 Task: Forward email with the signature Fernando Perez with the subject Request for a case study from softage.1@softage.net to softage.2@softage.net with the message Please provide an update on the status of the customer complaint resolution., select the entire message, change the font color from current to green and background color to yellow Send the email
Action: Mouse moved to (1138, 90)
Screenshot: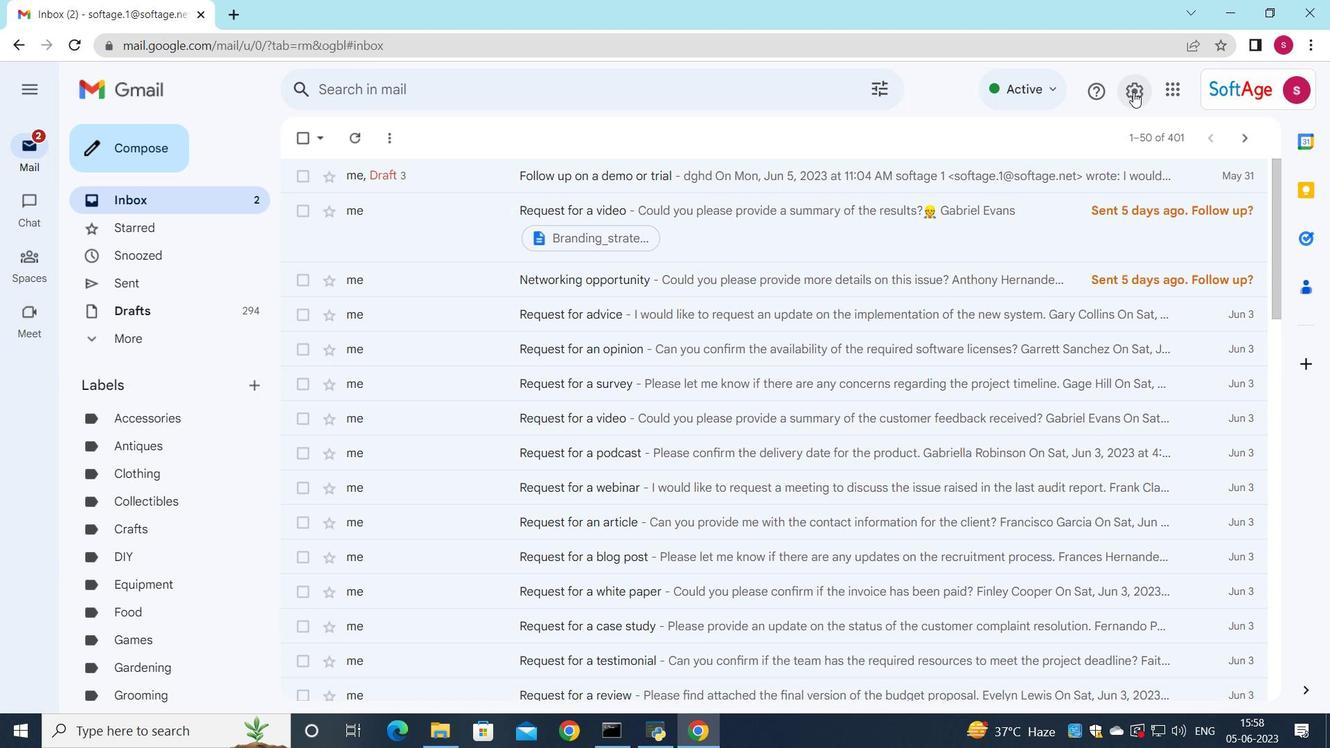 
Action: Mouse pressed left at (1138, 90)
Screenshot: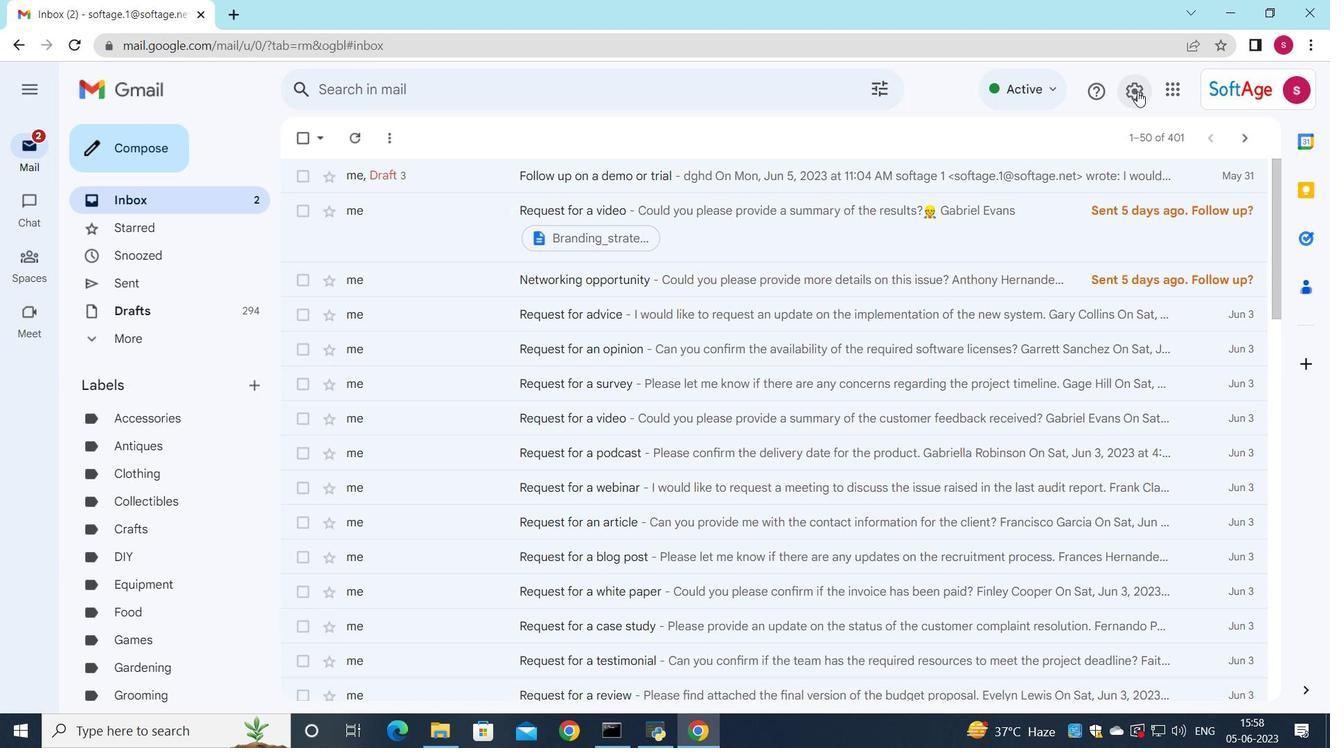 
Action: Mouse moved to (1085, 183)
Screenshot: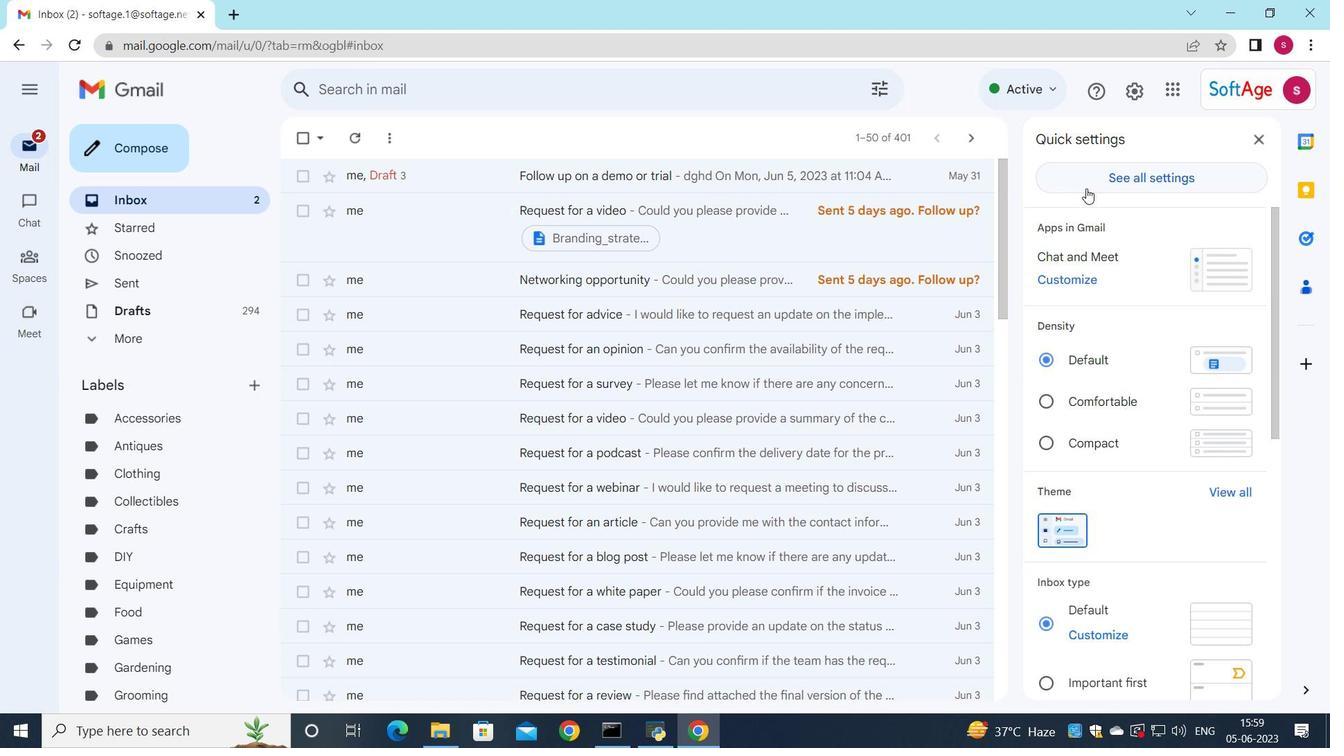 
Action: Mouse pressed left at (1085, 183)
Screenshot: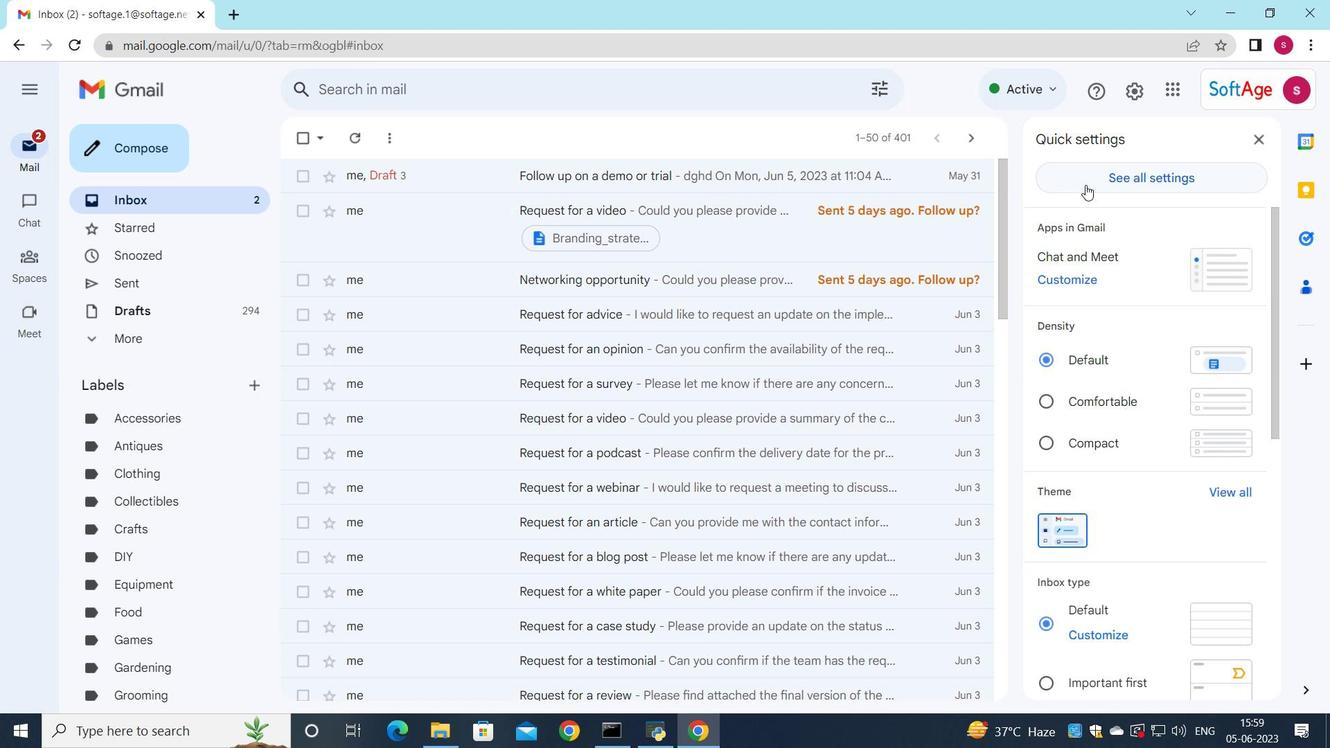 
Action: Mouse moved to (1065, 191)
Screenshot: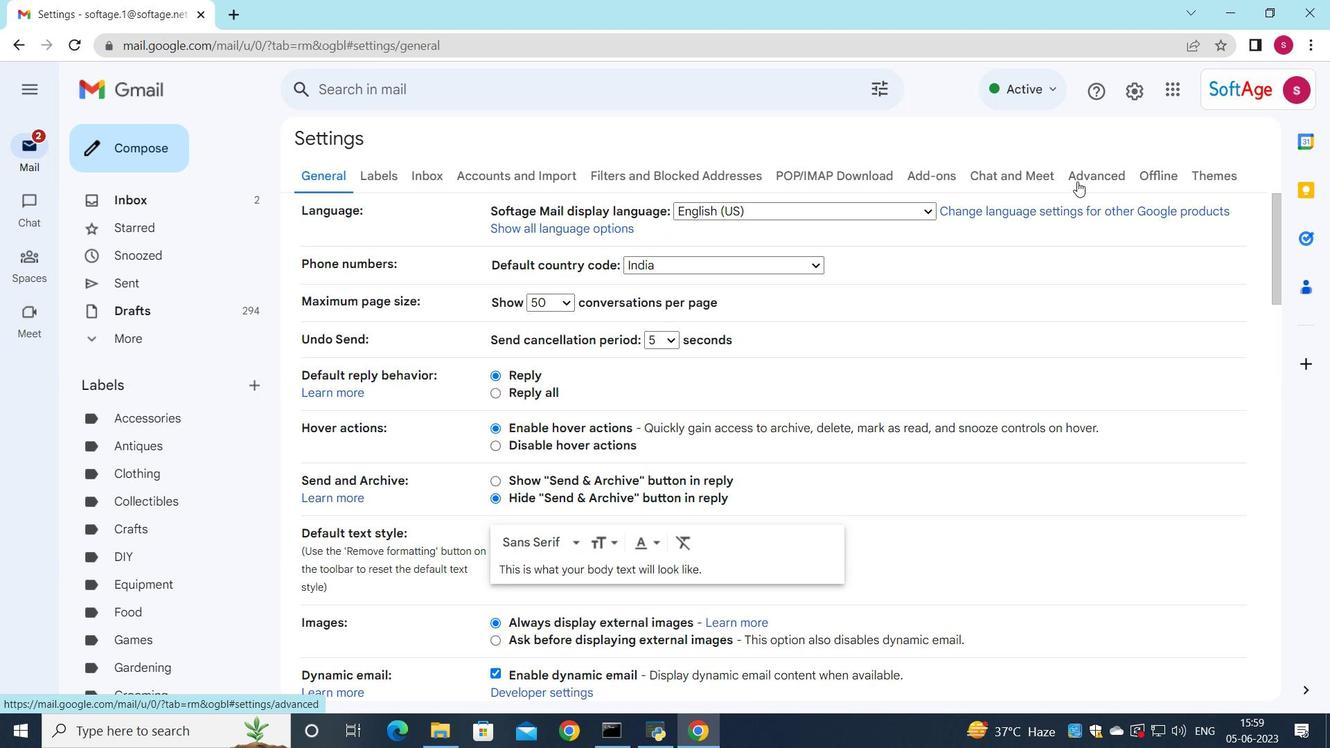 
Action: Mouse scrolled (1065, 190) with delta (0, 0)
Screenshot: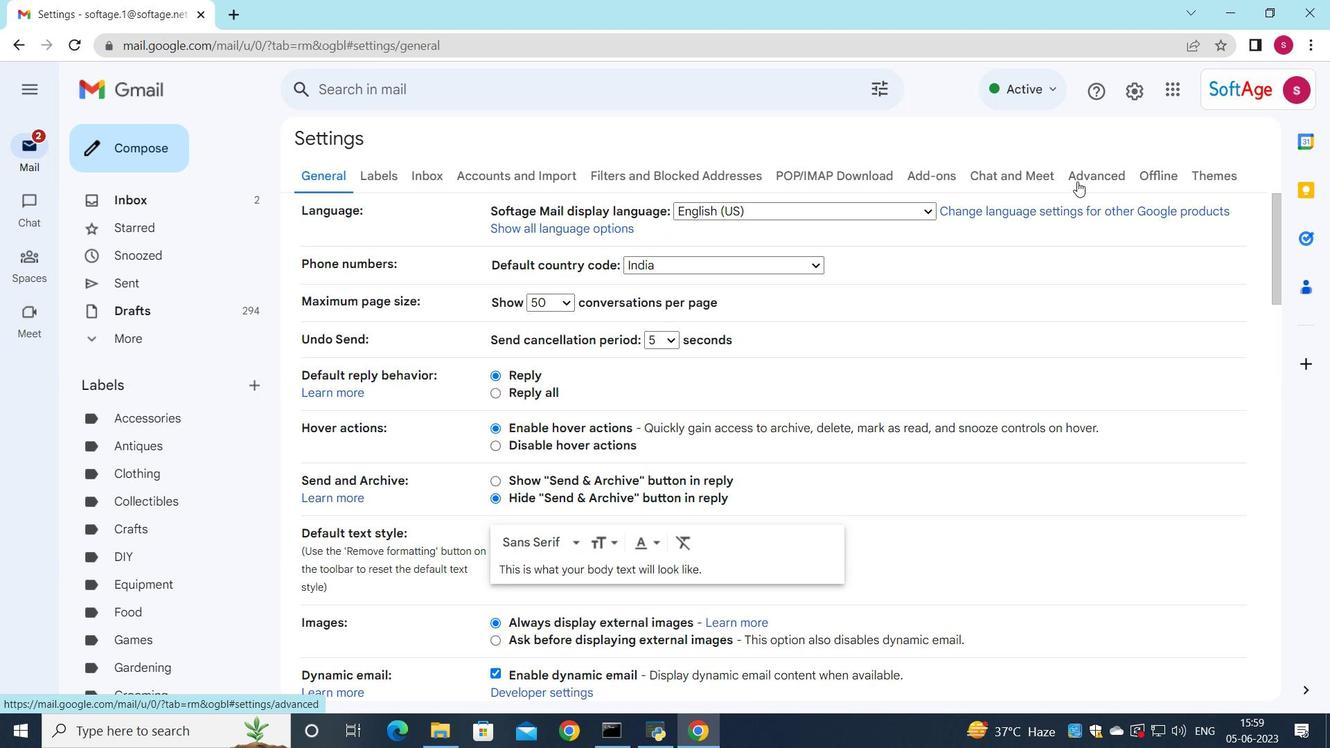 
Action: Mouse moved to (1031, 213)
Screenshot: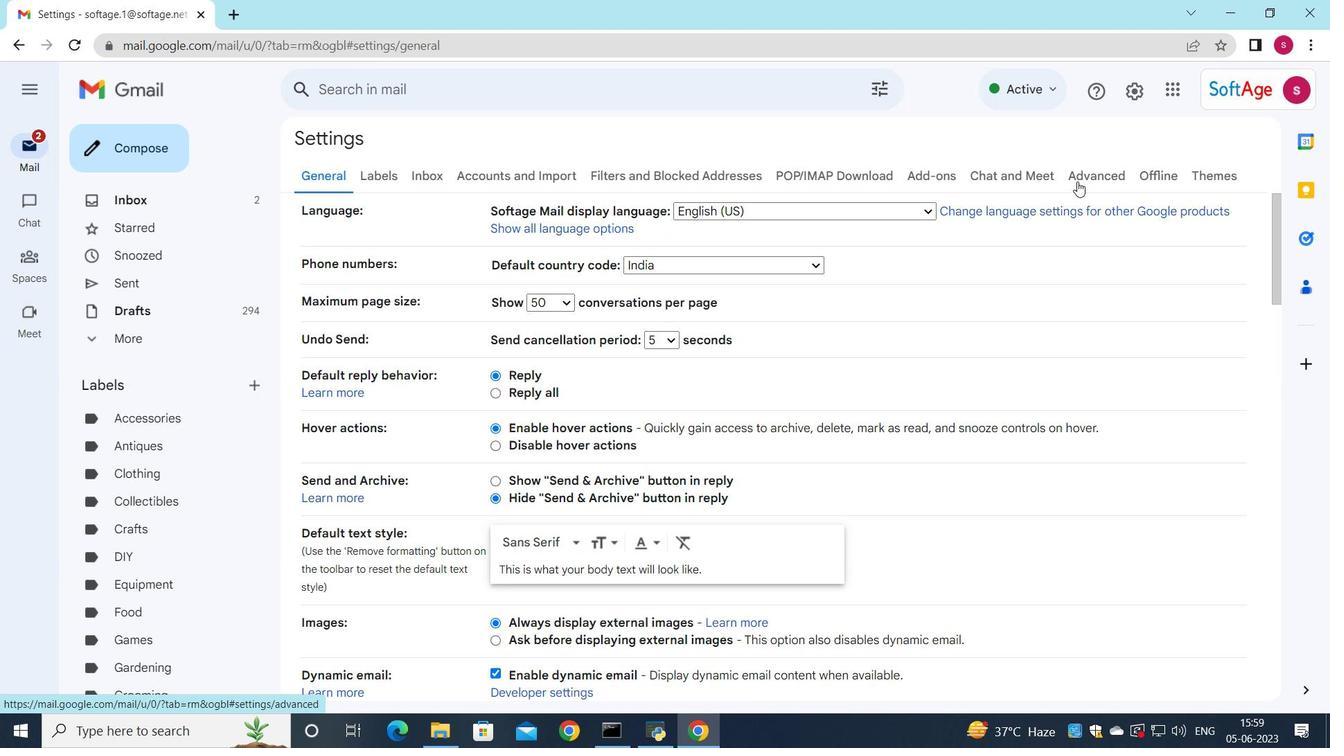 
Action: Mouse scrolled (1031, 212) with delta (0, 0)
Screenshot: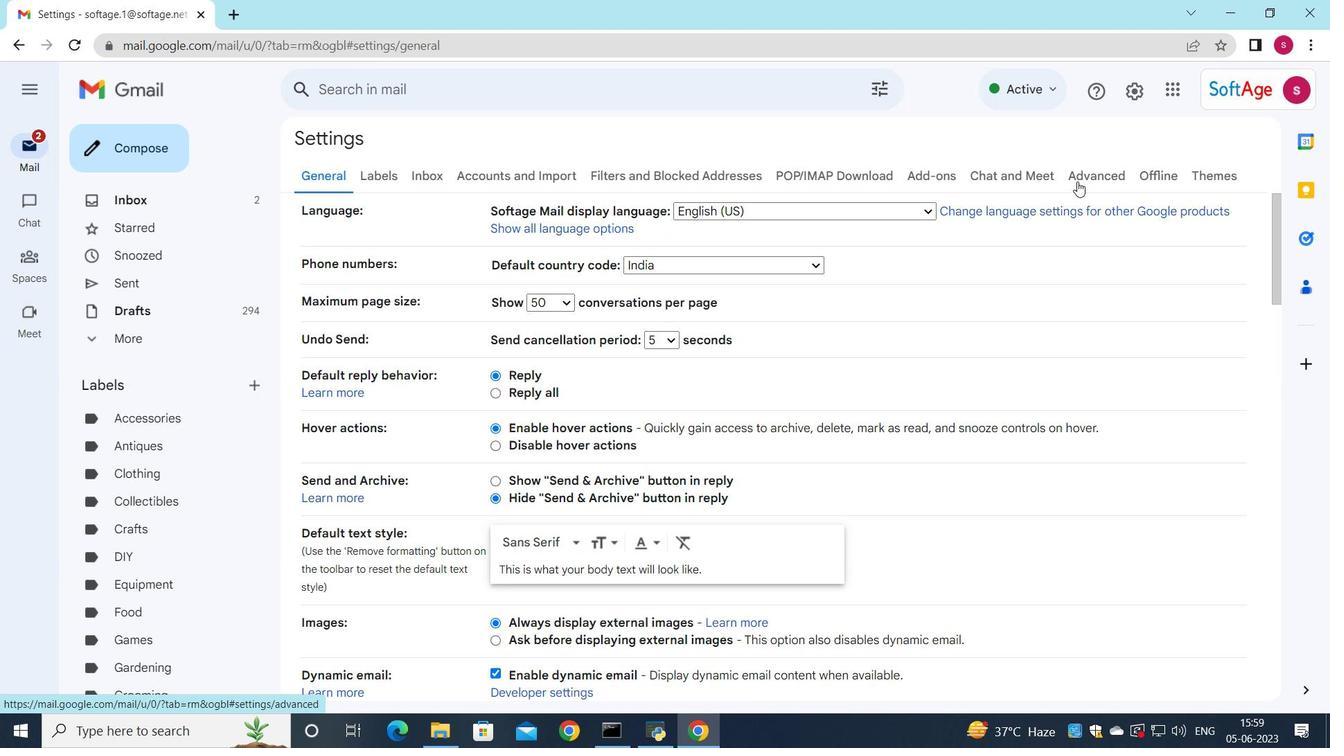 
Action: Mouse moved to (932, 262)
Screenshot: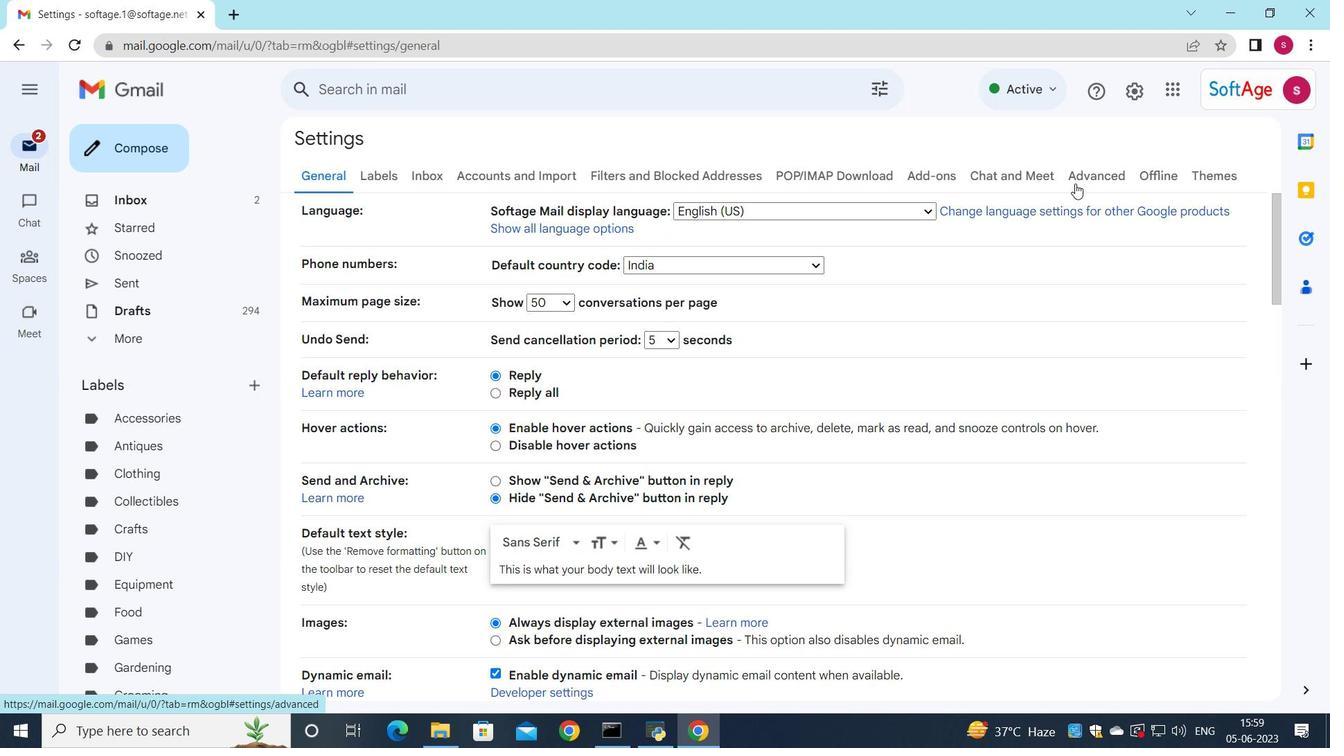 
Action: Mouse scrolled (932, 261) with delta (0, 0)
Screenshot: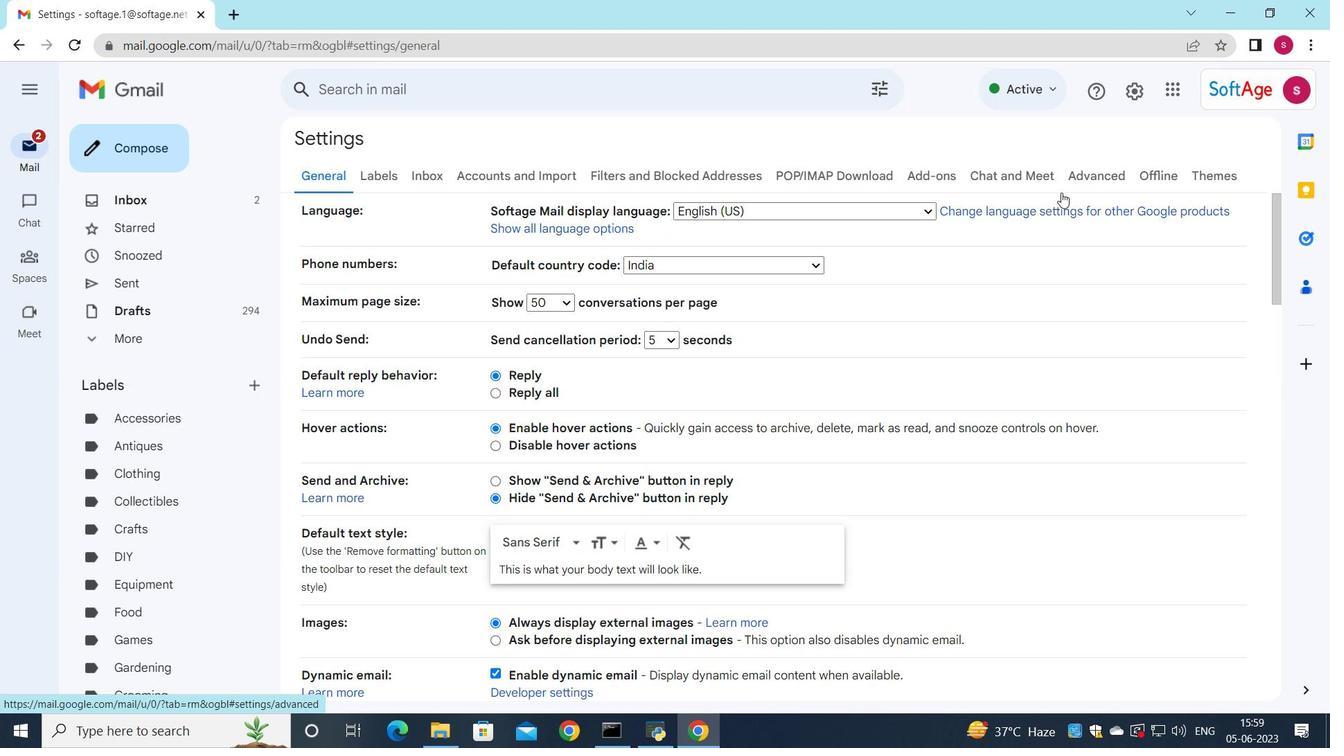 
Action: Mouse moved to (709, 355)
Screenshot: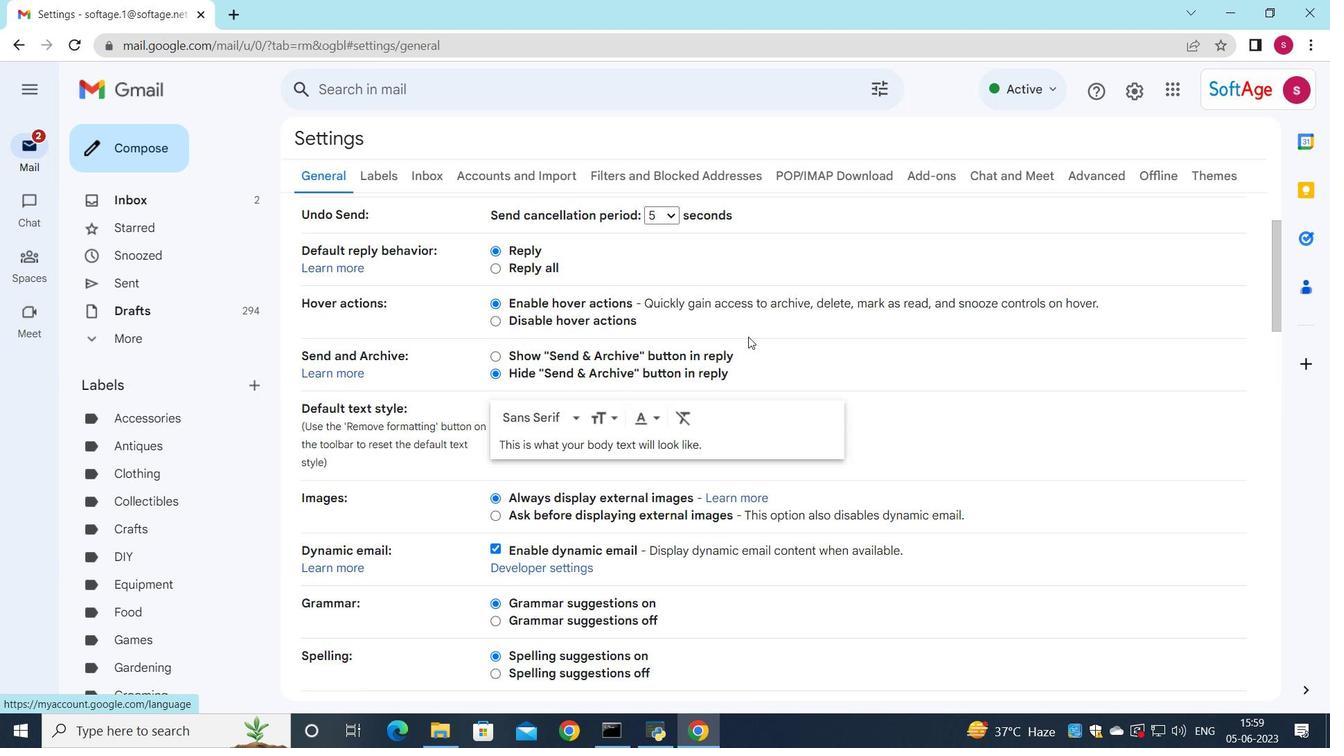 
Action: Mouse scrolled (709, 354) with delta (0, 0)
Screenshot: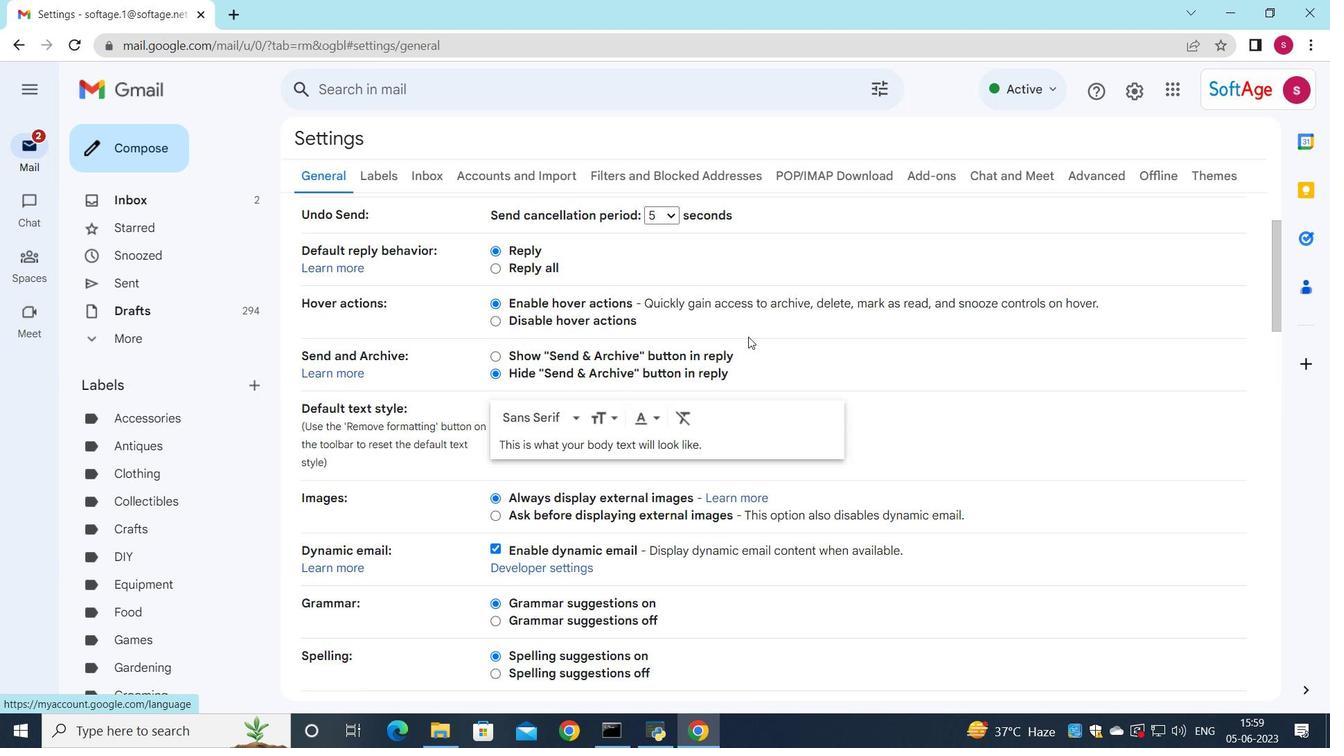 
Action: Mouse moved to (704, 361)
Screenshot: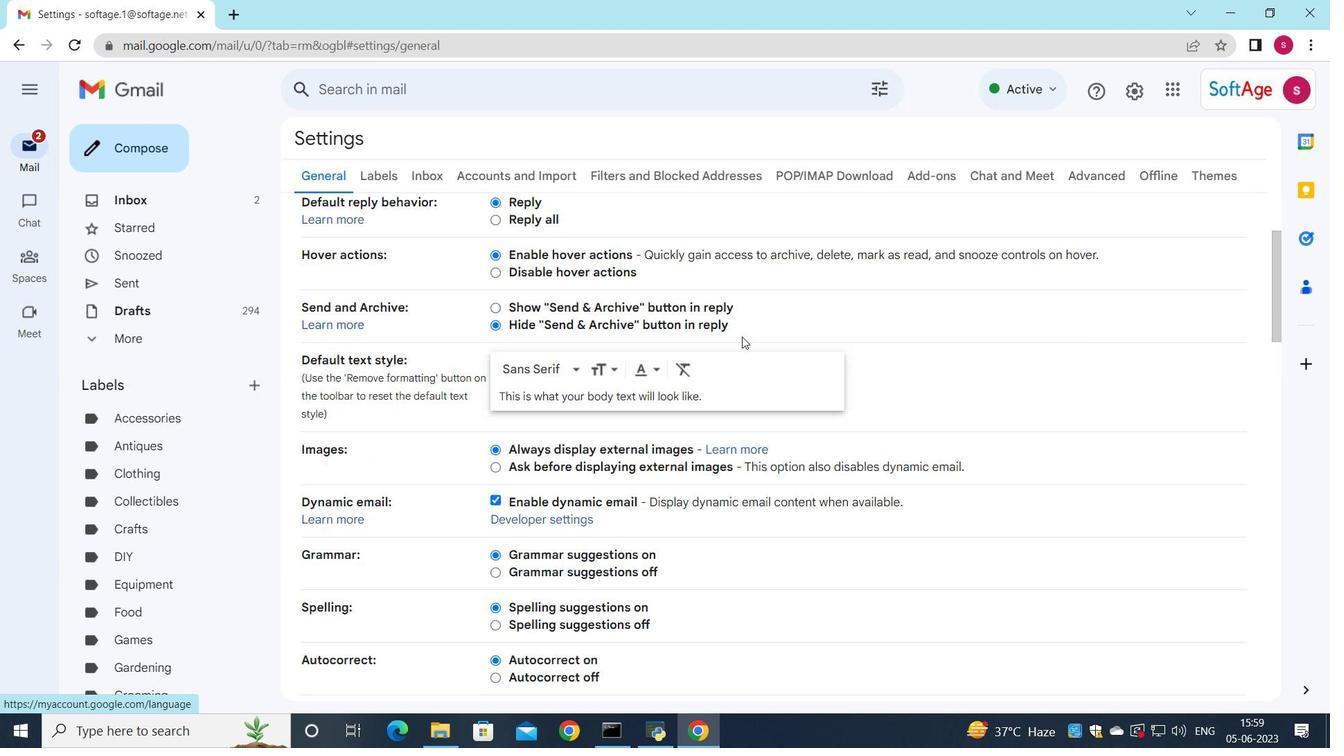 
Action: Mouse scrolled (704, 361) with delta (0, 0)
Screenshot: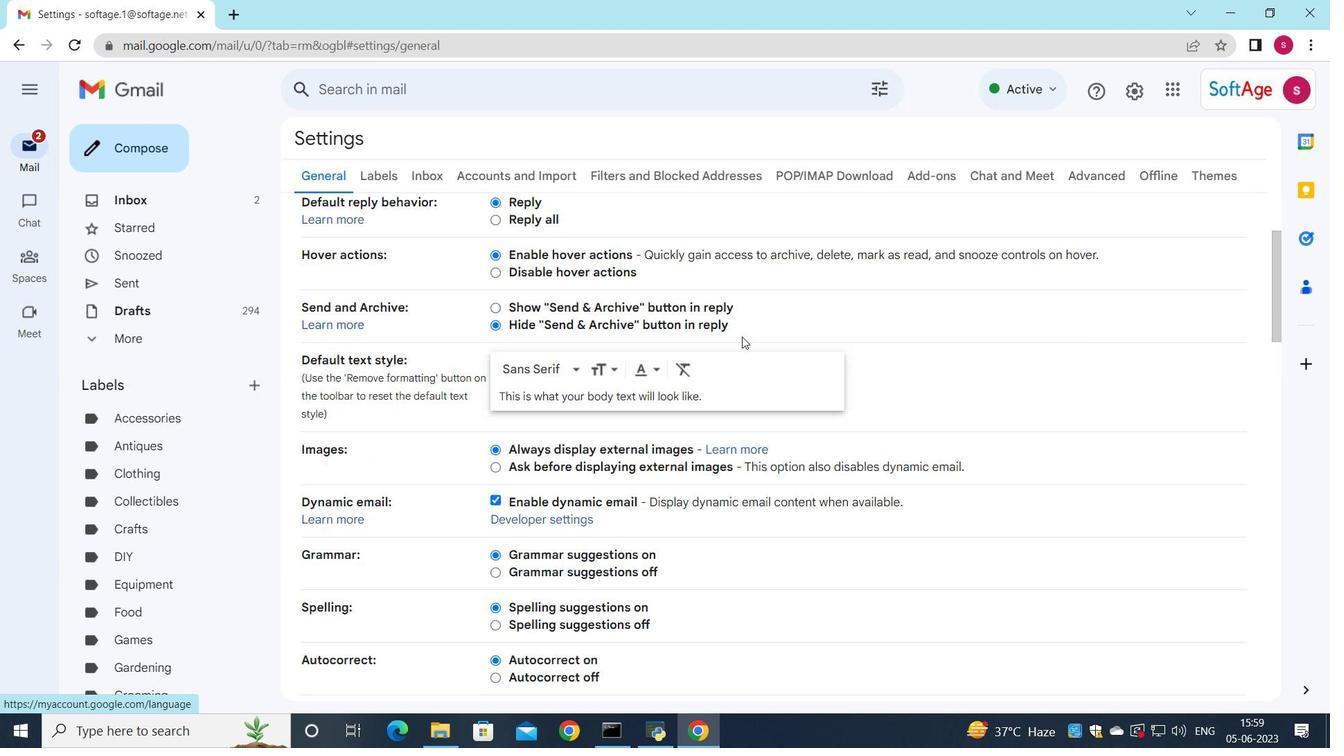 
Action: Mouse moved to (697, 368)
Screenshot: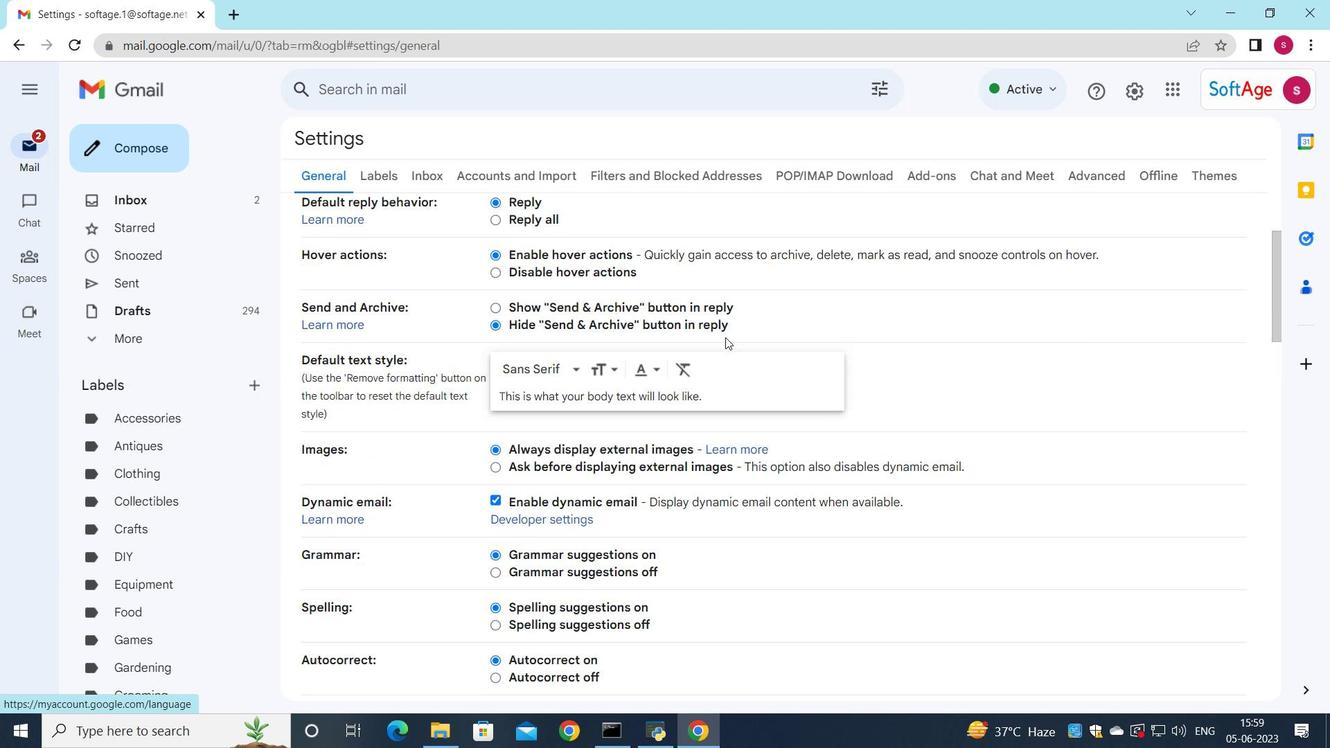 
Action: Mouse scrolled (697, 368) with delta (0, 0)
Screenshot: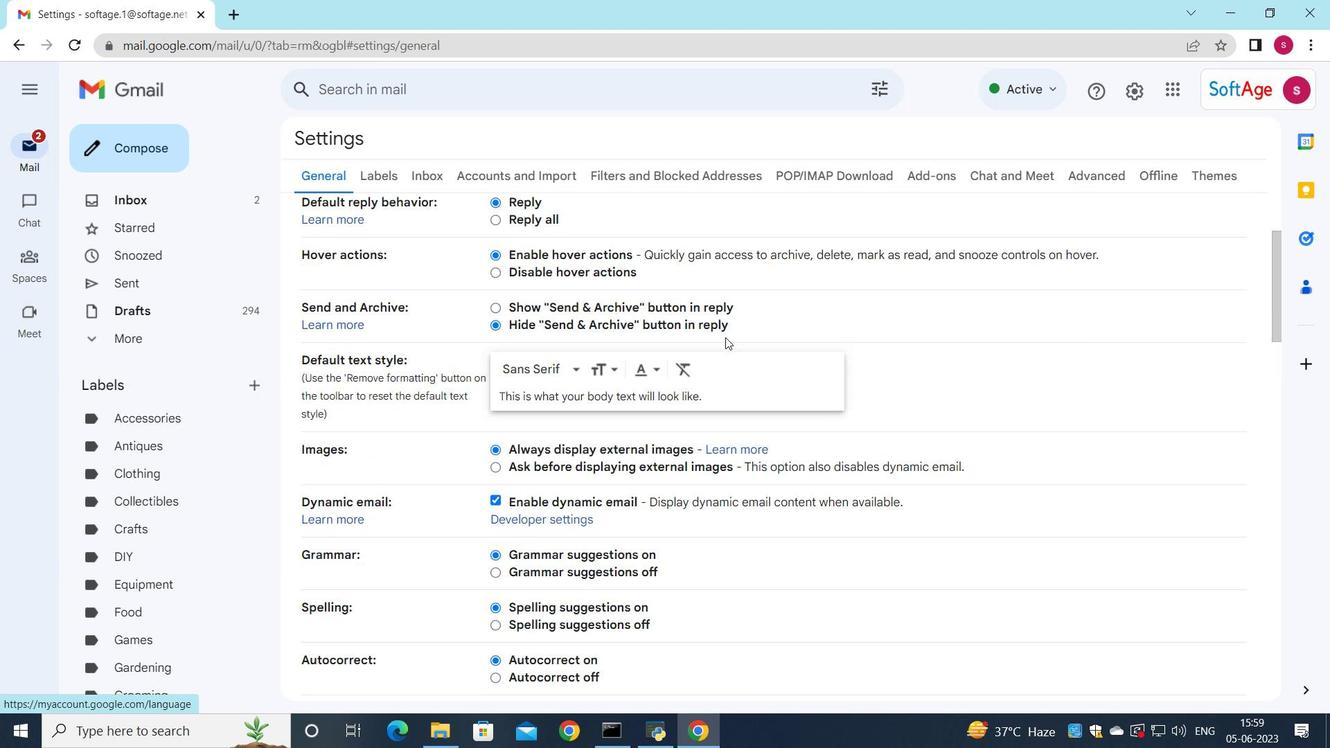 
Action: Mouse moved to (687, 377)
Screenshot: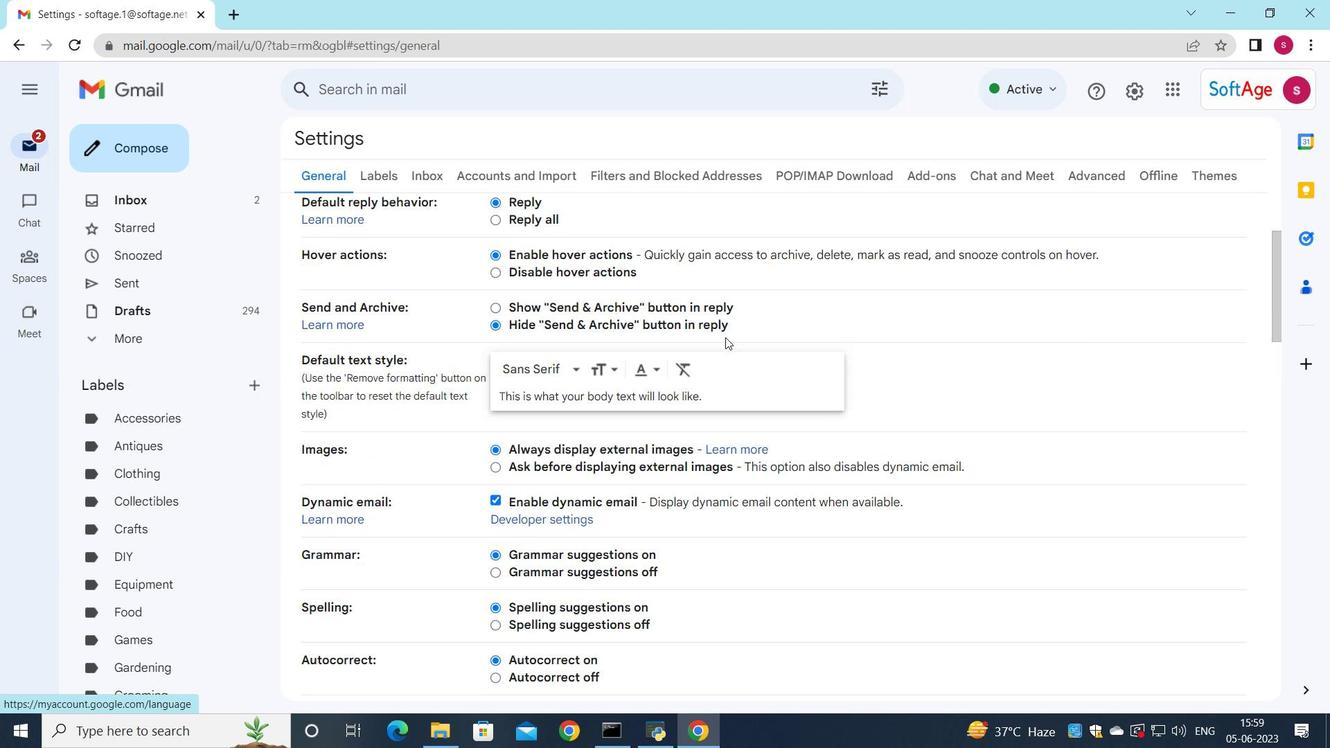 
Action: Mouse scrolled (687, 377) with delta (0, 0)
Screenshot: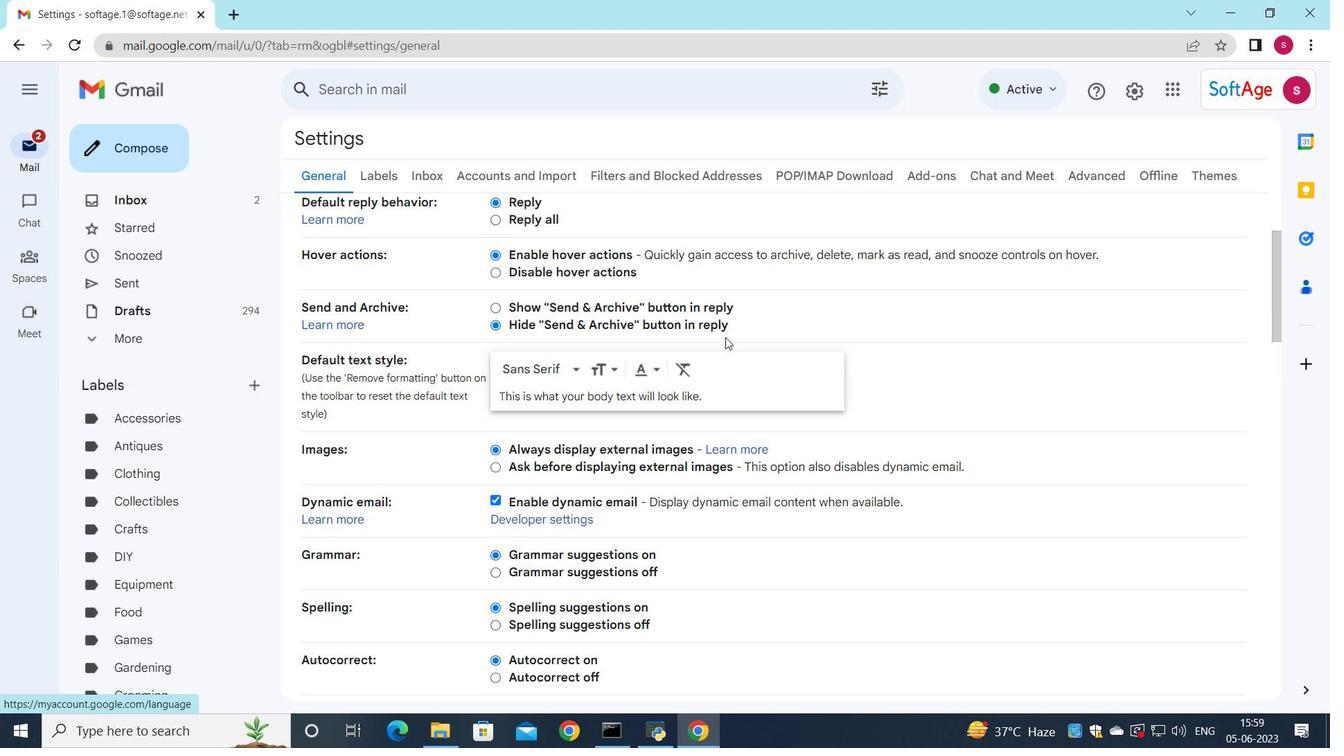 
Action: Mouse moved to (650, 402)
Screenshot: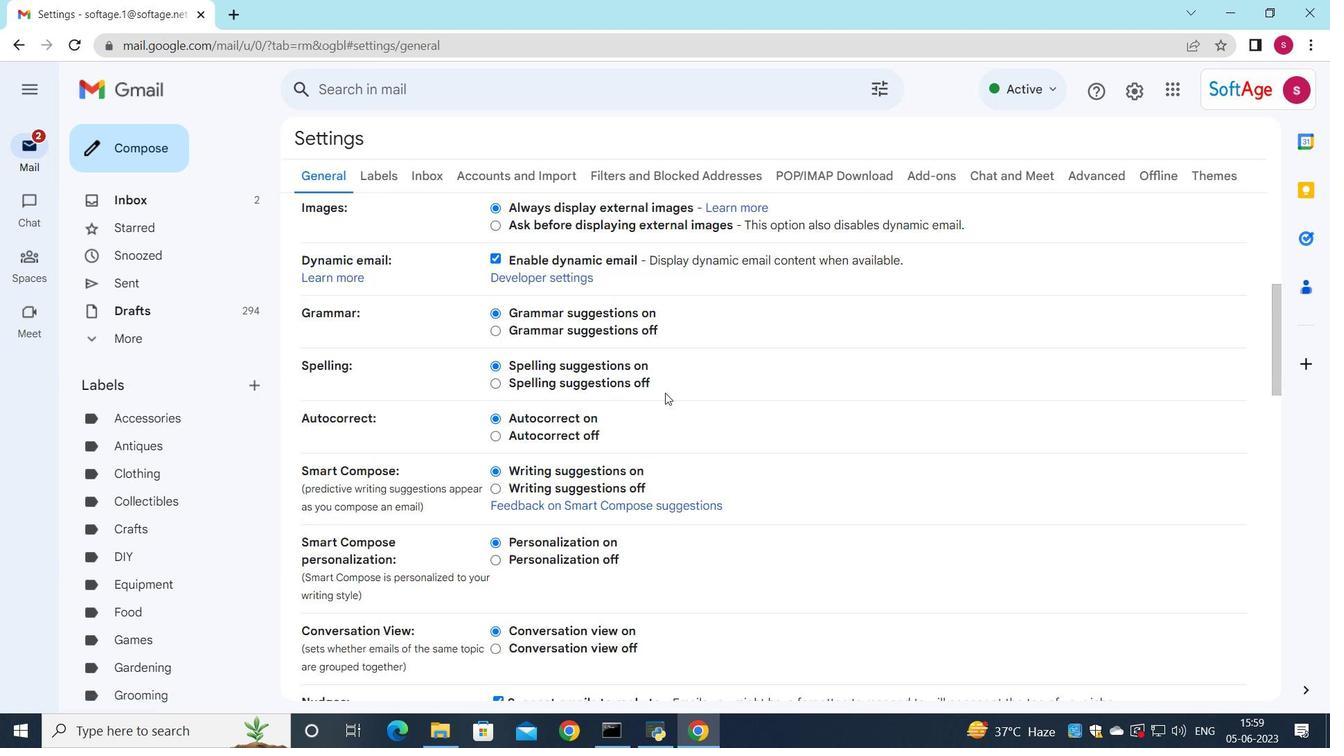 
Action: Mouse scrolled (650, 401) with delta (0, 0)
Screenshot: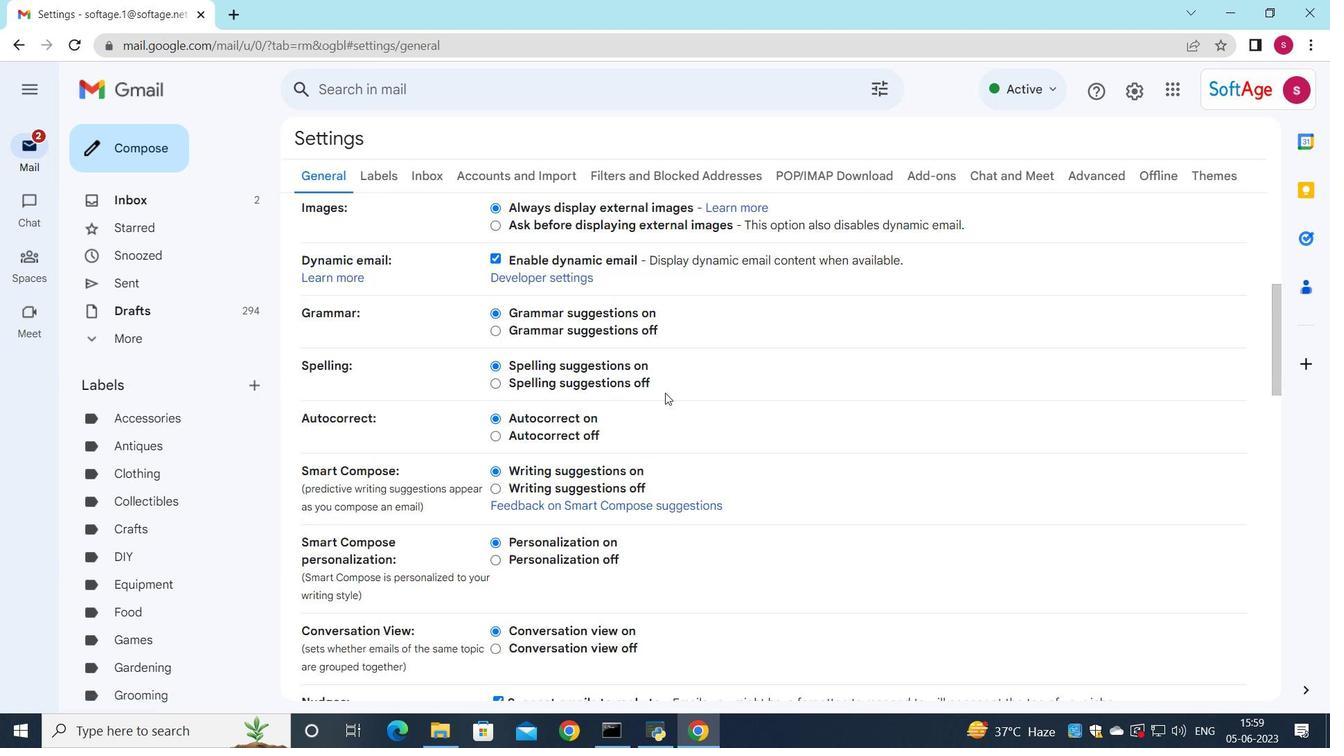 
Action: Mouse moved to (650, 402)
Screenshot: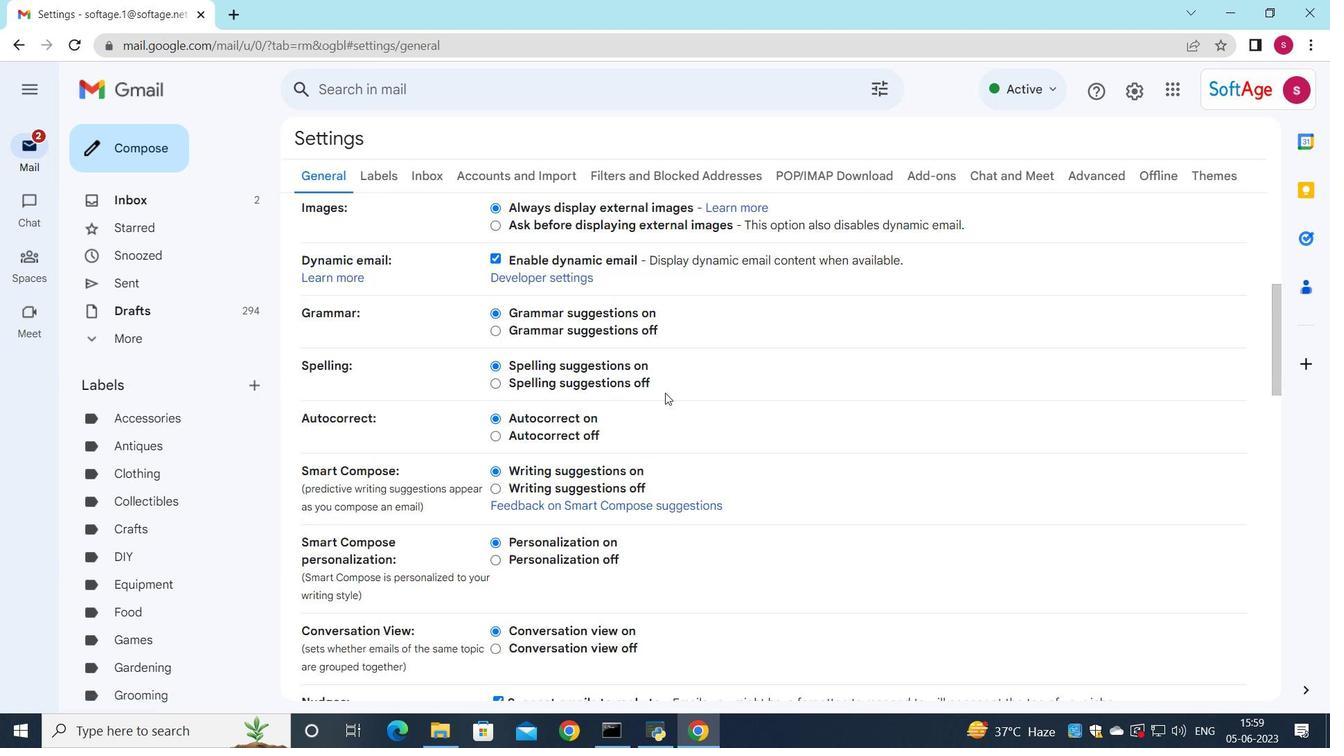 
Action: Mouse scrolled (650, 401) with delta (0, 0)
Screenshot: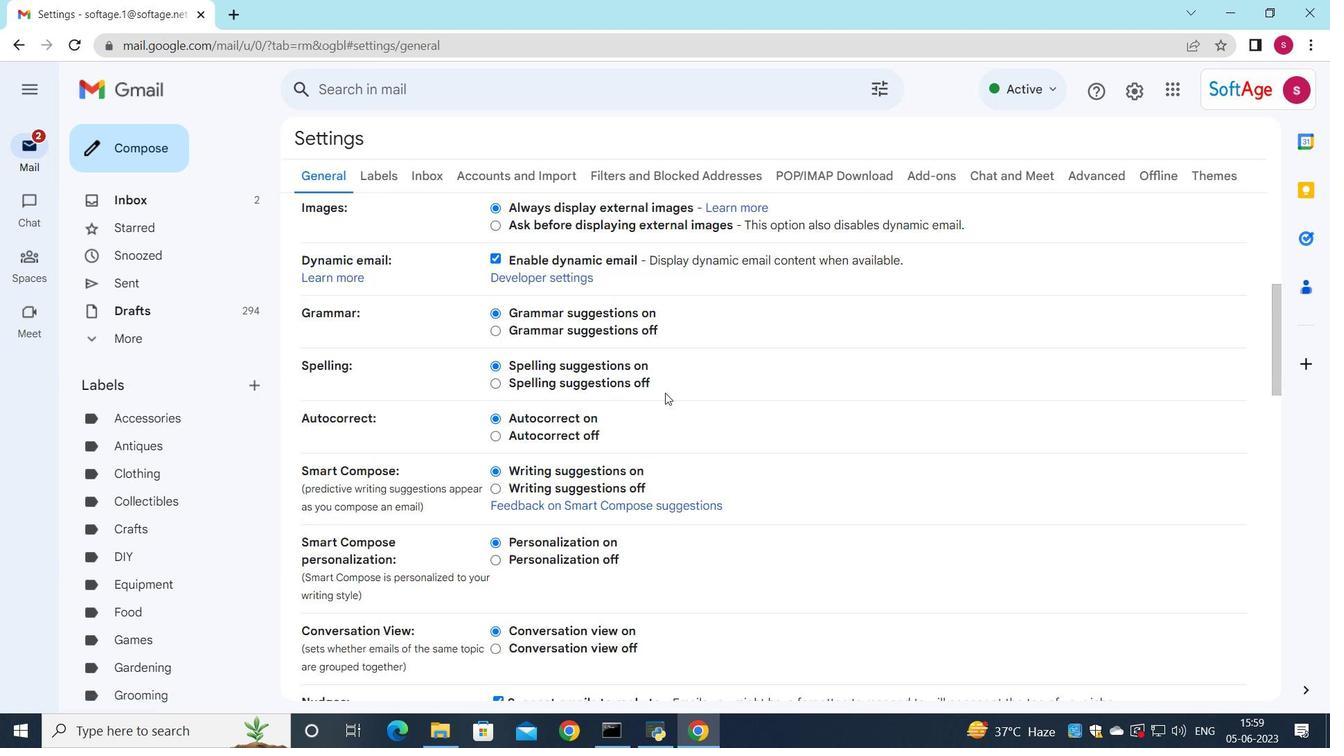 
Action: Mouse moved to (648, 403)
Screenshot: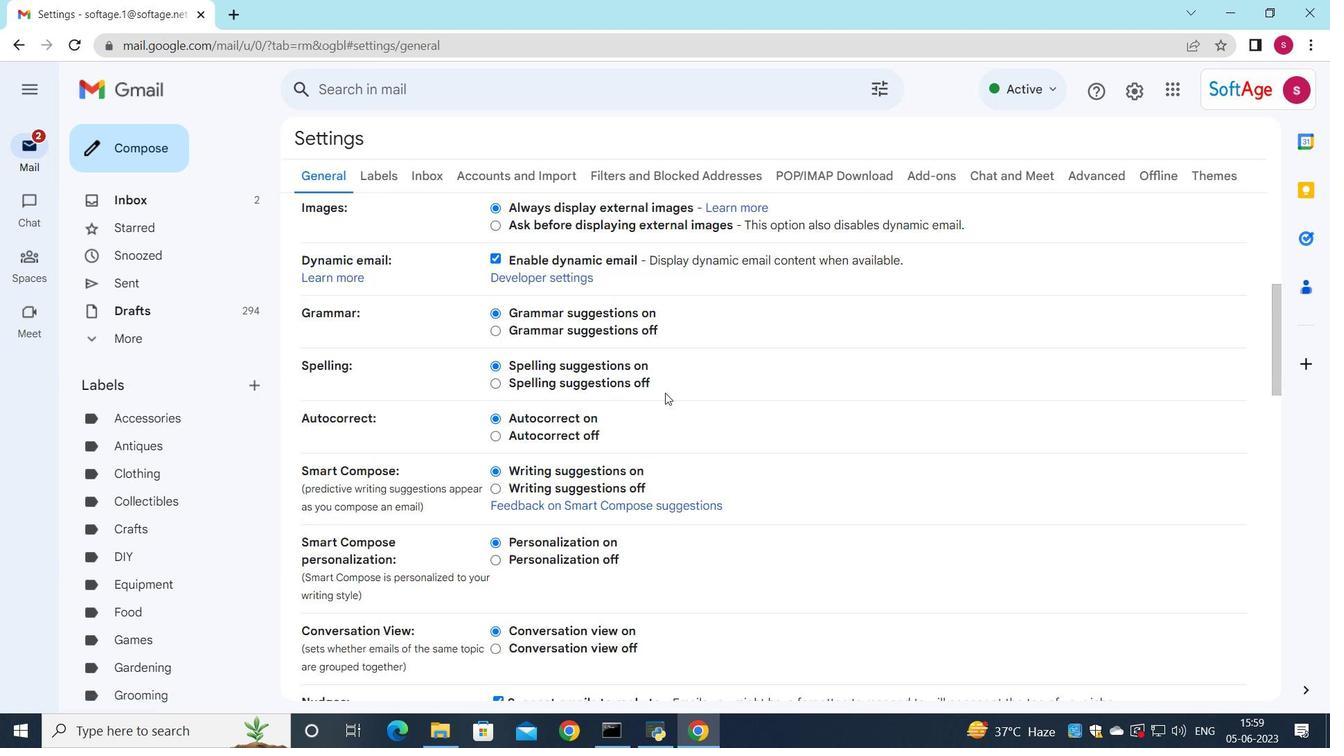 
Action: Mouse scrolled (648, 402) with delta (0, 0)
Screenshot: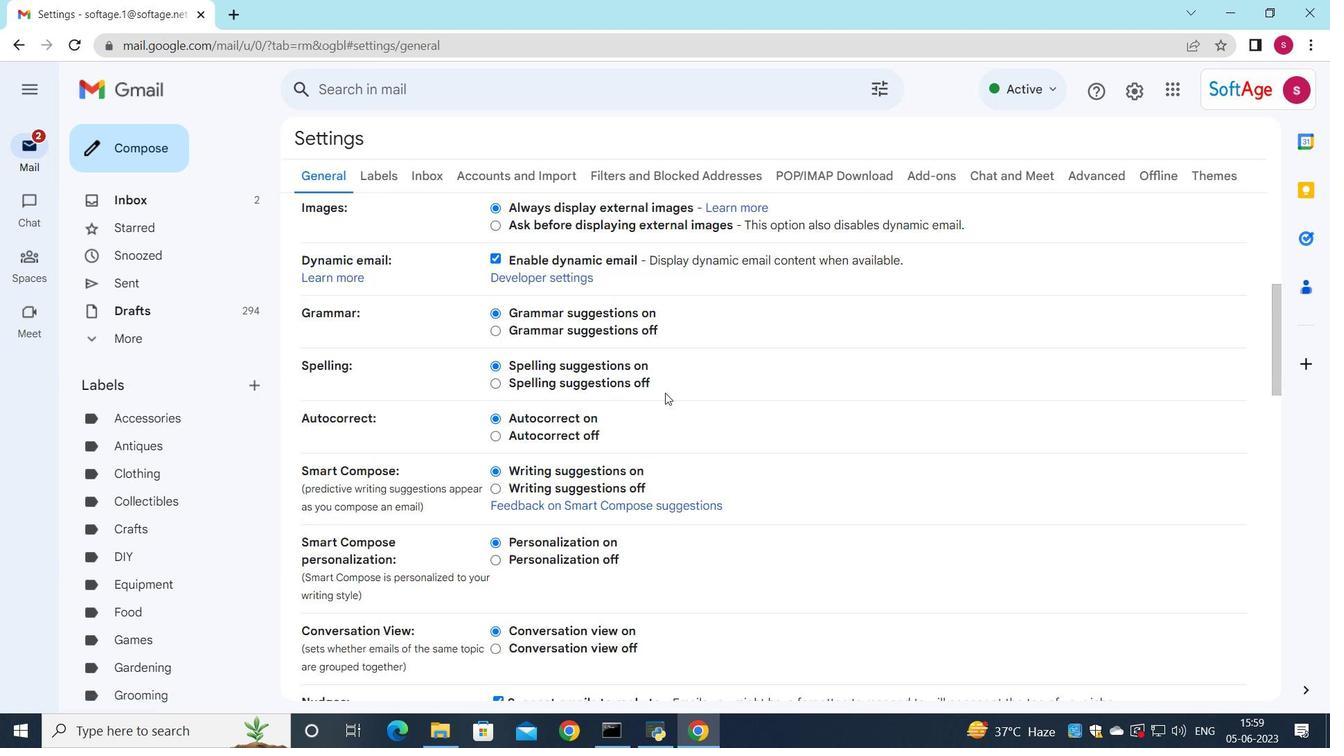 
Action: Mouse scrolled (648, 402) with delta (0, 0)
Screenshot: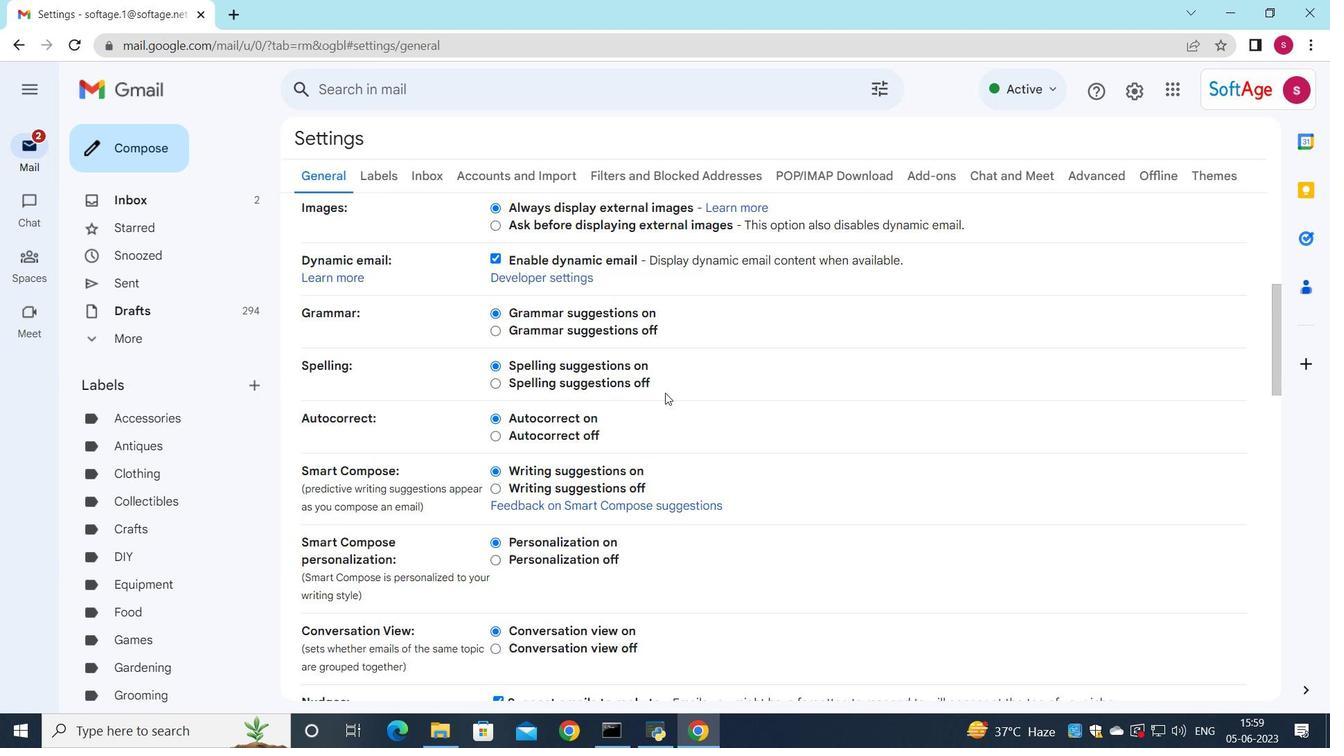 
Action: Mouse moved to (572, 481)
Screenshot: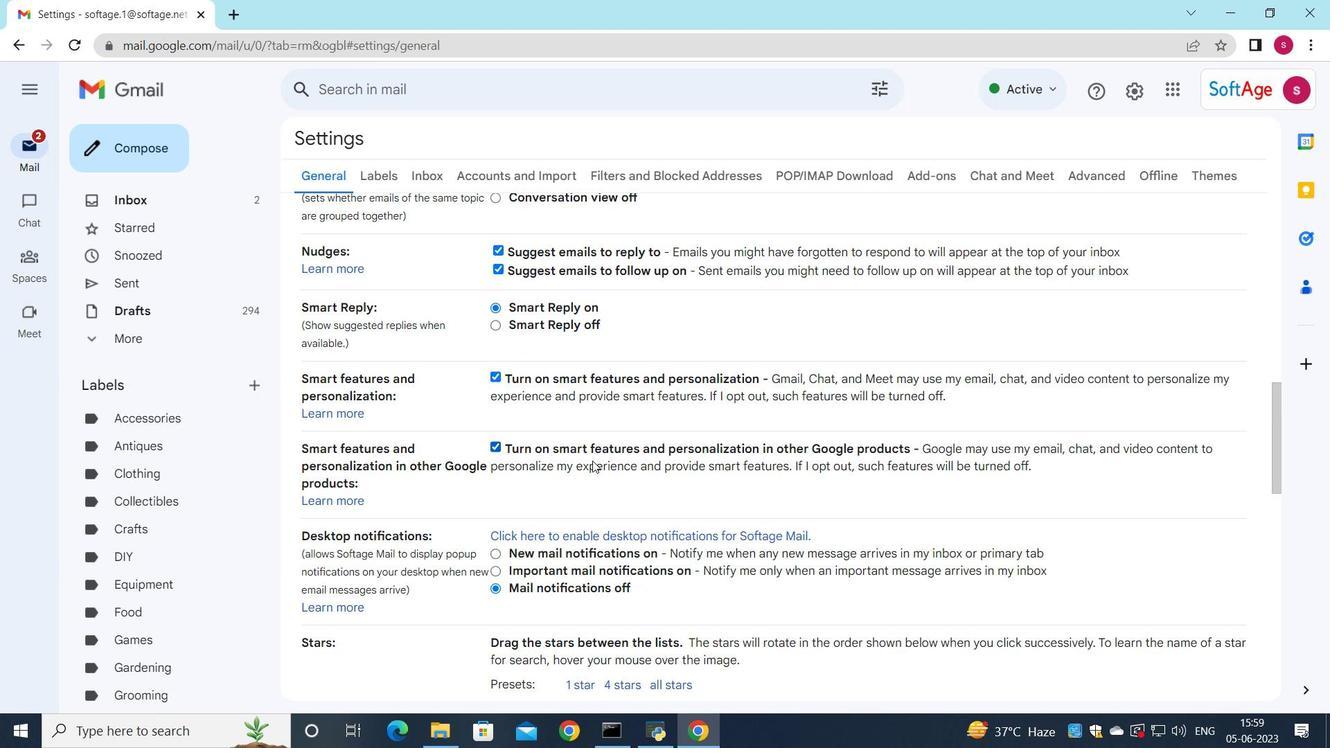 
Action: Mouse scrolled (572, 480) with delta (0, 0)
Screenshot: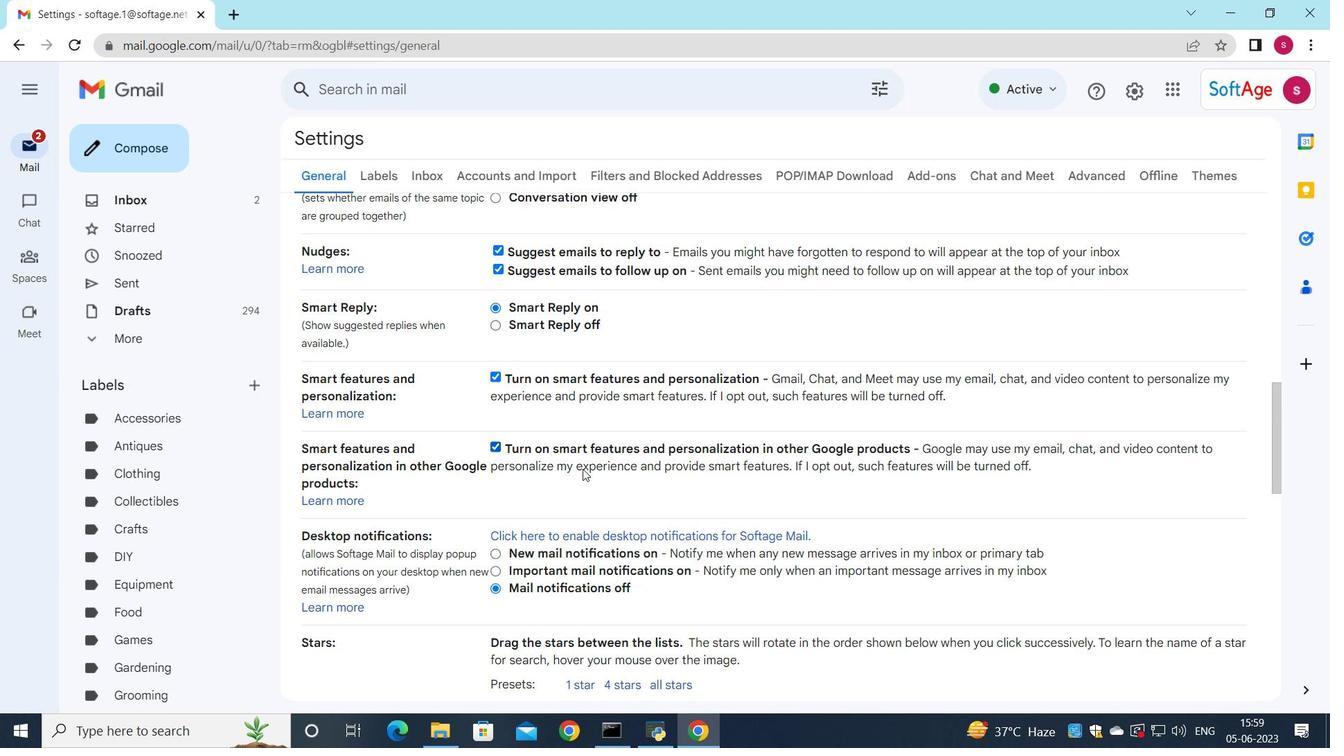 
Action: Mouse scrolled (572, 480) with delta (0, 0)
Screenshot: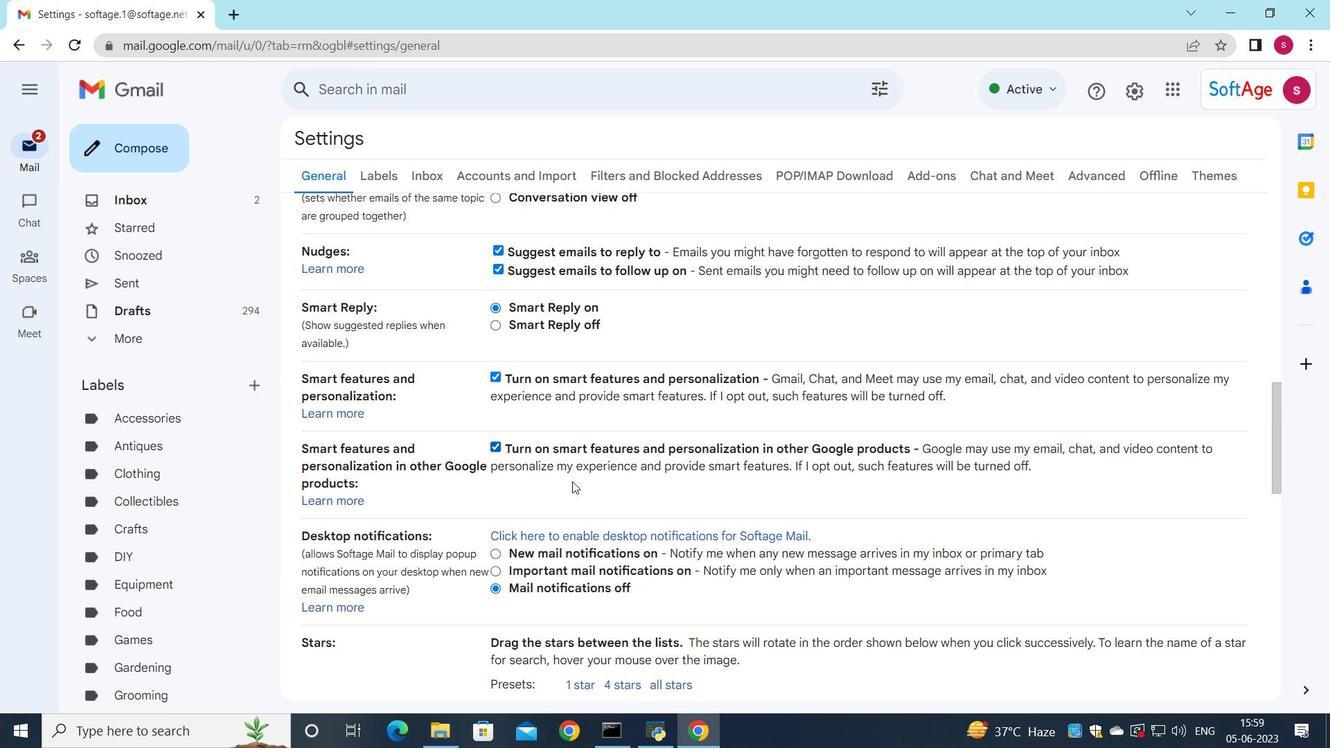 
Action: Mouse scrolled (572, 480) with delta (0, 0)
Screenshot: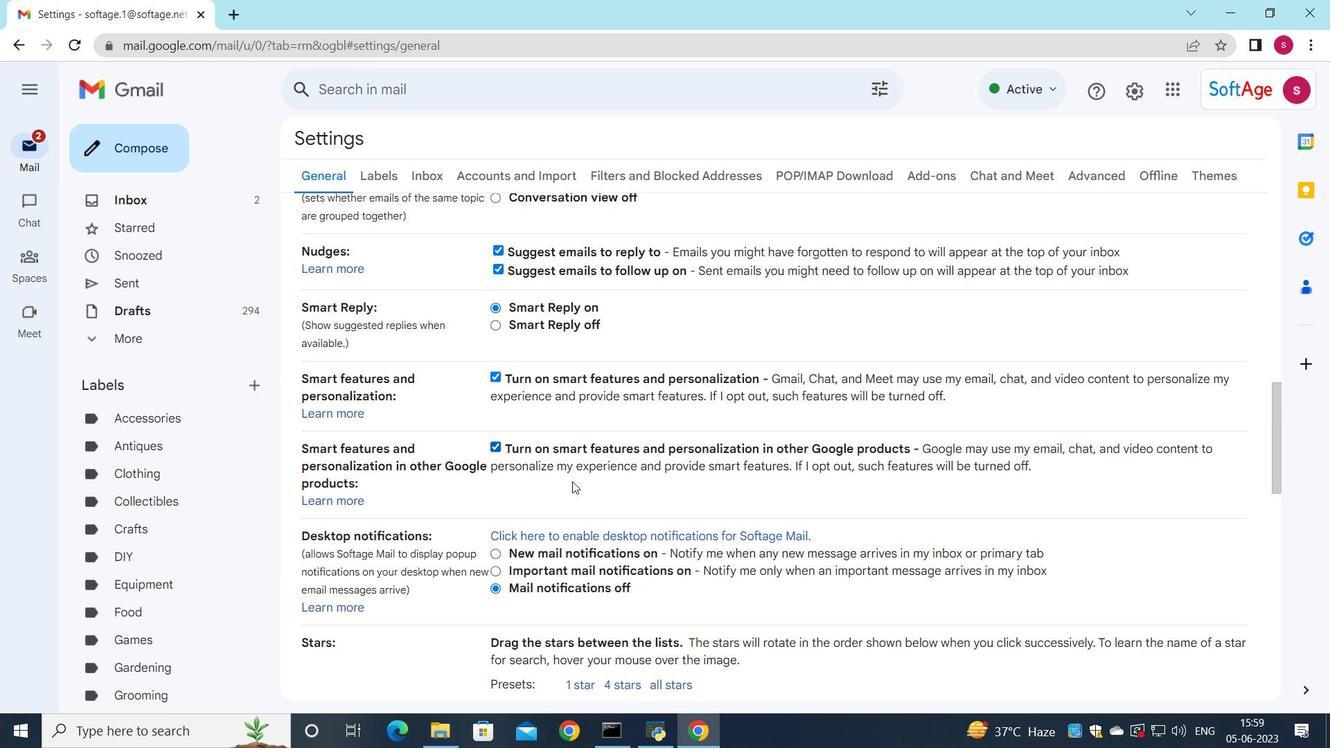 
Action: Mouse scrolled (572, 480) with delta (0, 0)
Screenshot: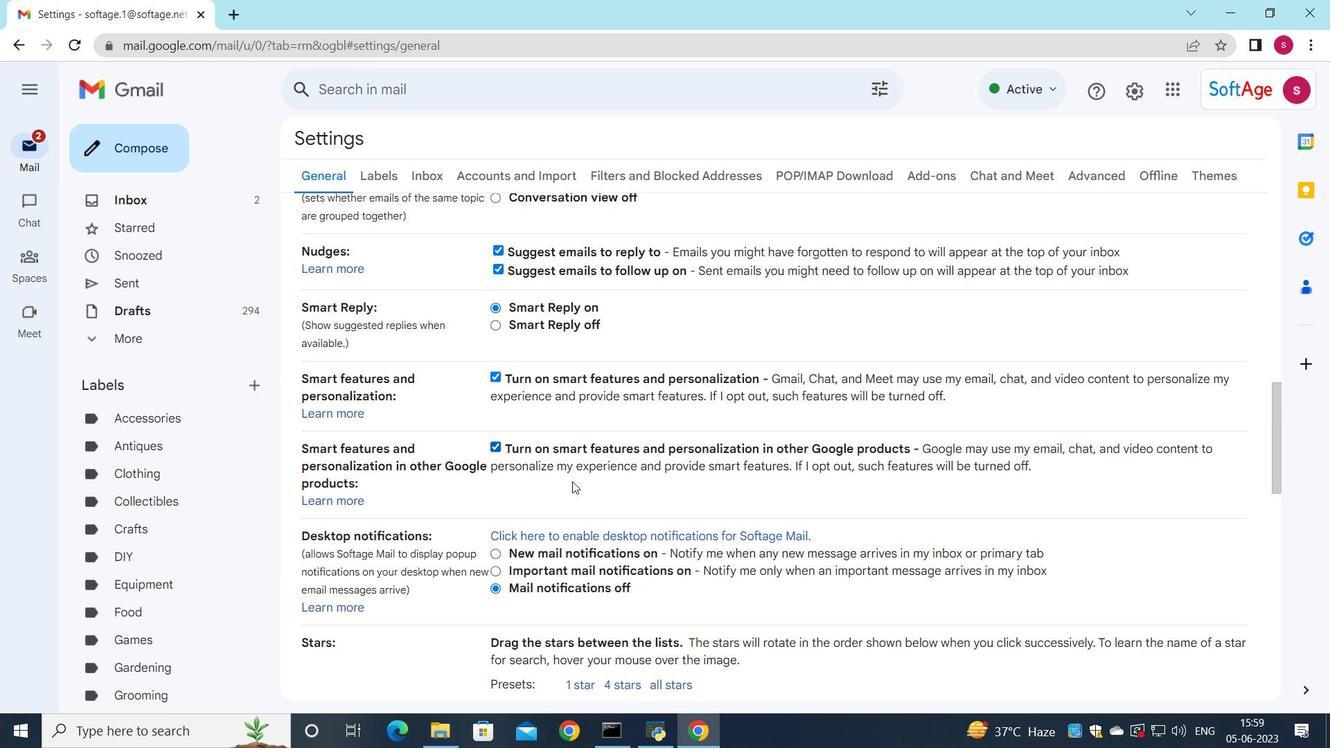 
Action: Mouse moved to (580, 511)
Screenshot: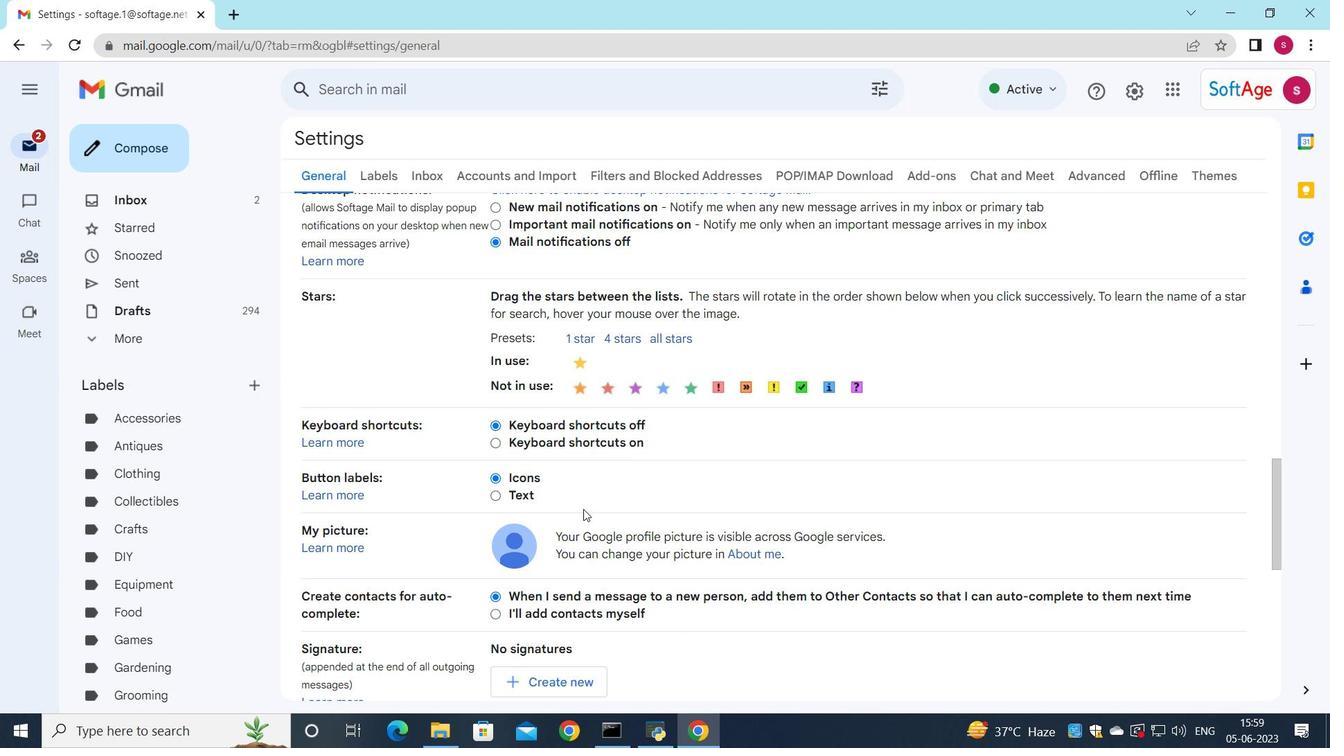 
Action: Mouse scrolled (580, 510) with delta (0, 0)
Screenshot: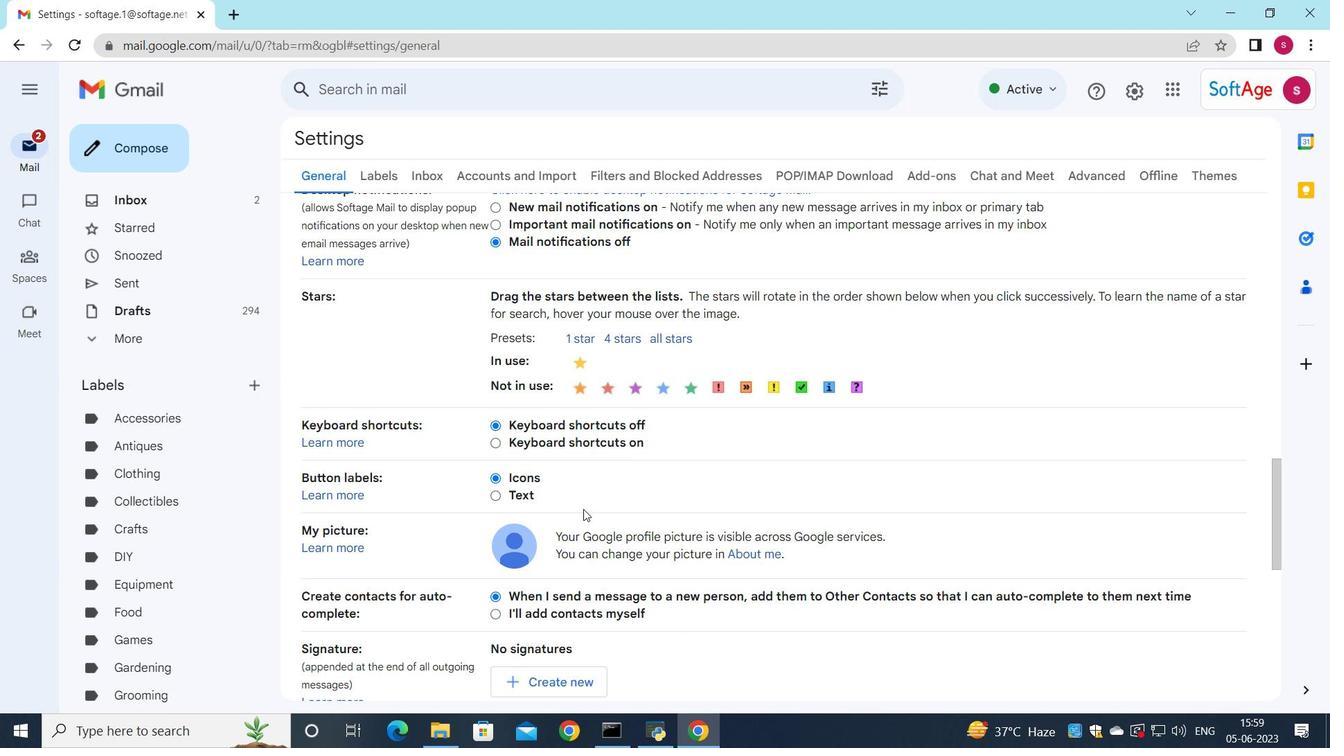 
Action: Mouse moved to (579, 511)
Screenshot: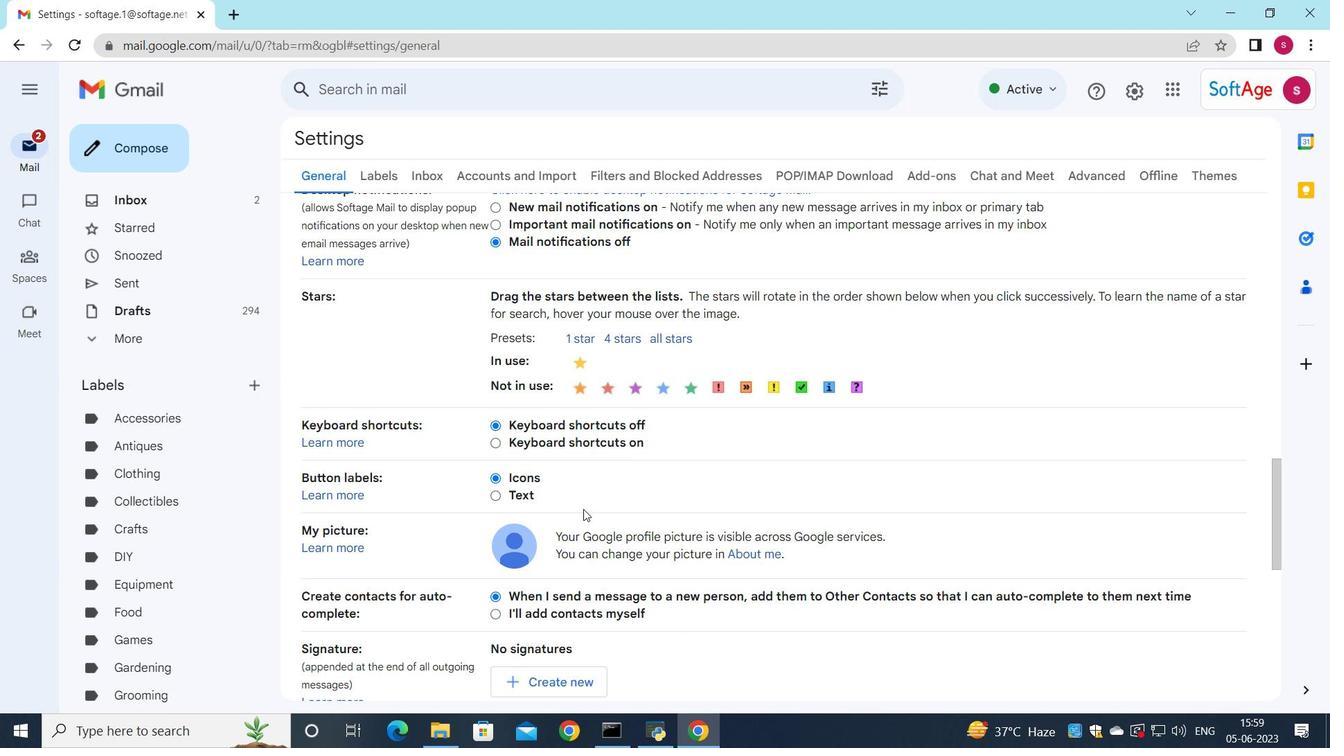 
Action: Mouse scrolled (579, 510) with delta (0, 0)
Screenshot: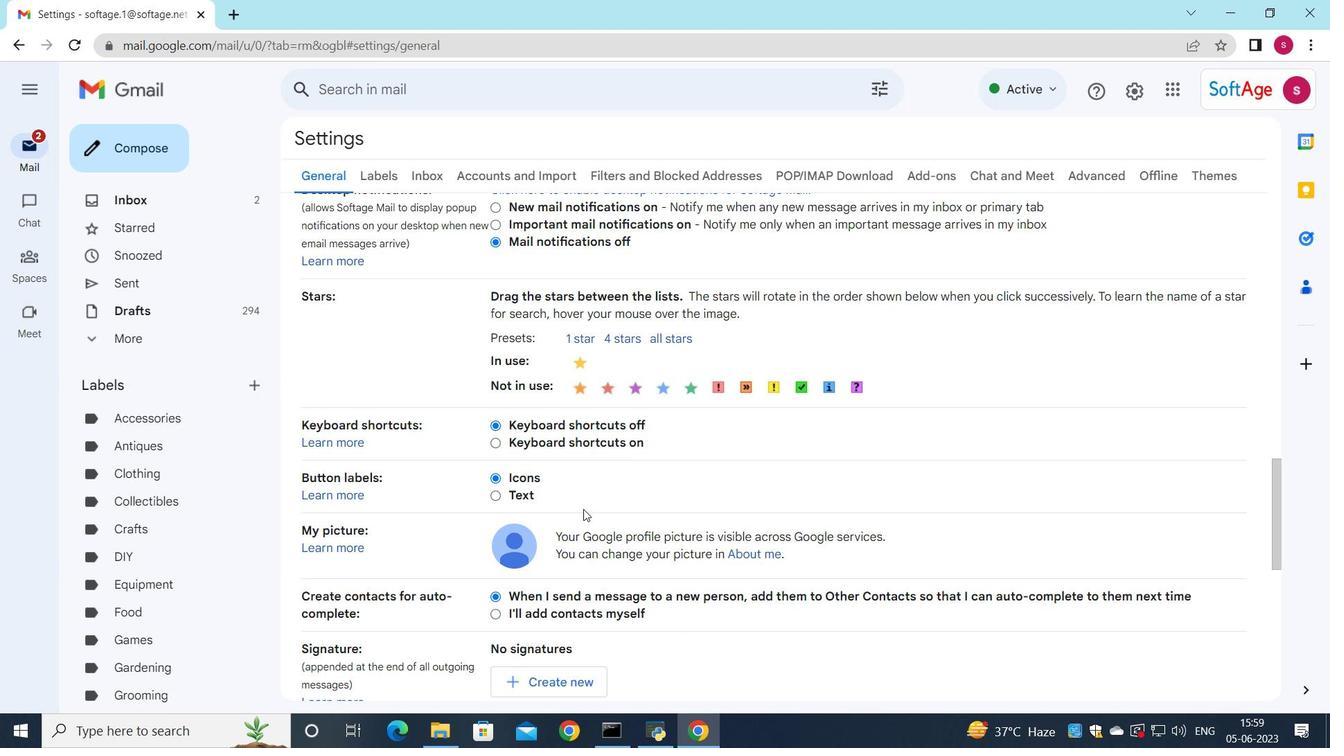 
Action: Mouse moved to (577, 510)
Screenshot: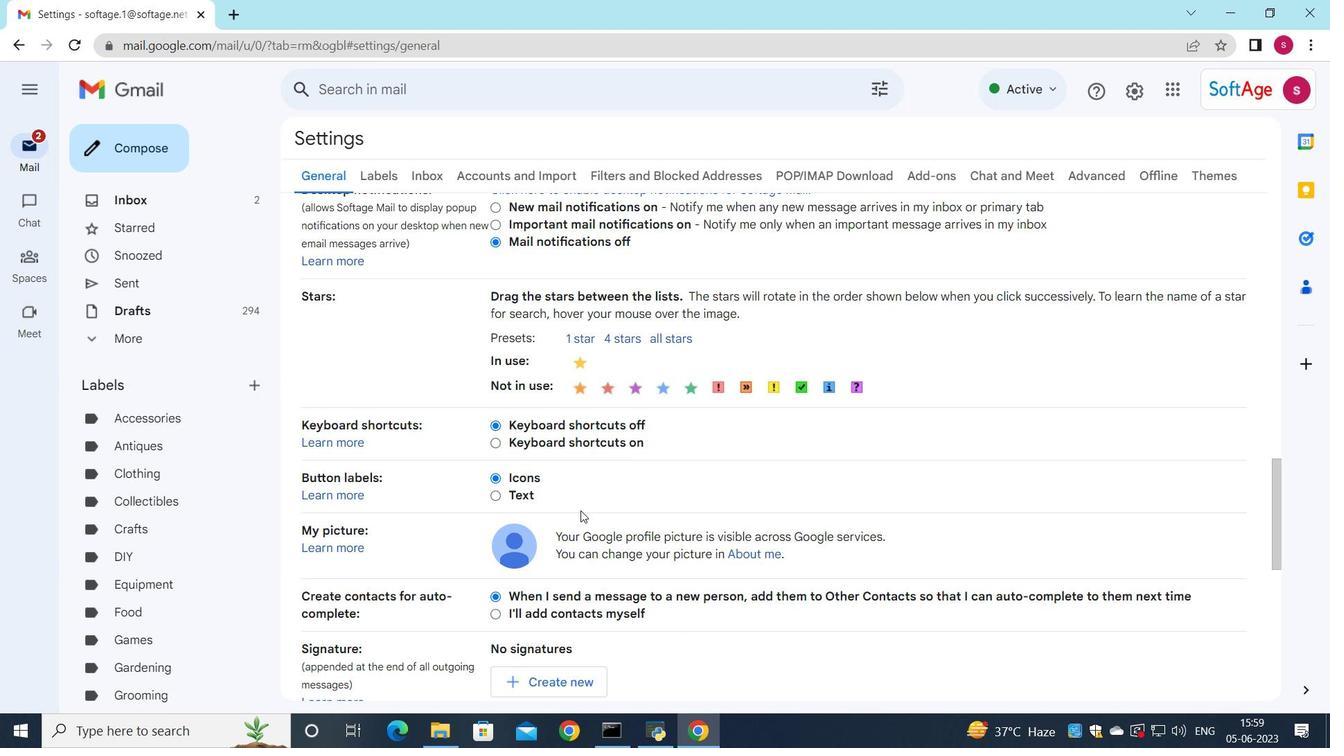 
Action: Mouse scrolled (577, 509) with delta (0, 0)
Screenshot: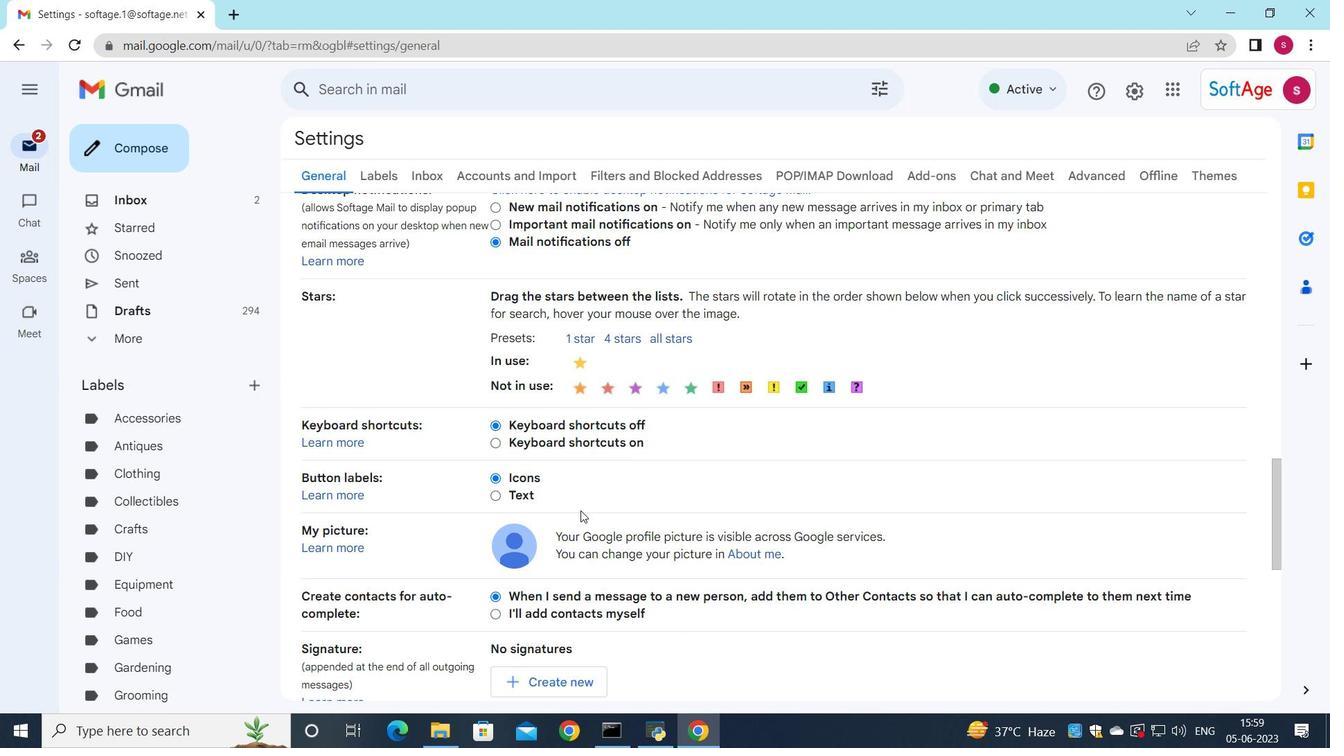 
Action: Mouse moved to (564, 414)
Screenshot: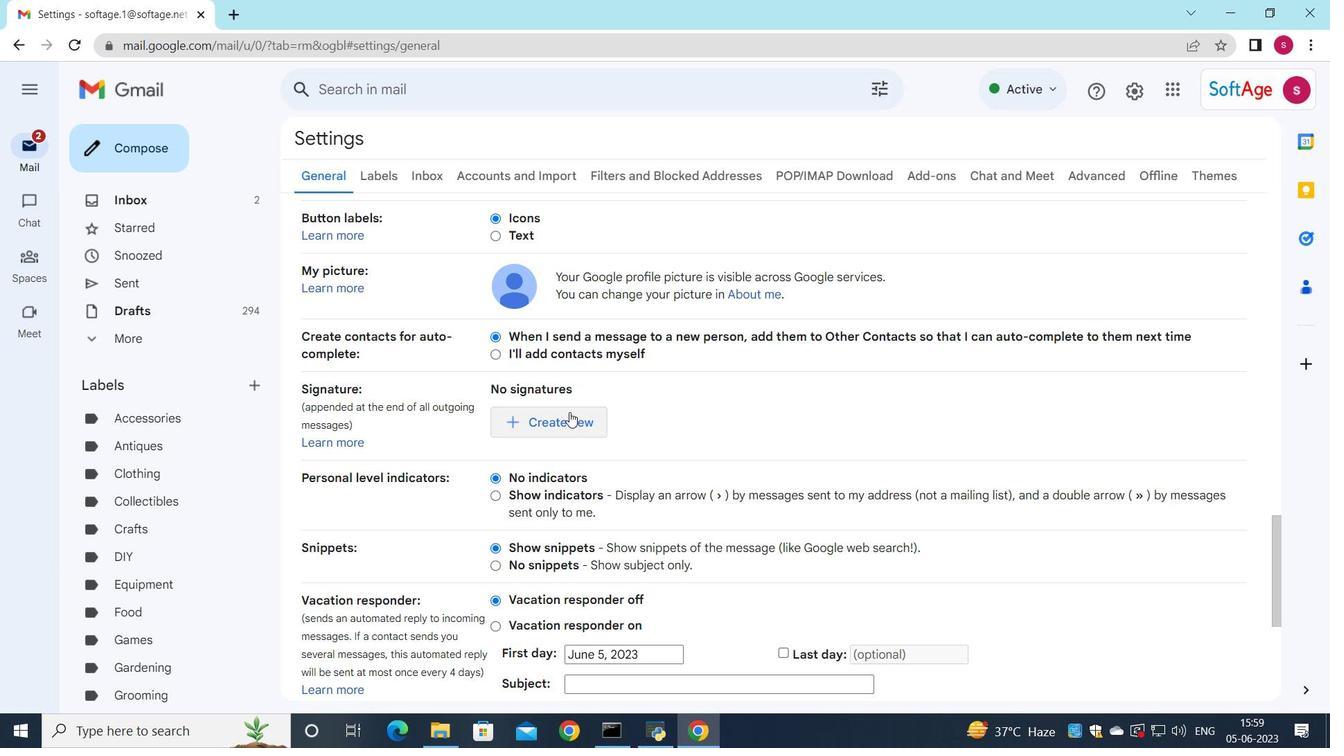 
Action: Mouse pressed left at (564, 414)
Screenshot: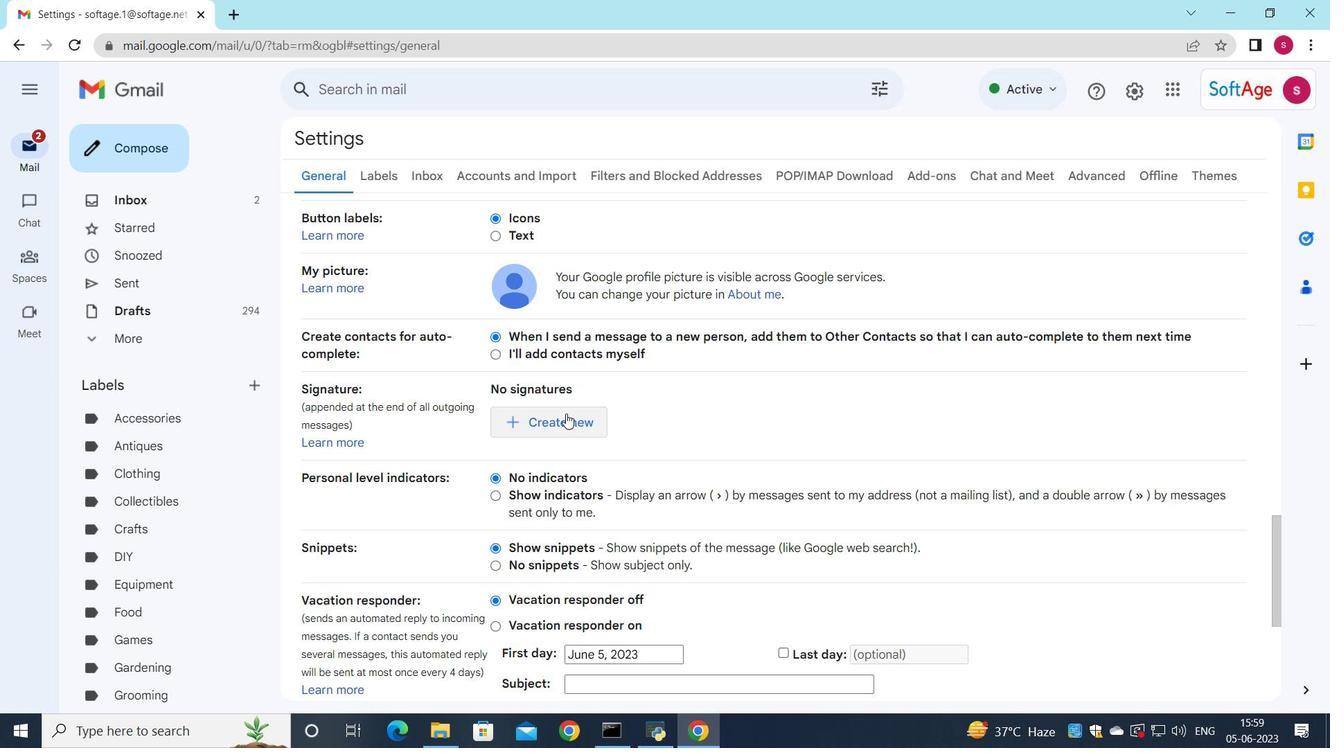 
Action: Mouse moved to (617, 374)
Screenshot: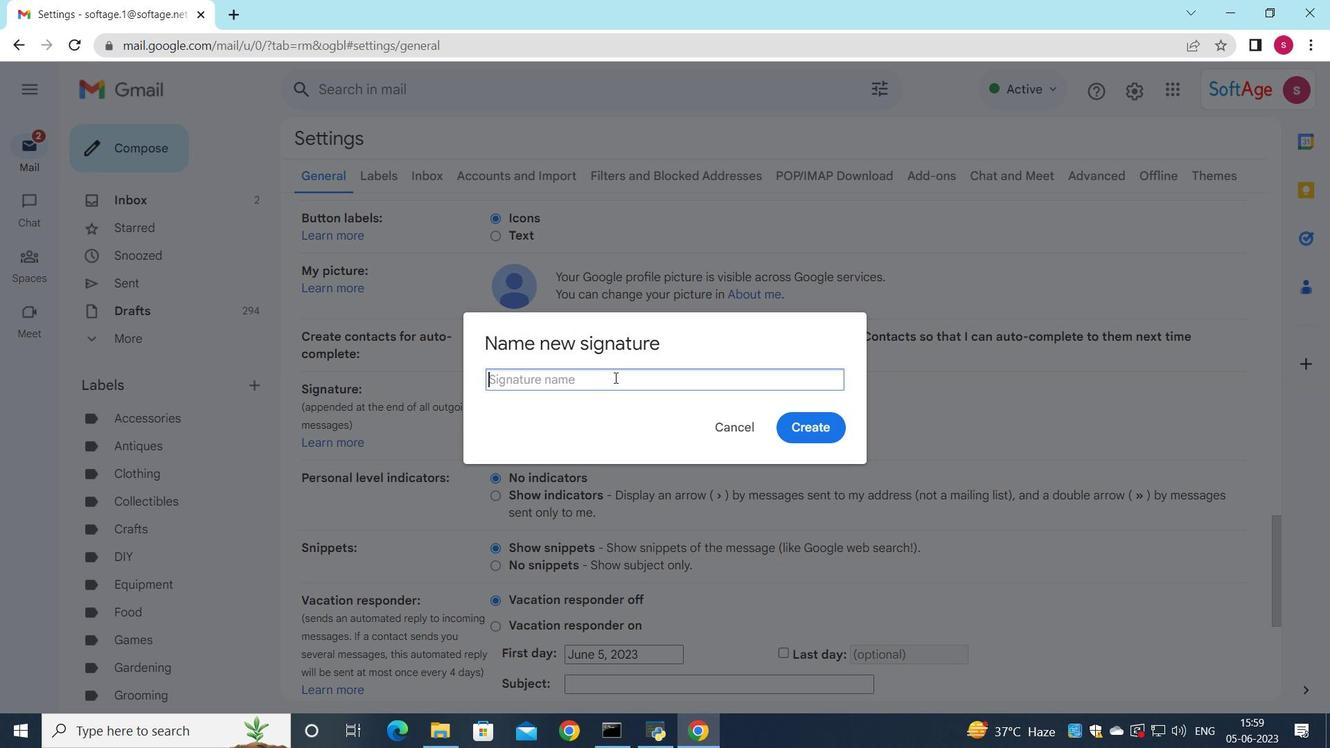 
Action: Key pressed <Key.shift>Fernando<Key.space><Key.shift>perez
Screenshot: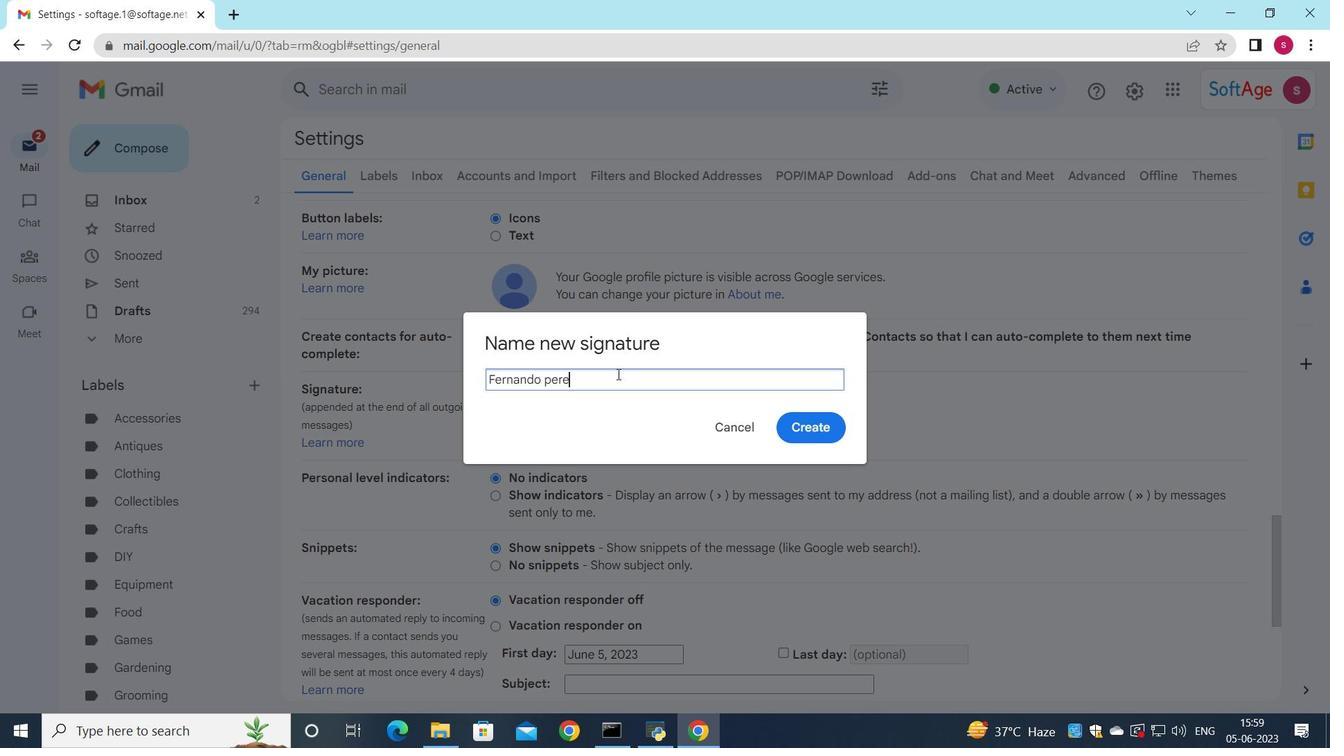 
Action: Mouse moved to (548, 380)
Screenshot: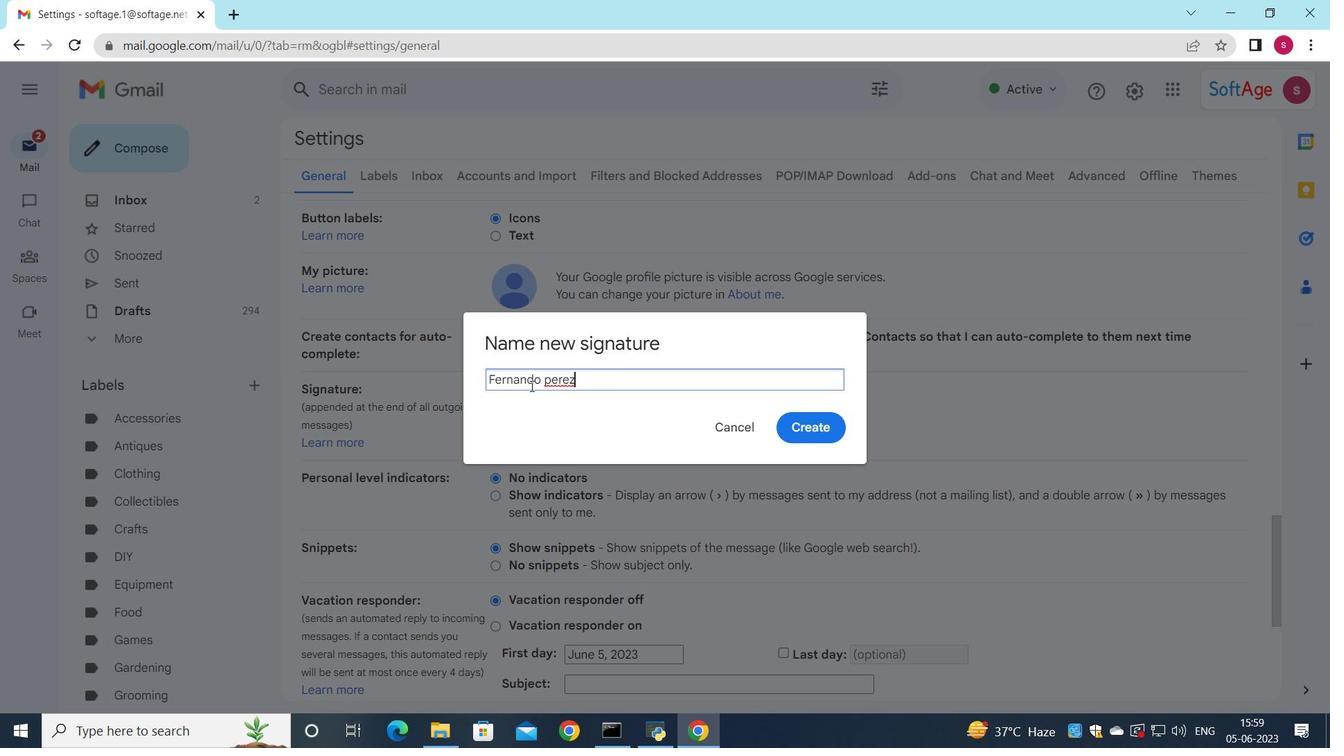 
Action: Mouse pressed left at (548, 380)
Screenshot: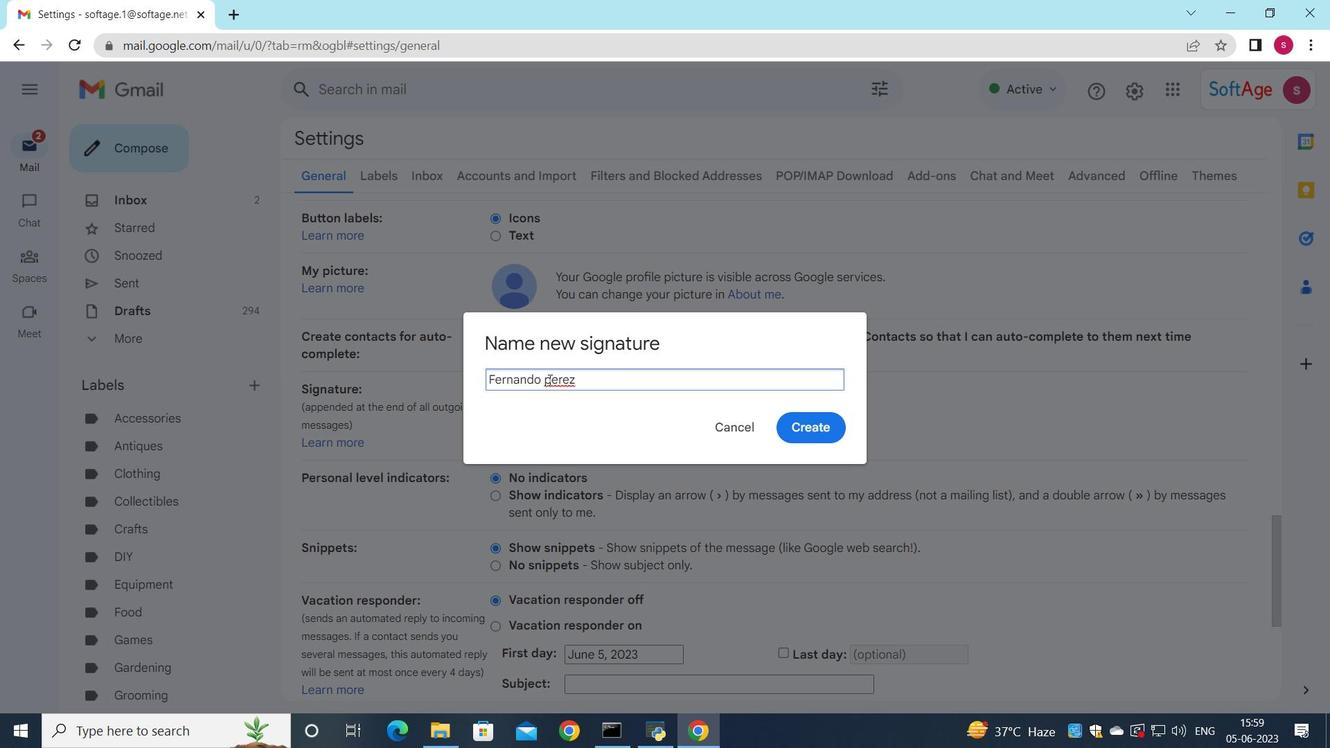 
Action: Key pressed <Key.backspace><Key.shift>P
Screenshot: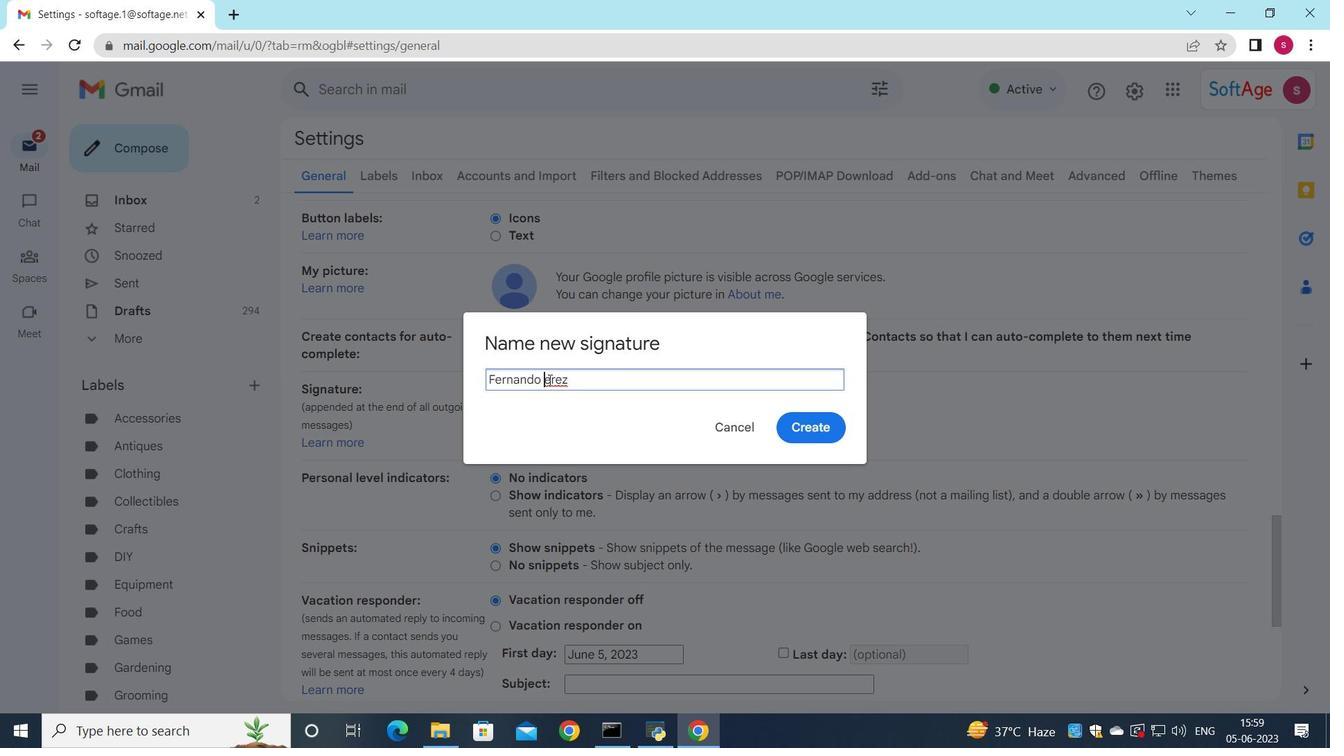 
Action: Mouse moved to (788, 424)
Screenshot: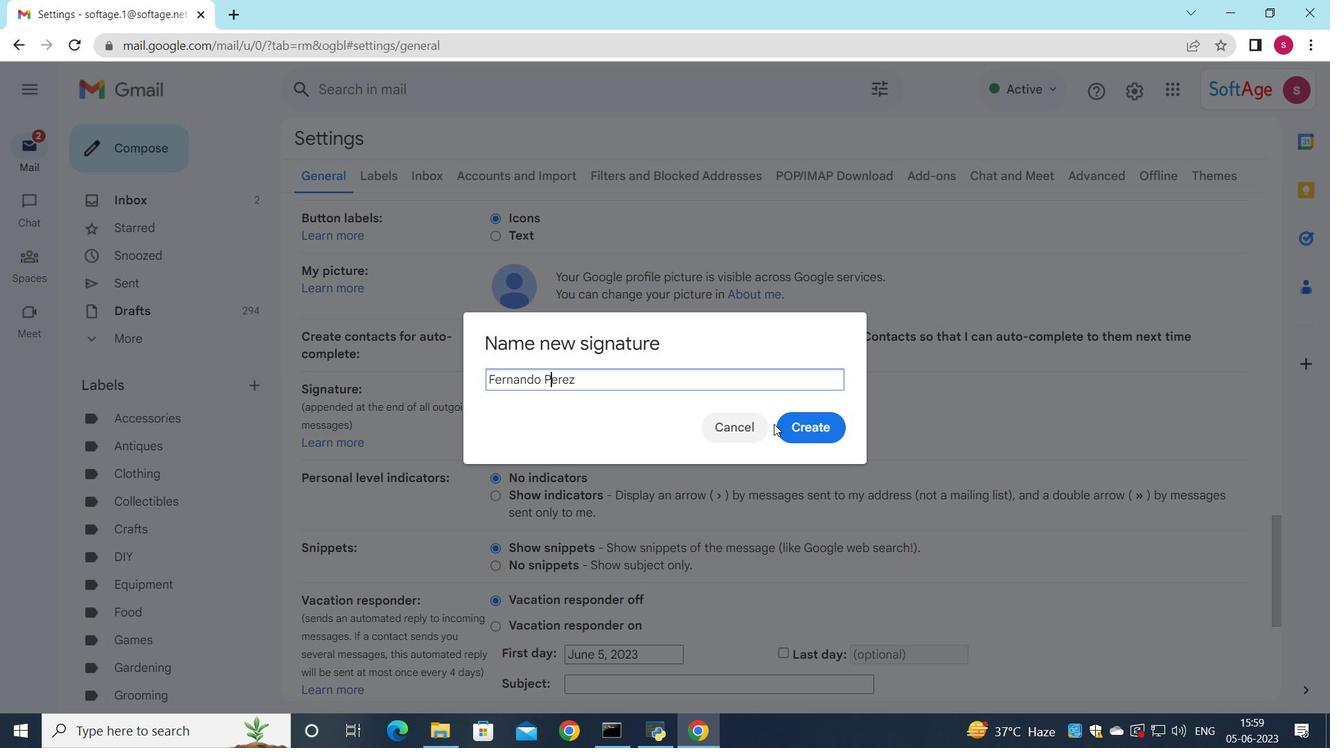 
Action: Mouse pressed left at (788, 424)
Screenshot: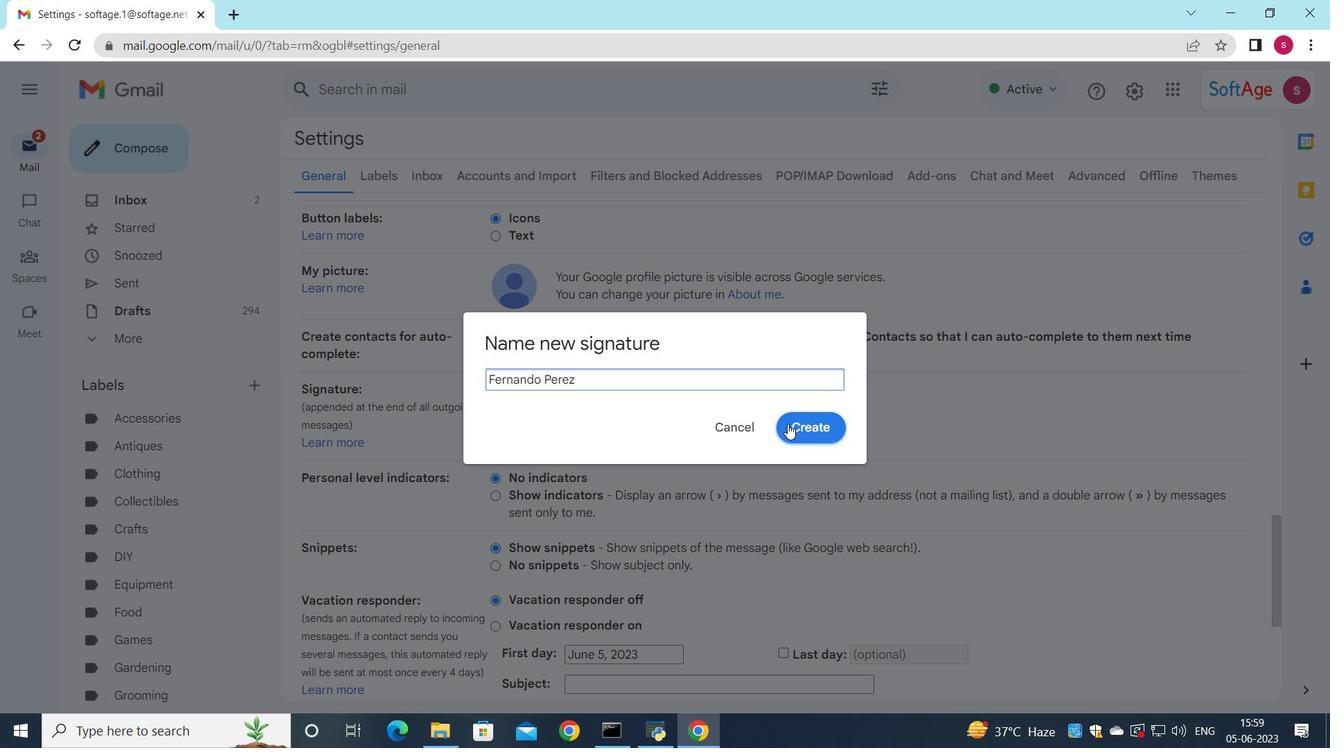 
Action: Mouse moved to (718, 410)
Screenshot: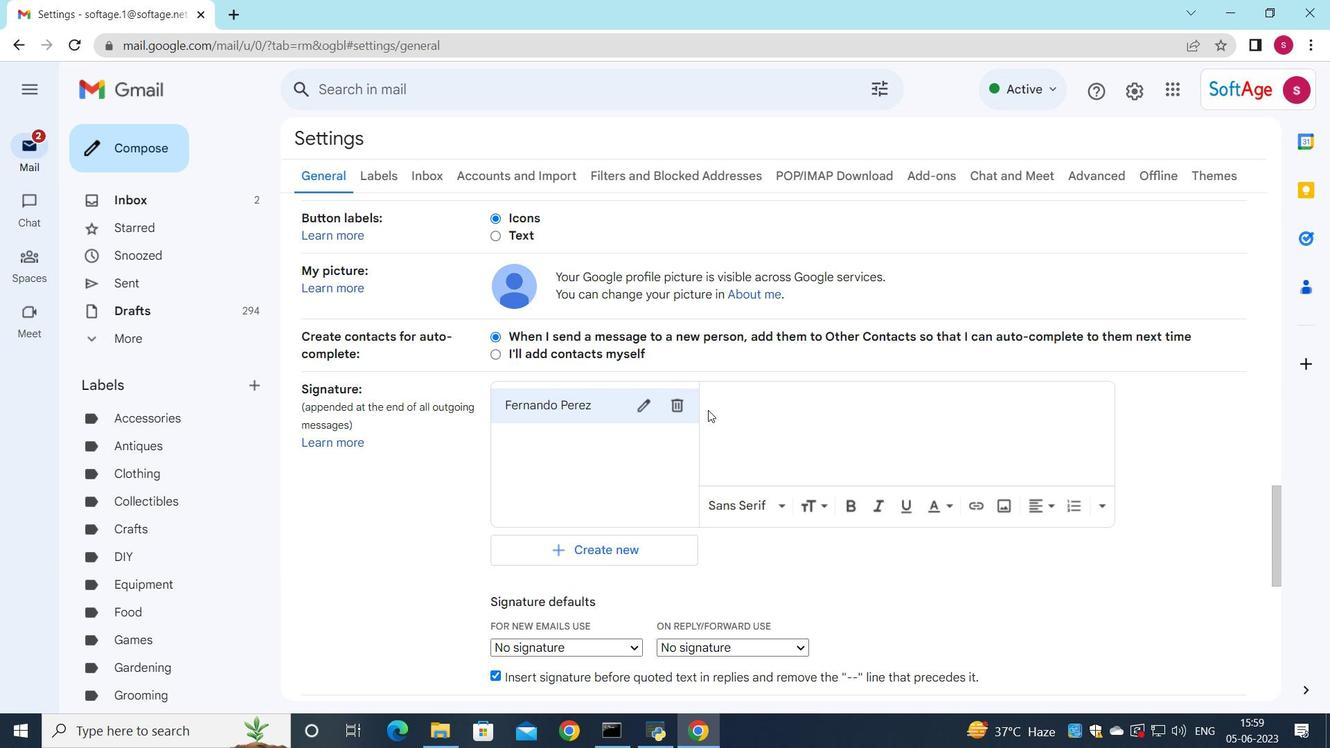
Action: Mouse pressed left at (718, 410)
Screenshot: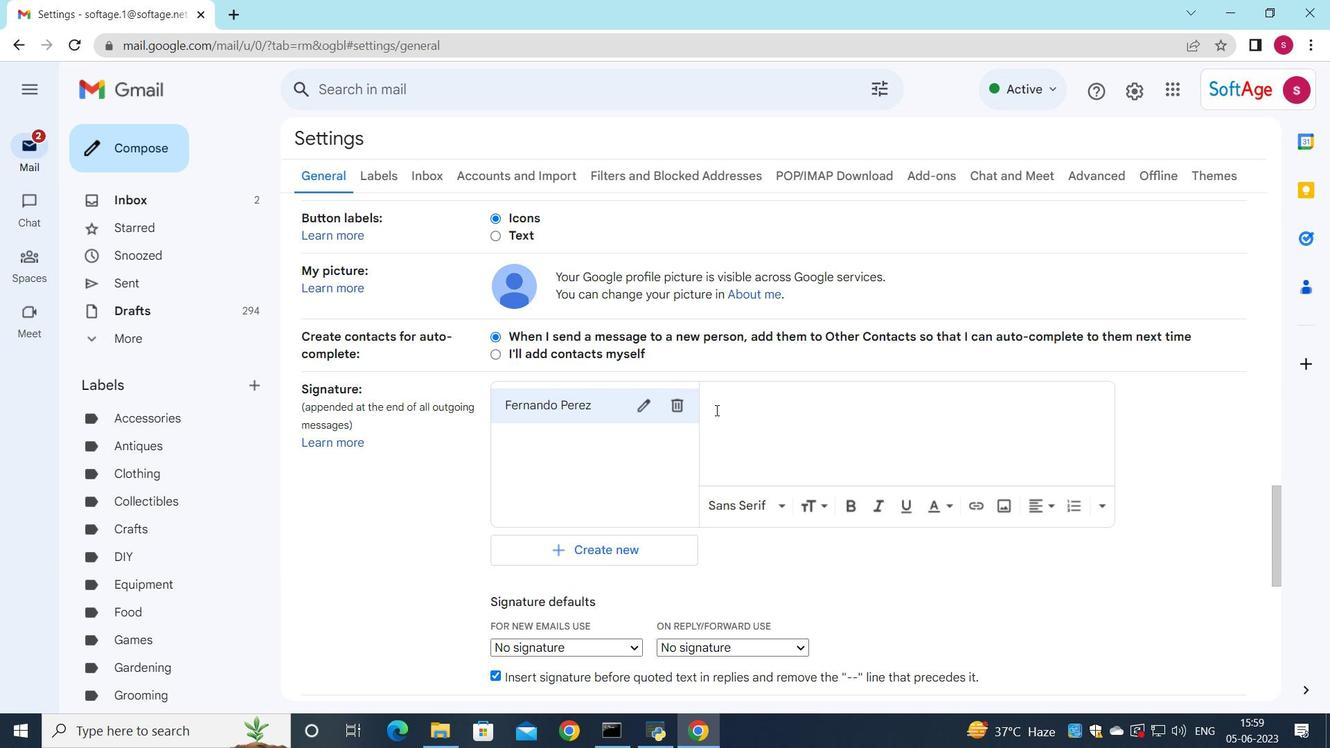 
Action: Key pressed <Key.shift><Key.shift><Key.shift><Key.shift><Key.shift><Key.shift><Key.shift><Key.shift><Key.shift>Fernando<Key.space><Key.shift>Perez
Screenshot: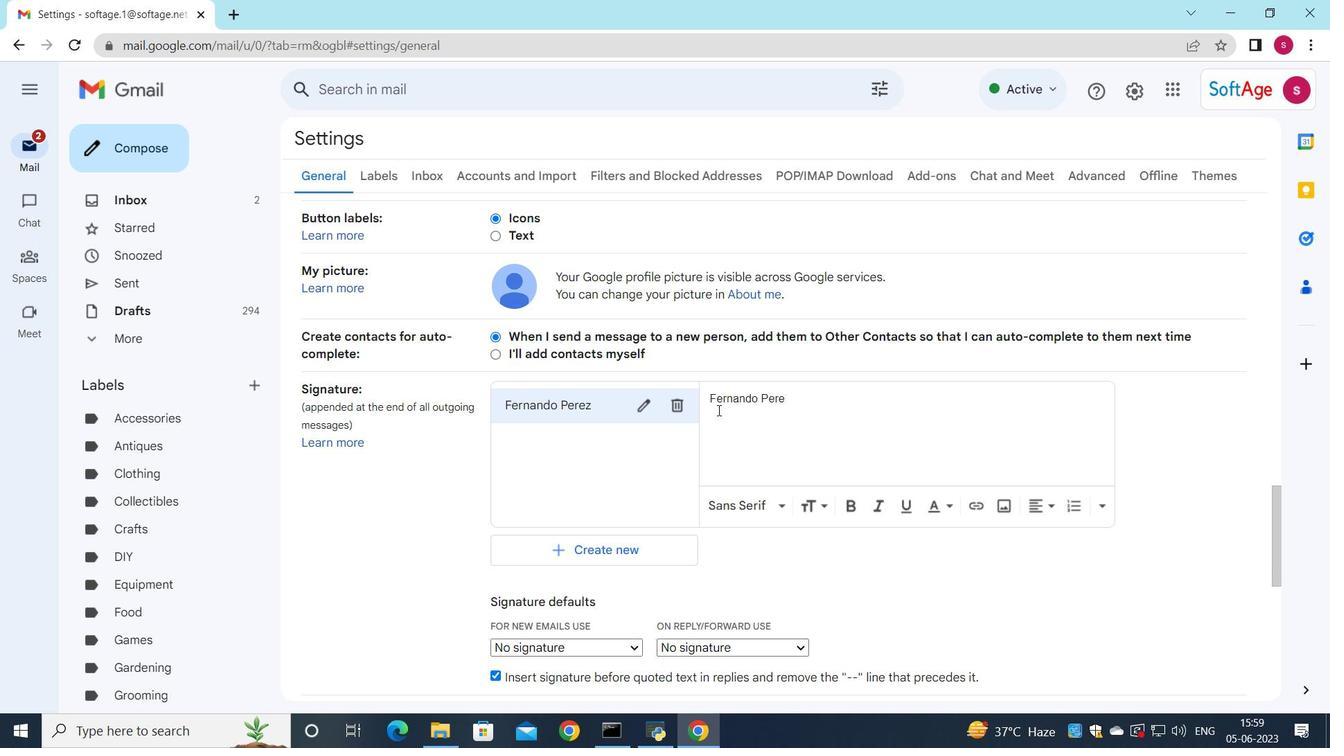 
Action: Mouse moved to (742, 423)
Screenshot: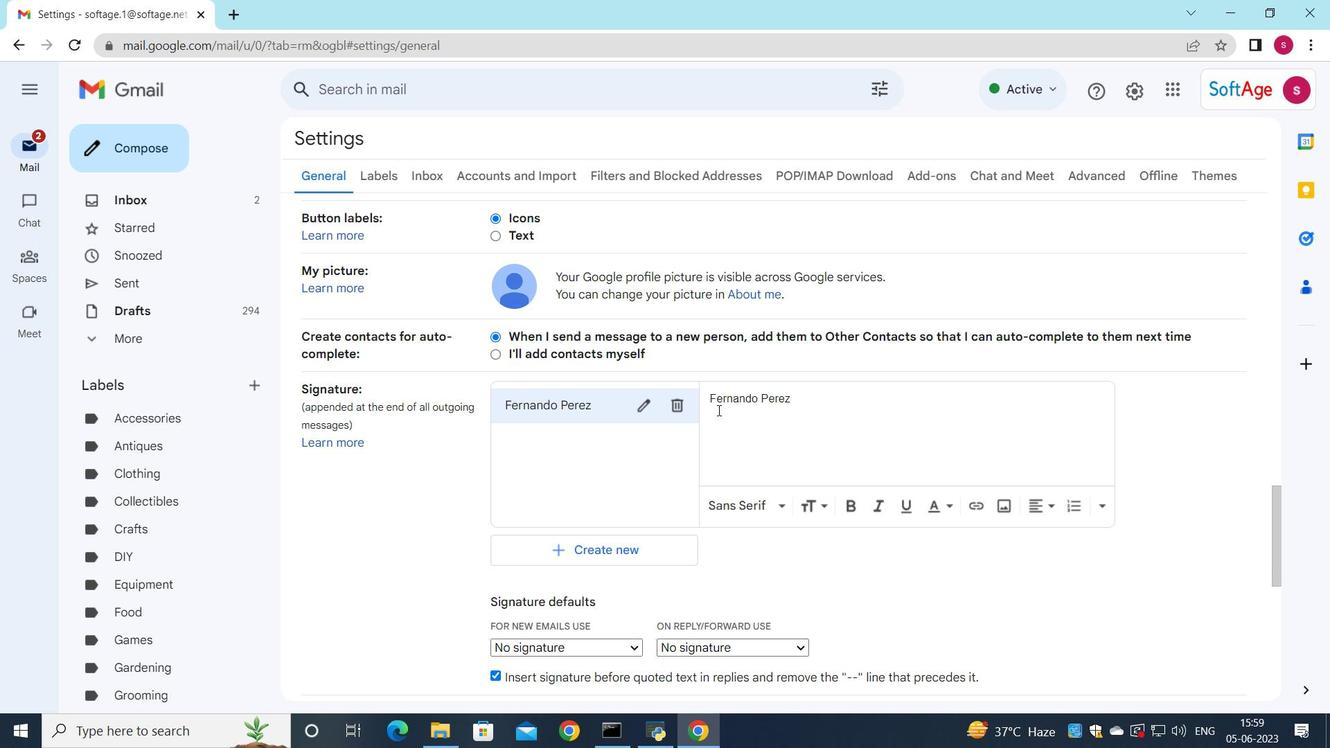 
Action: Mouse scrolled (742, 422) with delta (0, 0)
Screenshot: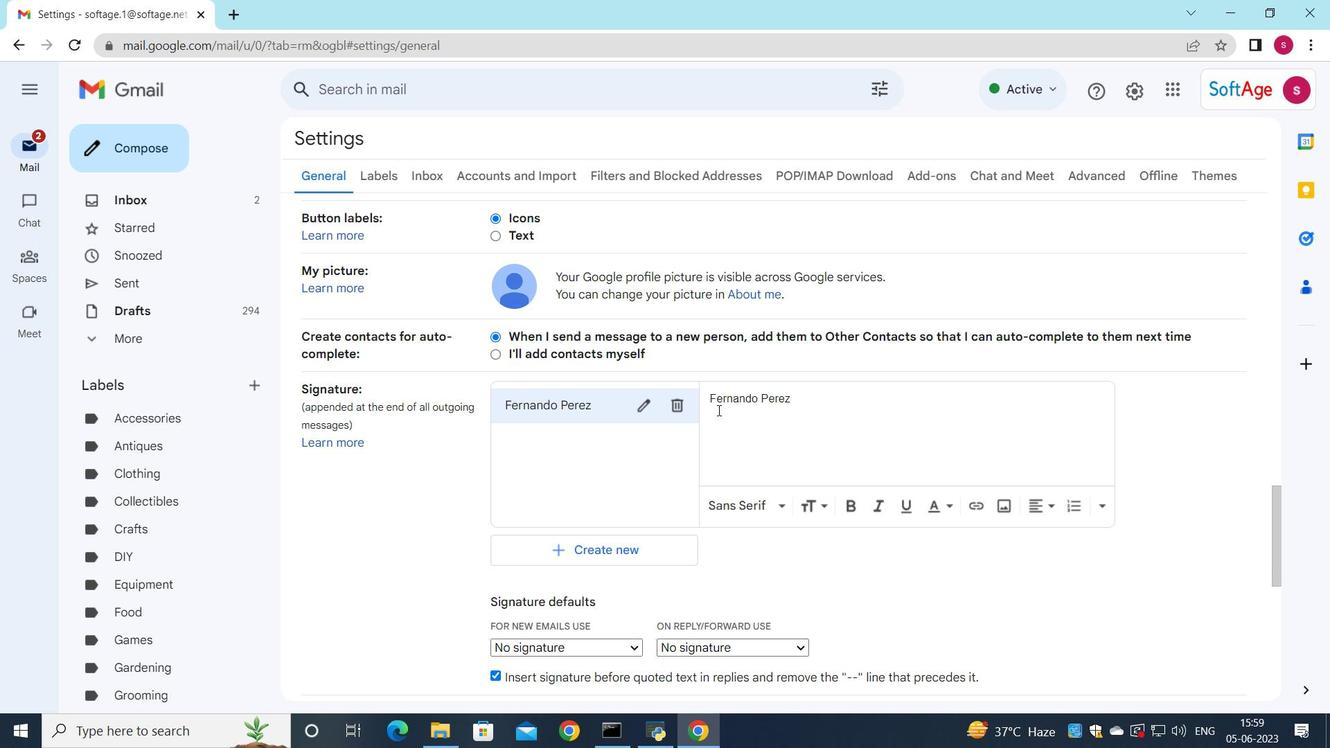 
Action: Mouse moved to (744, 423)
Screenshot: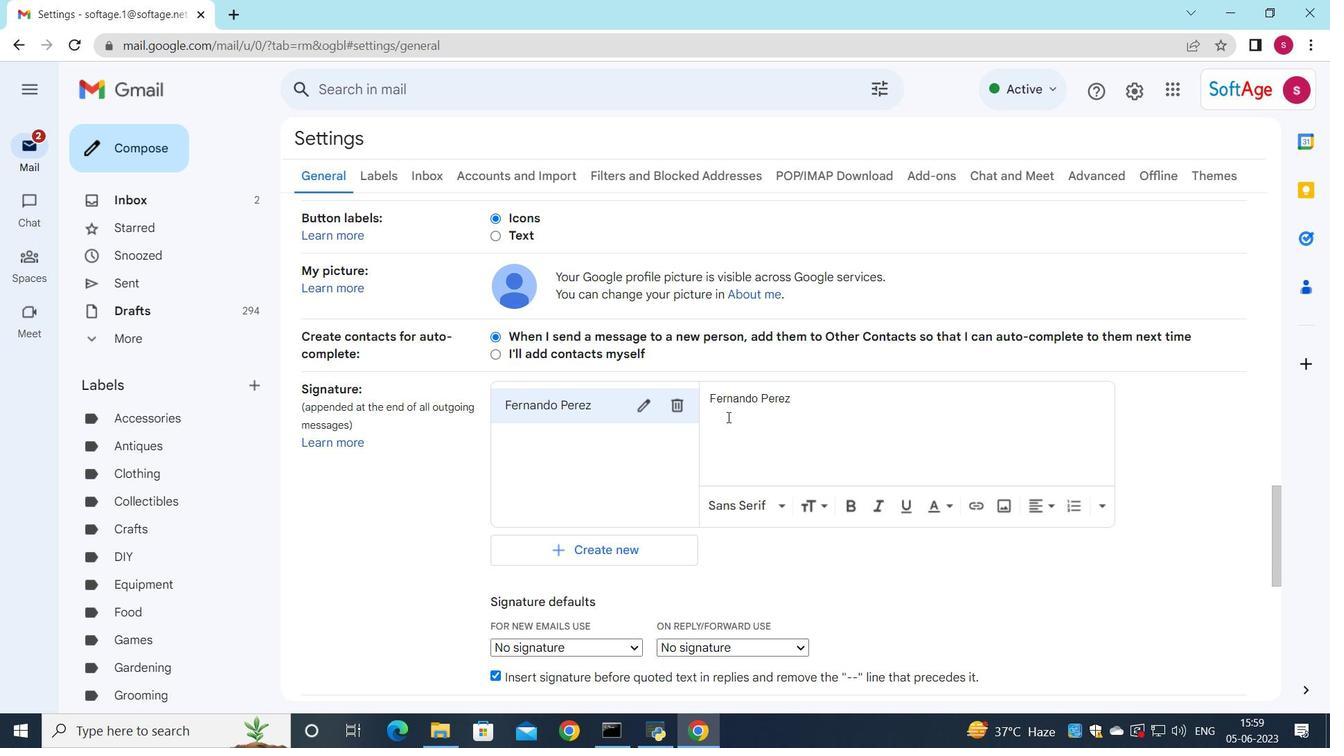 
Action: Mouse scrolled (744, 422) with delta (0, 0)
Screenshot: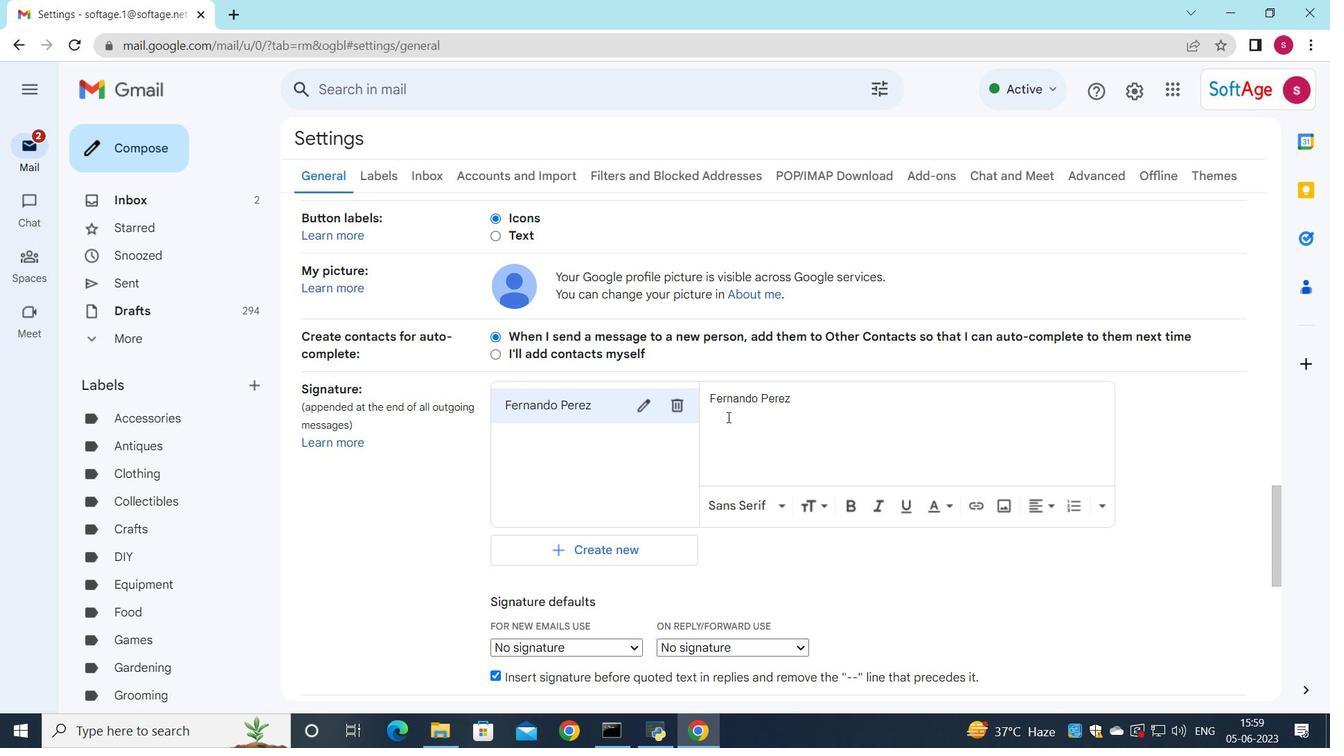 
Action: Mouse moved to (628, 474)
Screenshot: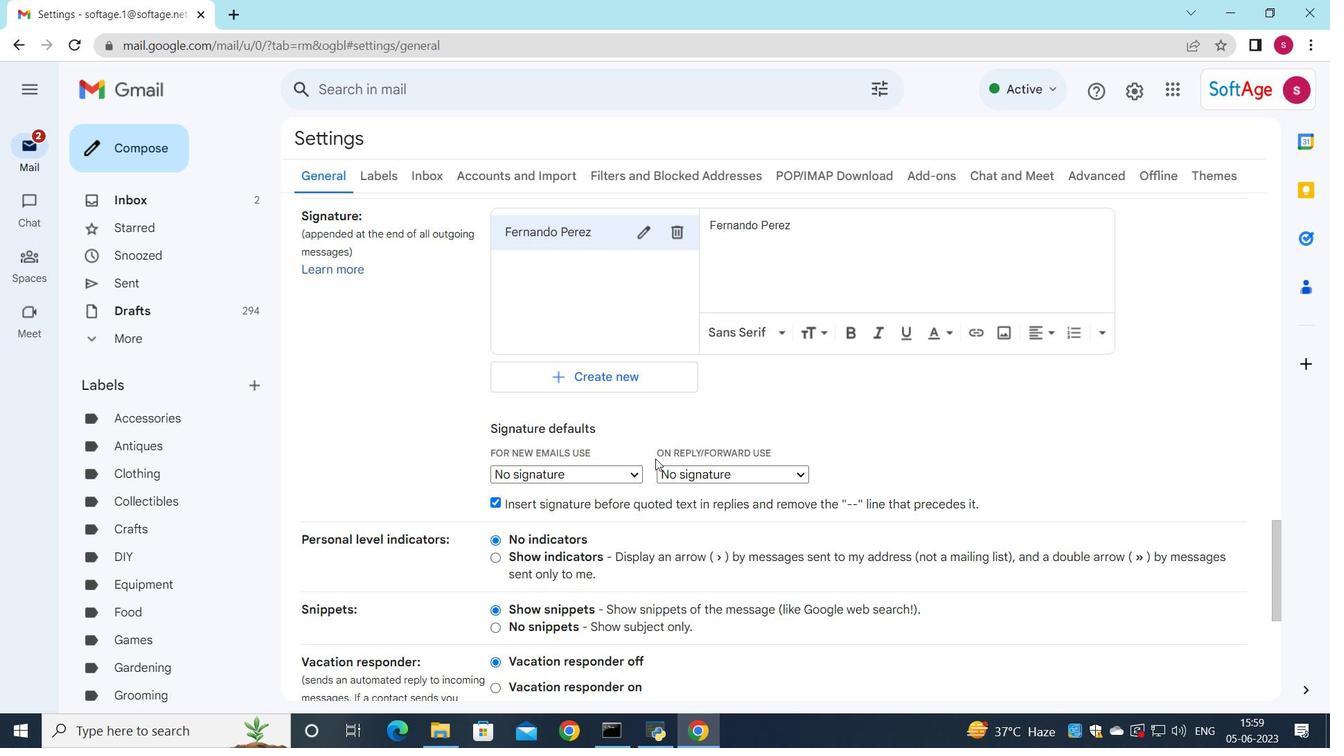 
Action: Mouse pressed left at (628, 474)
Screenshot: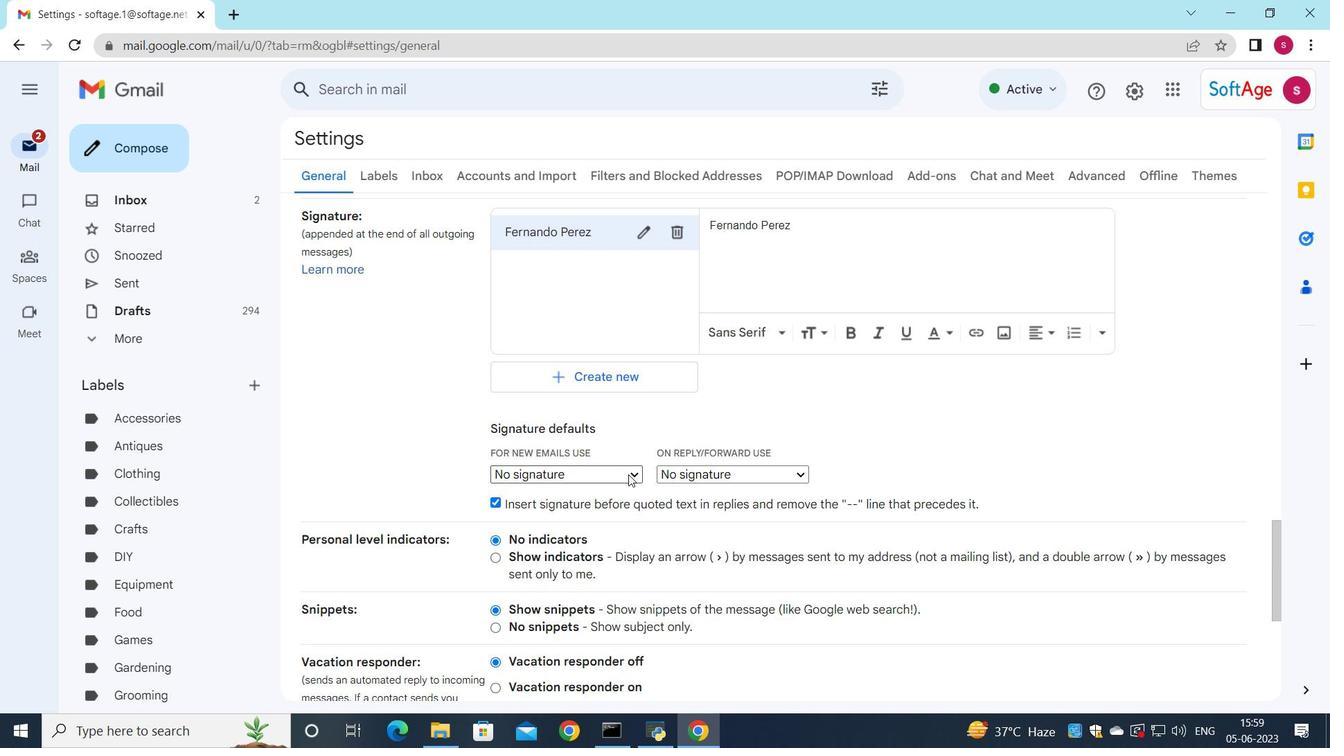 
Action: Mouse moved to (603, 514)
Screenshot: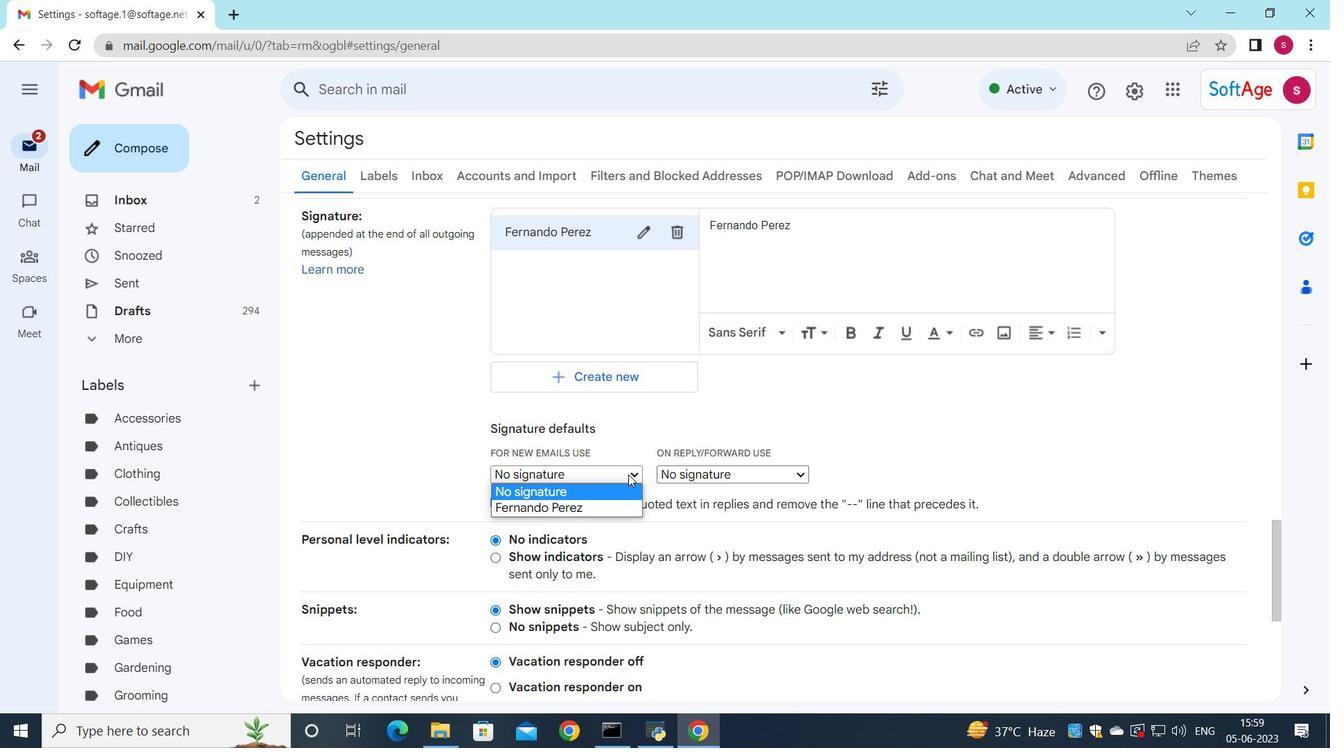 
Action: Mouse pressed left at (603, 514)
Screenshot: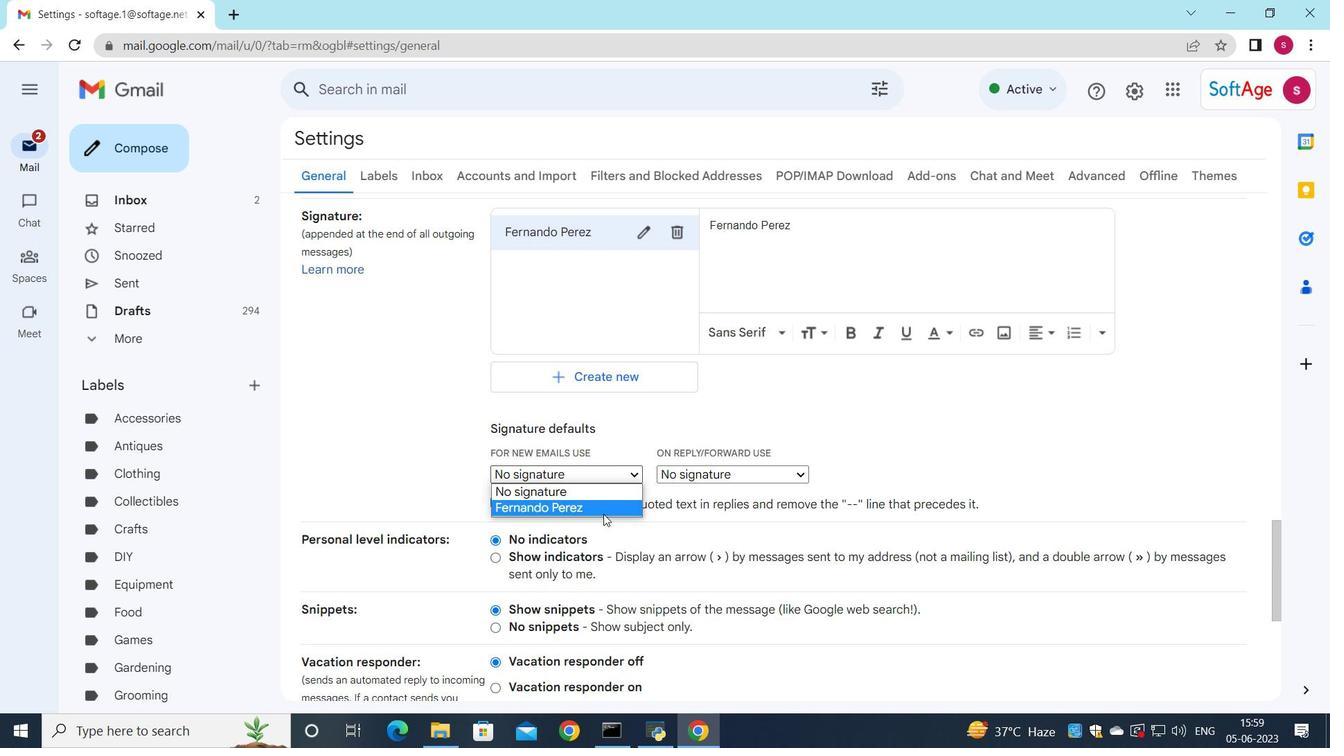 
Action: Mouse moved to (686, 472)
Screenshot: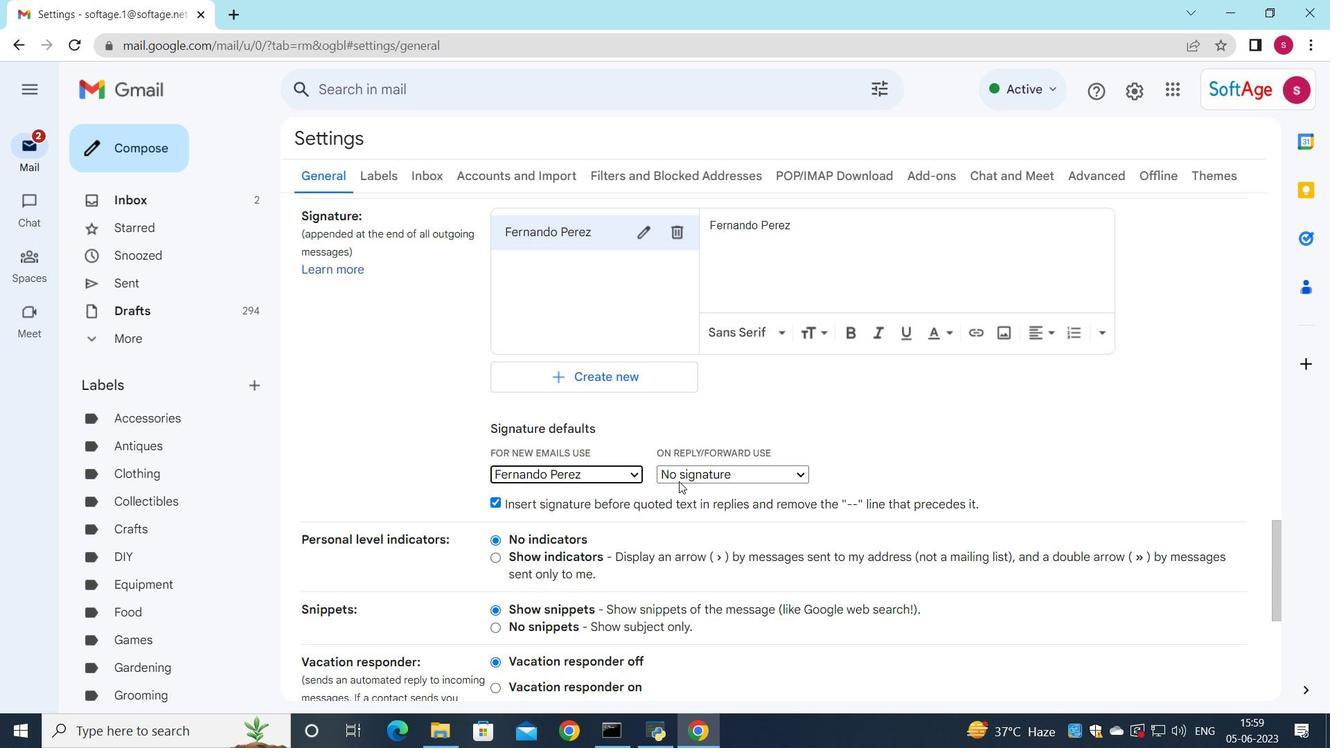 
Action: Mouse pressed left at (686, 472)
Screenshot: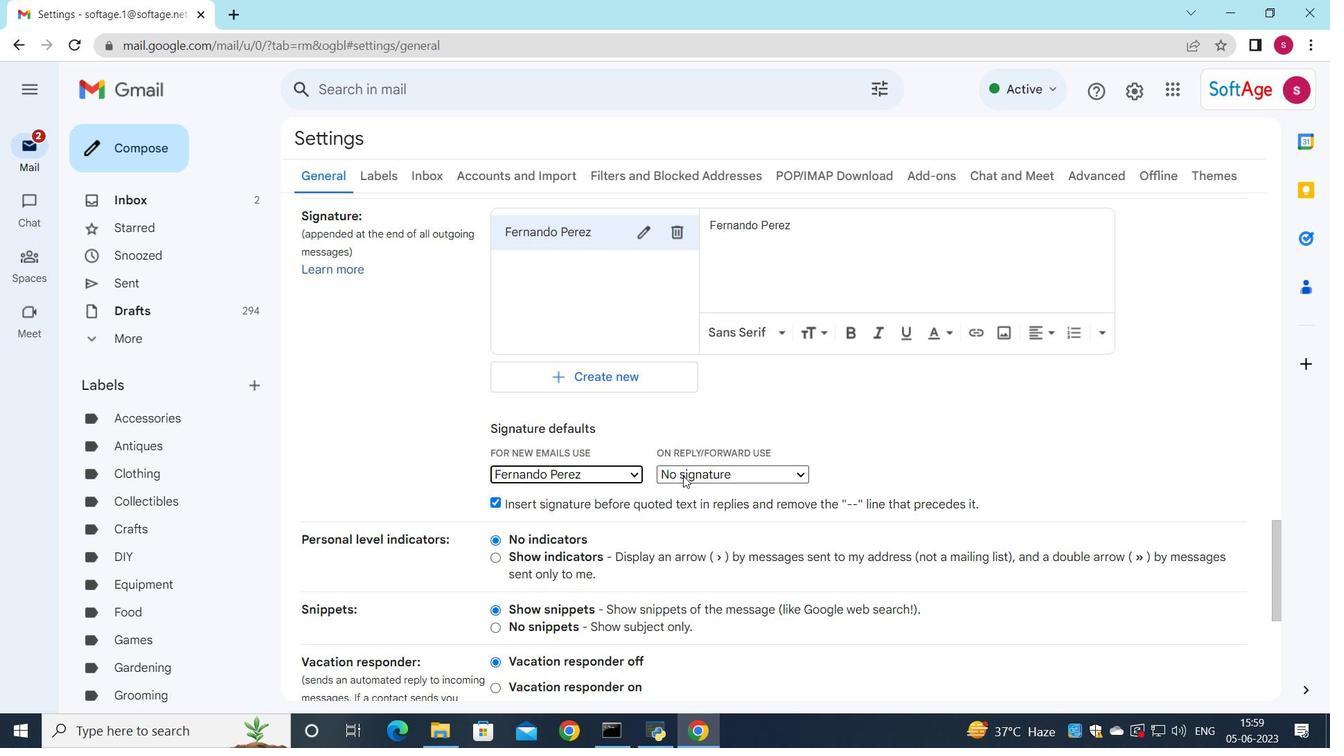 
Action: Mouse moved to (679, 508)
Screenshot: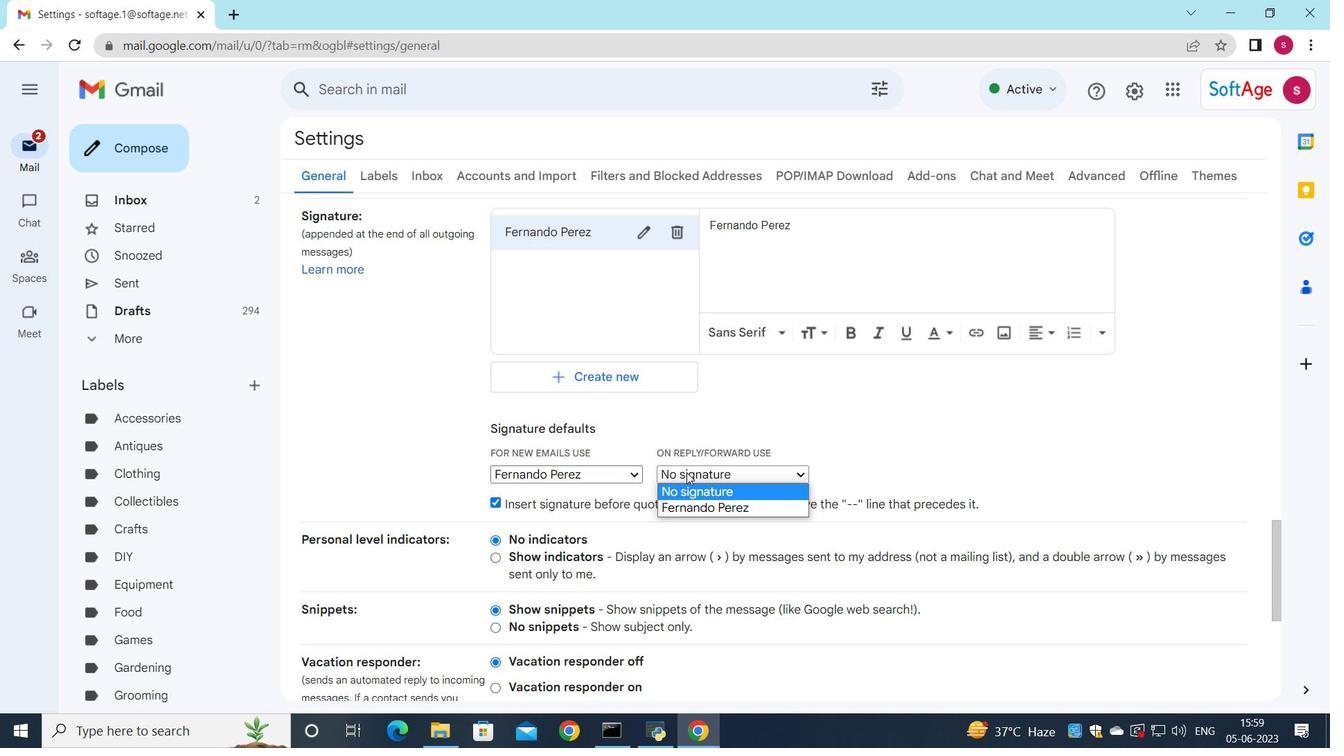 
Action: Mouse pressed left at (679, 508)
Screenshot: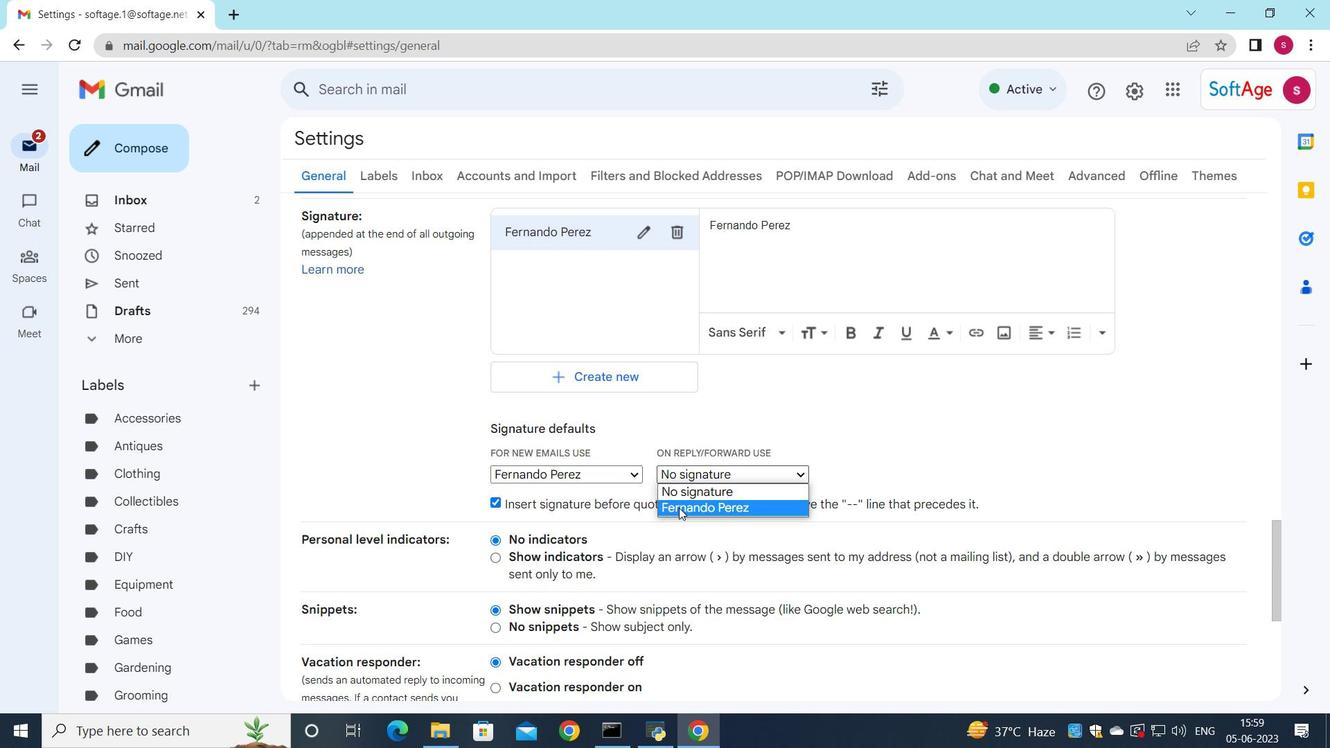 
Action: Mouse moved to (686, 474)
Screenshot: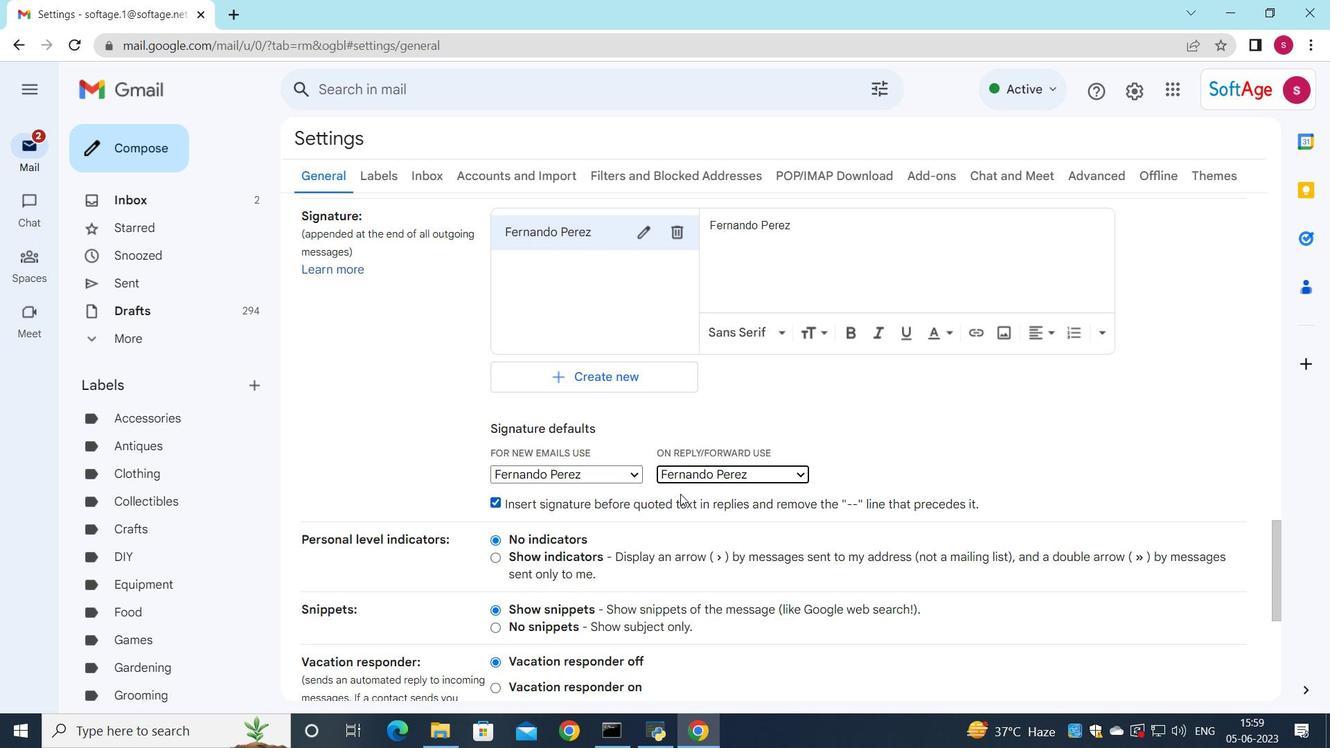 
Action: Mouse scrolled (686, 474) with delta (0, 0)
Screenshot: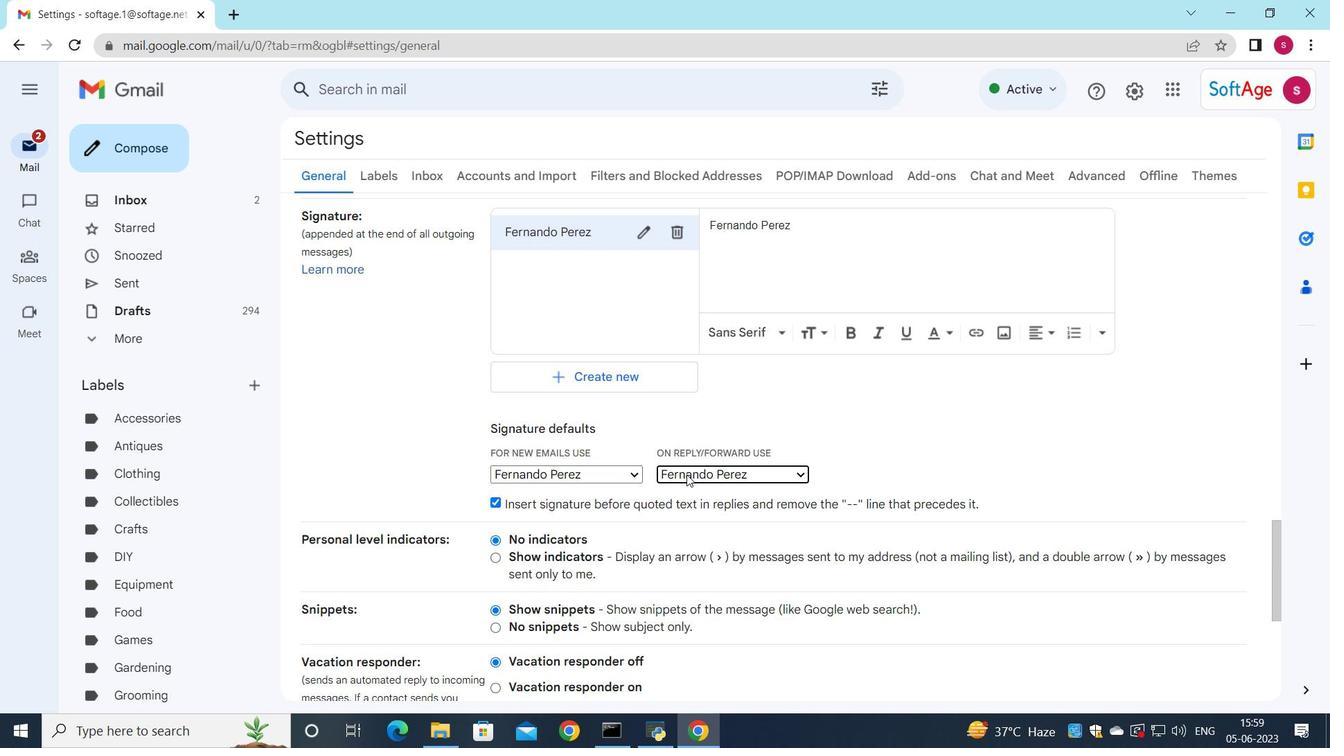 
Action: Mouse moved to (688, 474)
Screenshot: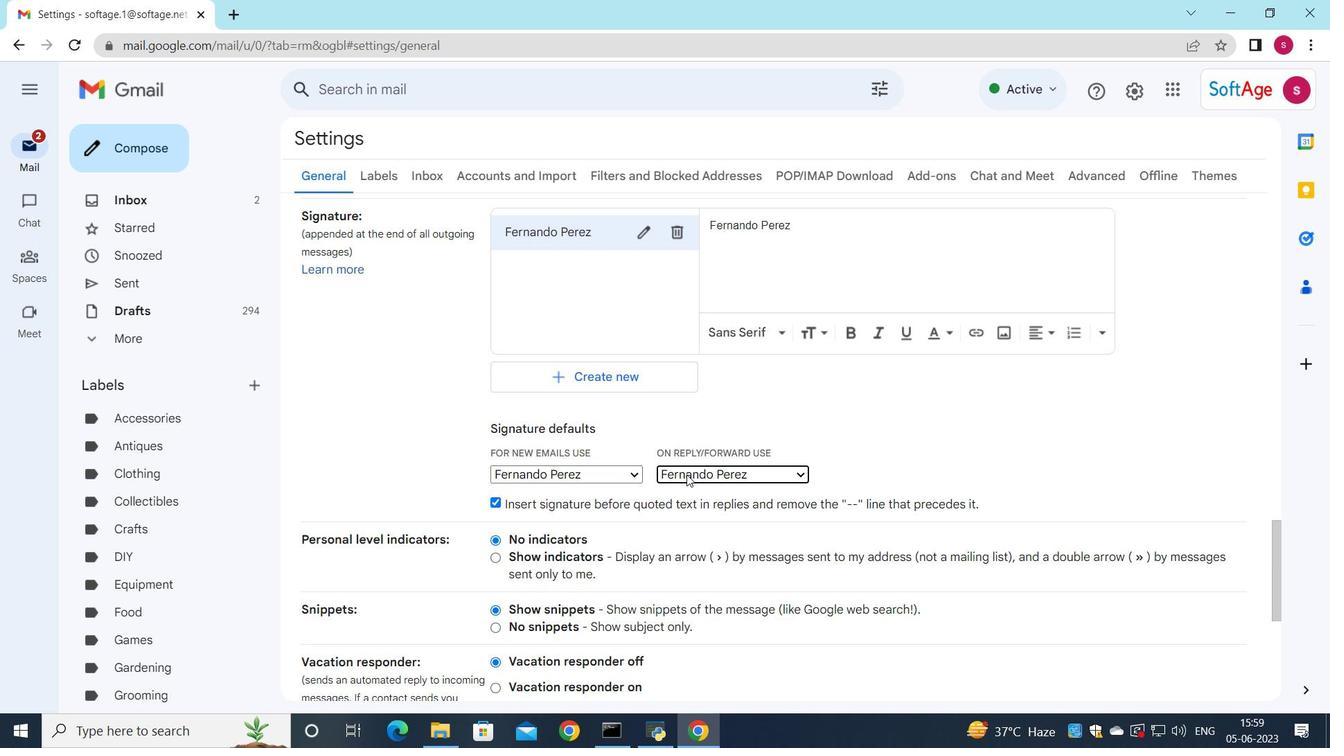 
Action: Mouse scrolled (688, 474) with delta (0, 0)
Screenshot: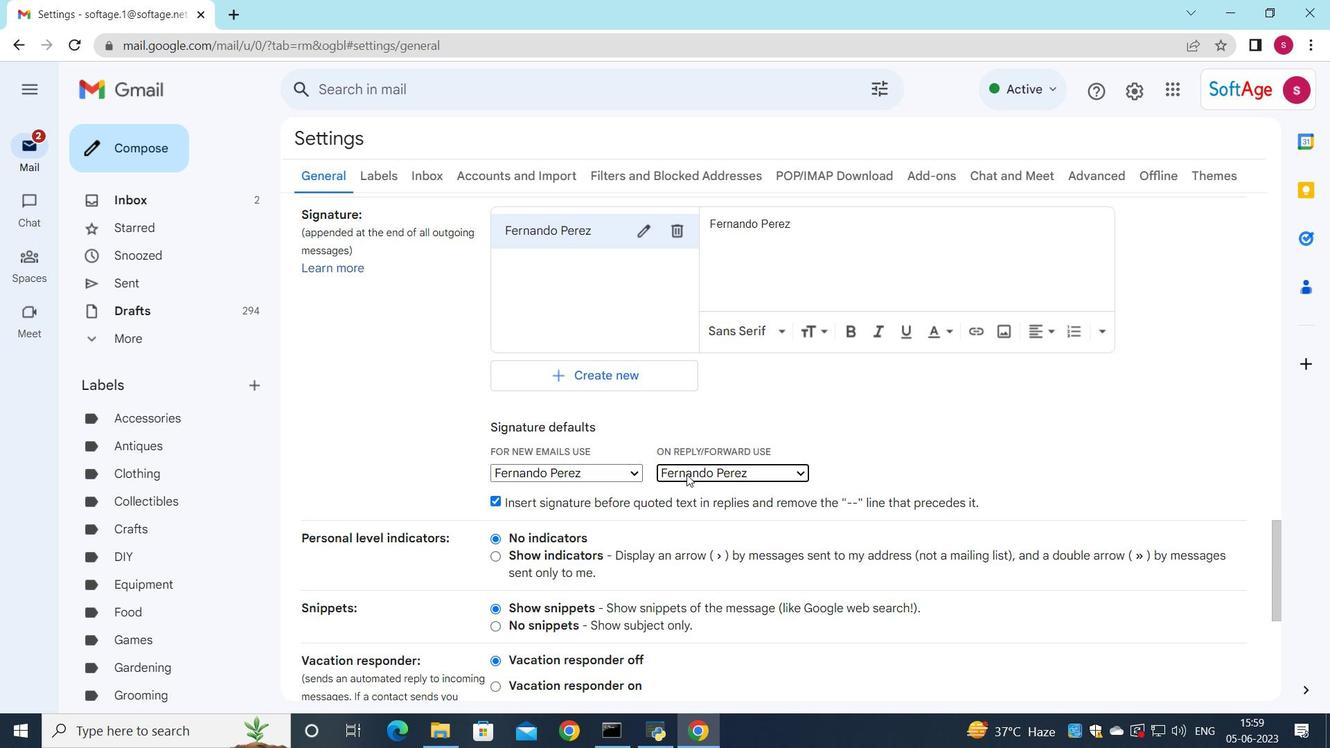 
Action: Mouse scrolled (688, 474) with delta (0, 0)
Screenshot: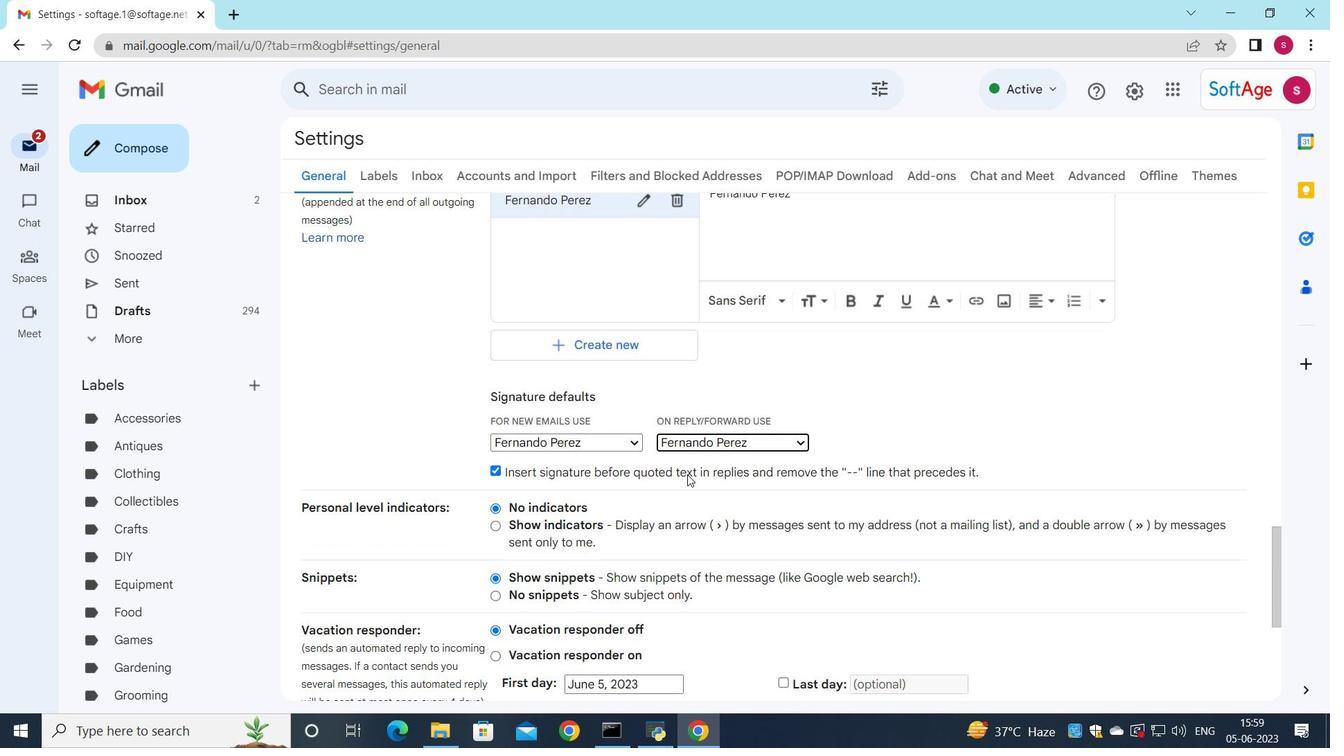 
Action: Mouse scrolled (688, 474) with delta (0, 0)
Screenshot: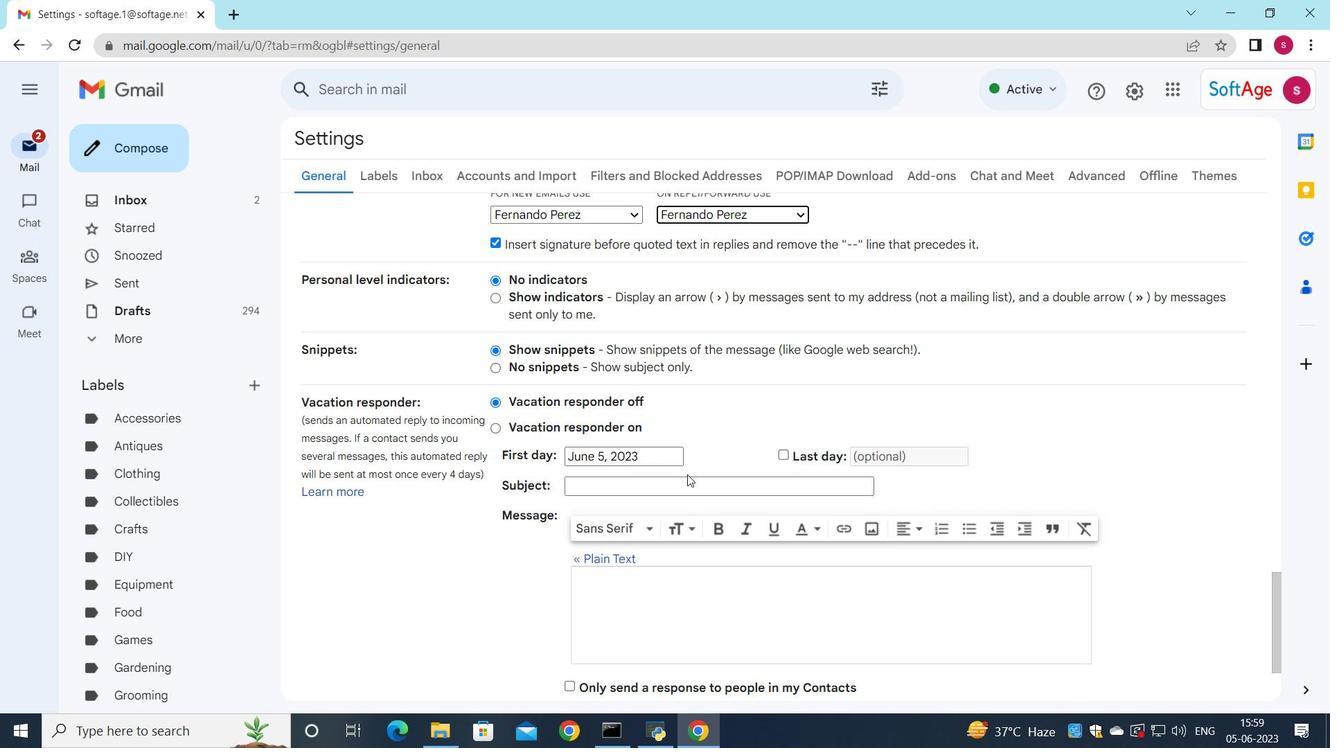 
Action: Mouse scrolled (688, 474) with delta (0, 0)
Screenshot: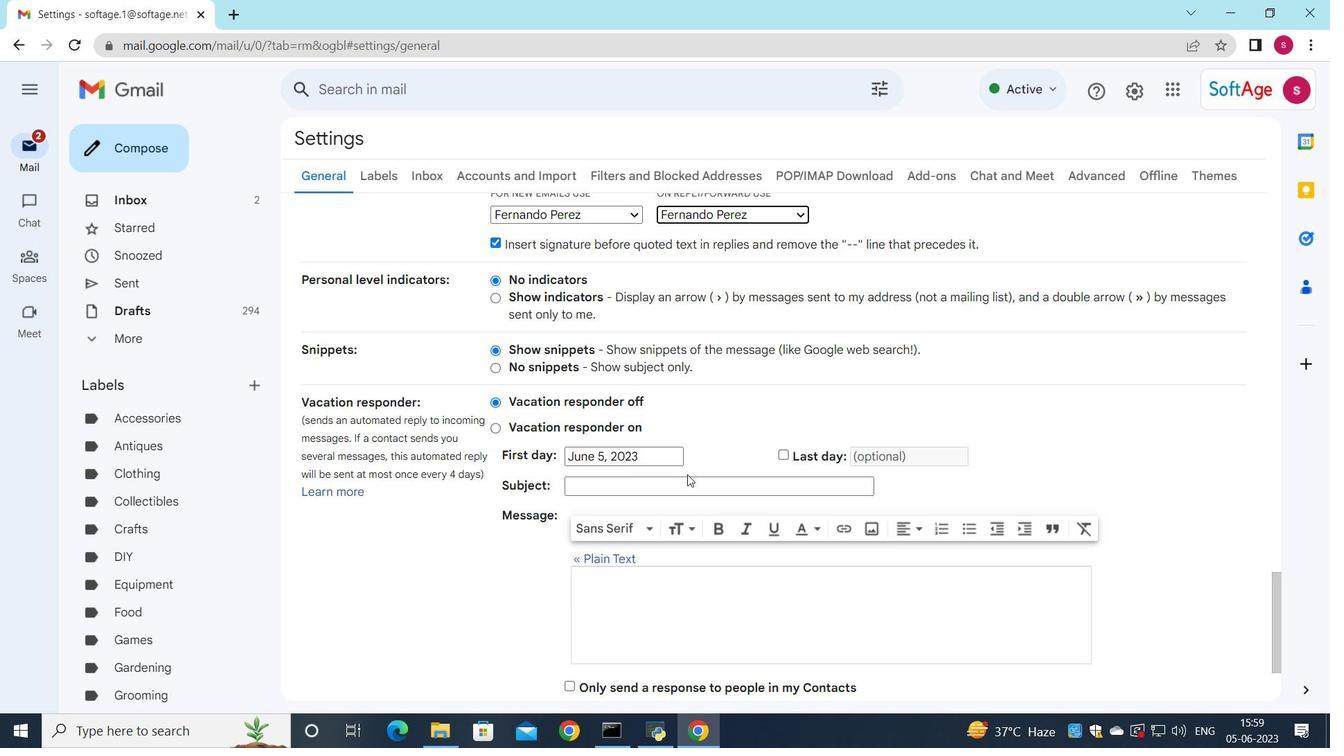 
Action: Mouse moved to (688, 474)
Screenshot: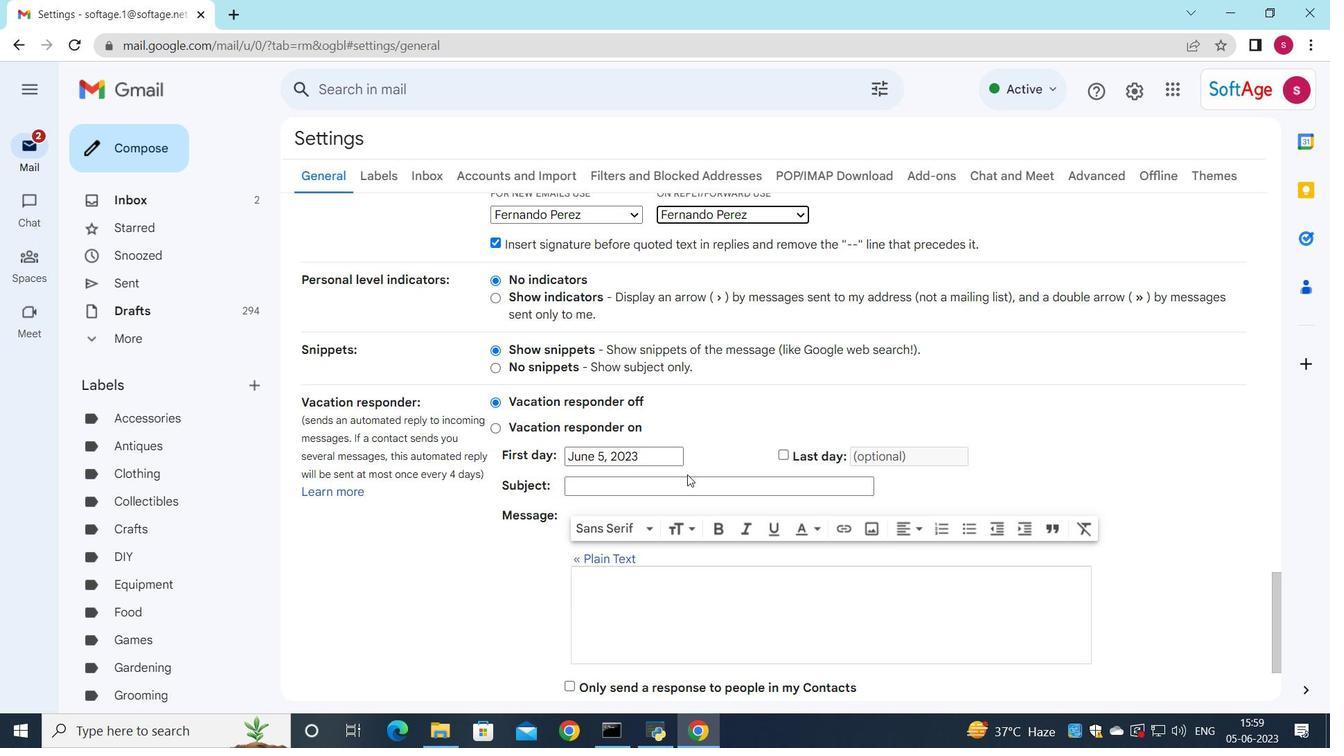 
Action: Mouse scrolled (688, 474) with delta (0, 0)
Screenshot: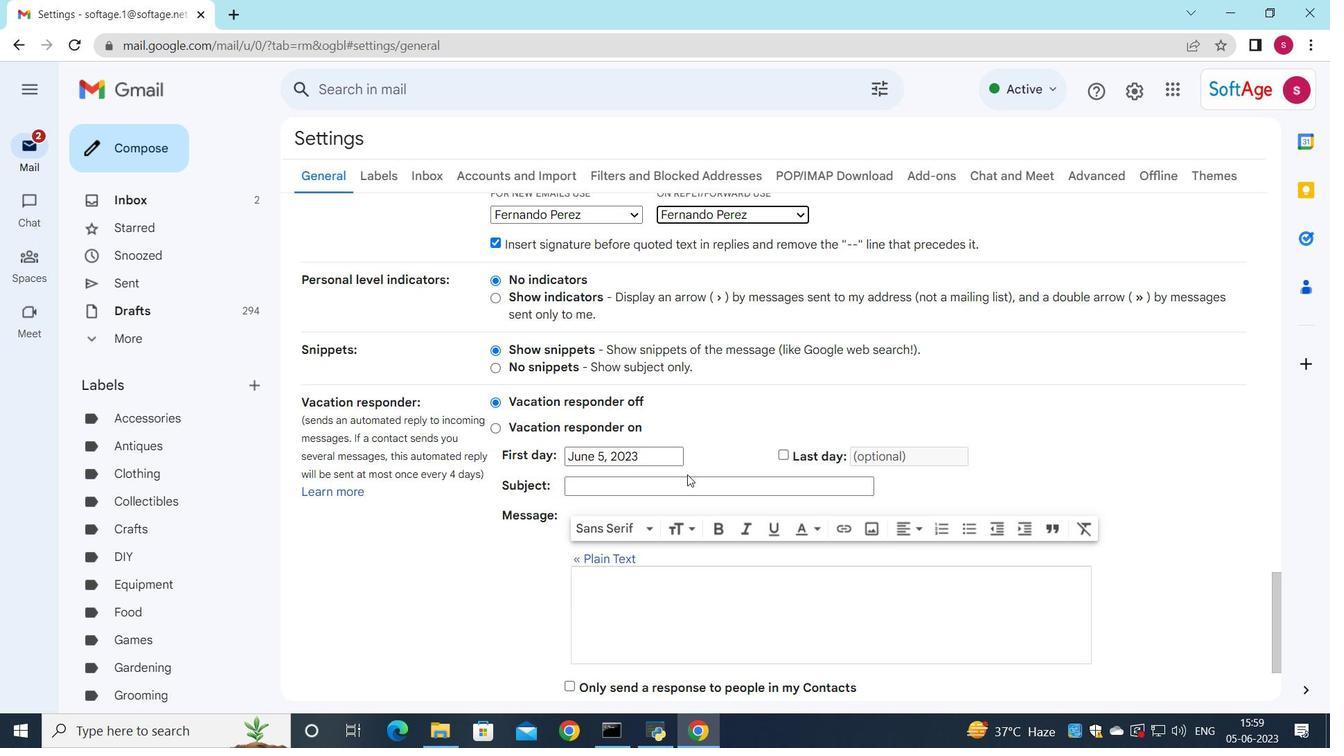 
Action: Mouse moved to (690, 478)
Screenshot: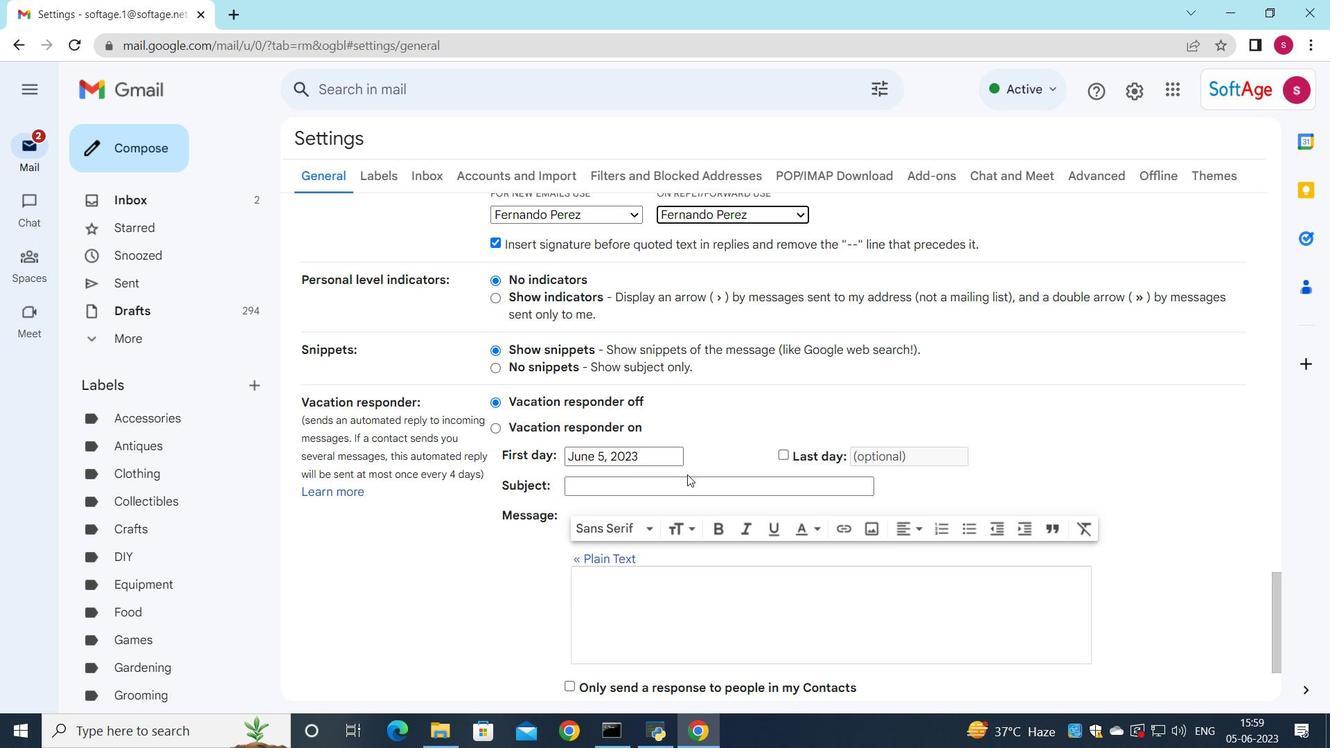
Action: Mouse scrolled (690, 477) with delta (0, 0)
Screenshot: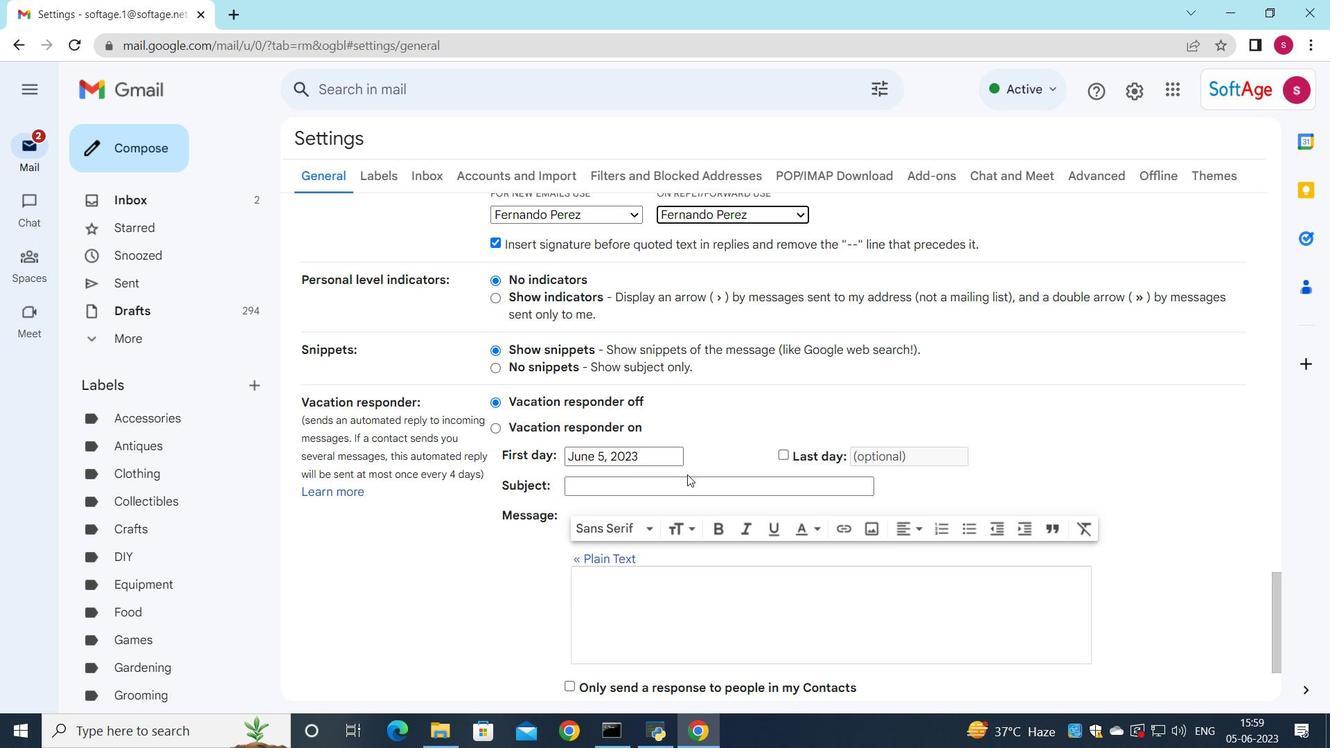 
Action: Mouse moved to (748, 600)
Screenshot: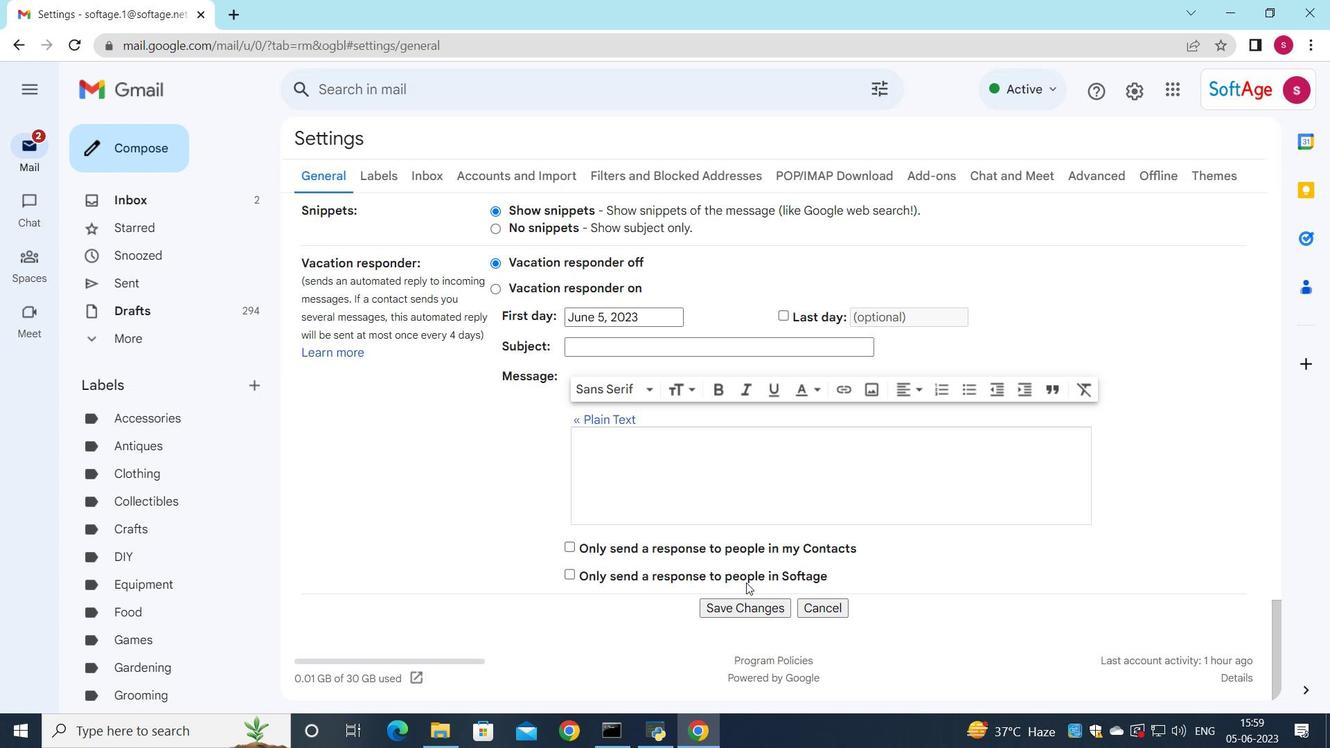 
Action: Mouse pressed left at (748, 600)
Screenshot: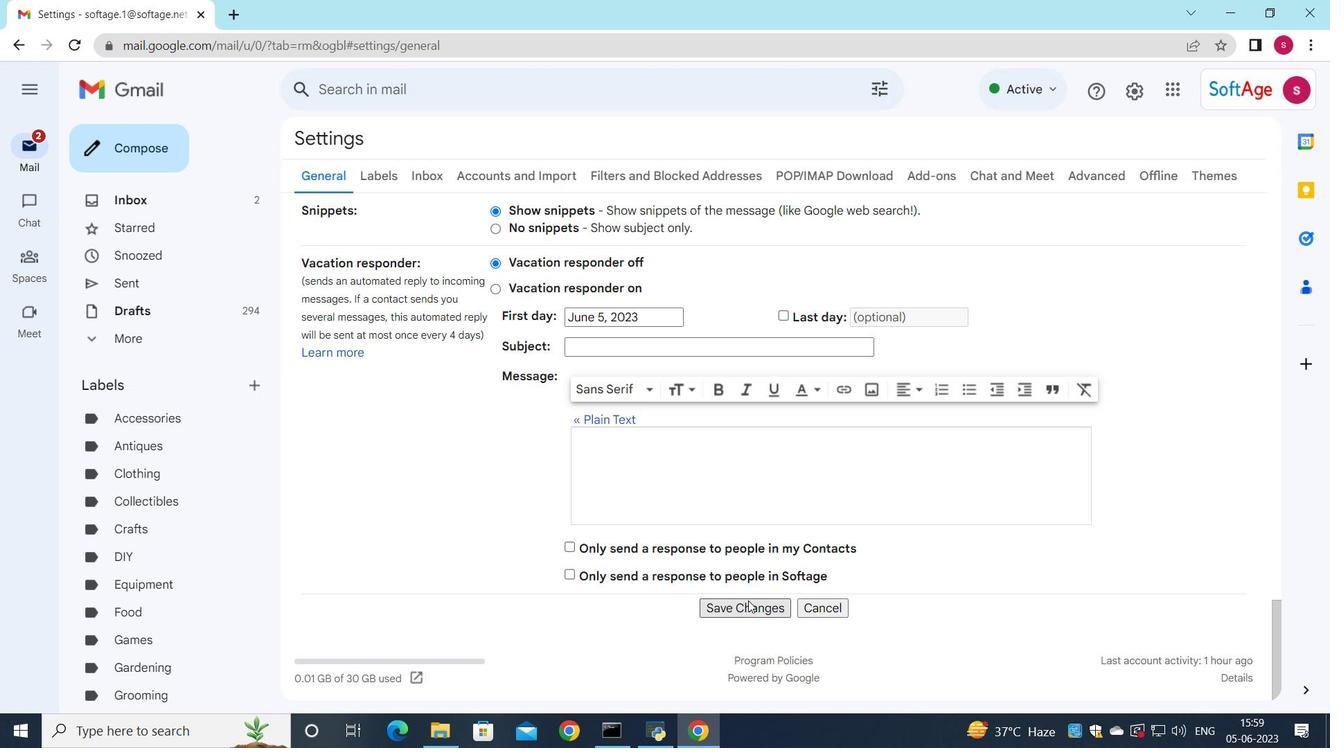 
Action: Mouse moved to (517, 374)
Screenshot: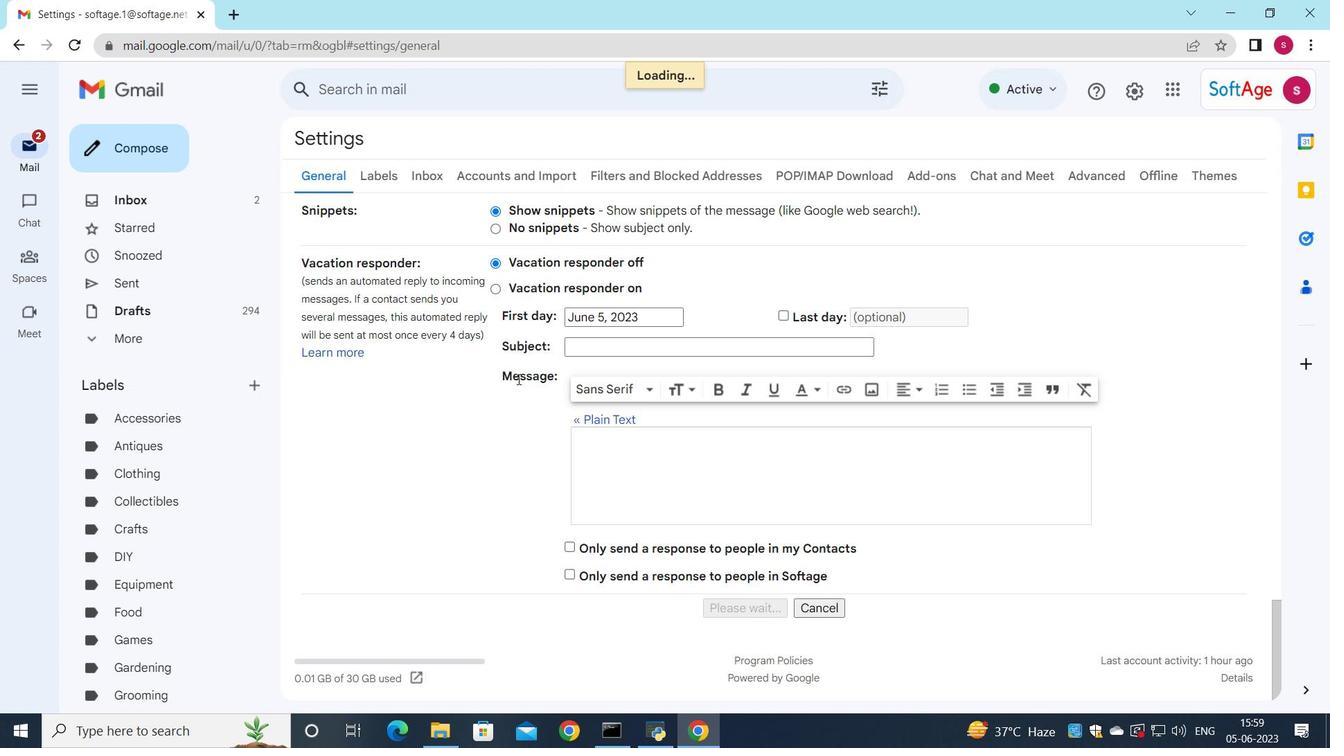 
Action: Mouse scrolled (517, 373) with delta (0, 0)
Screenshot: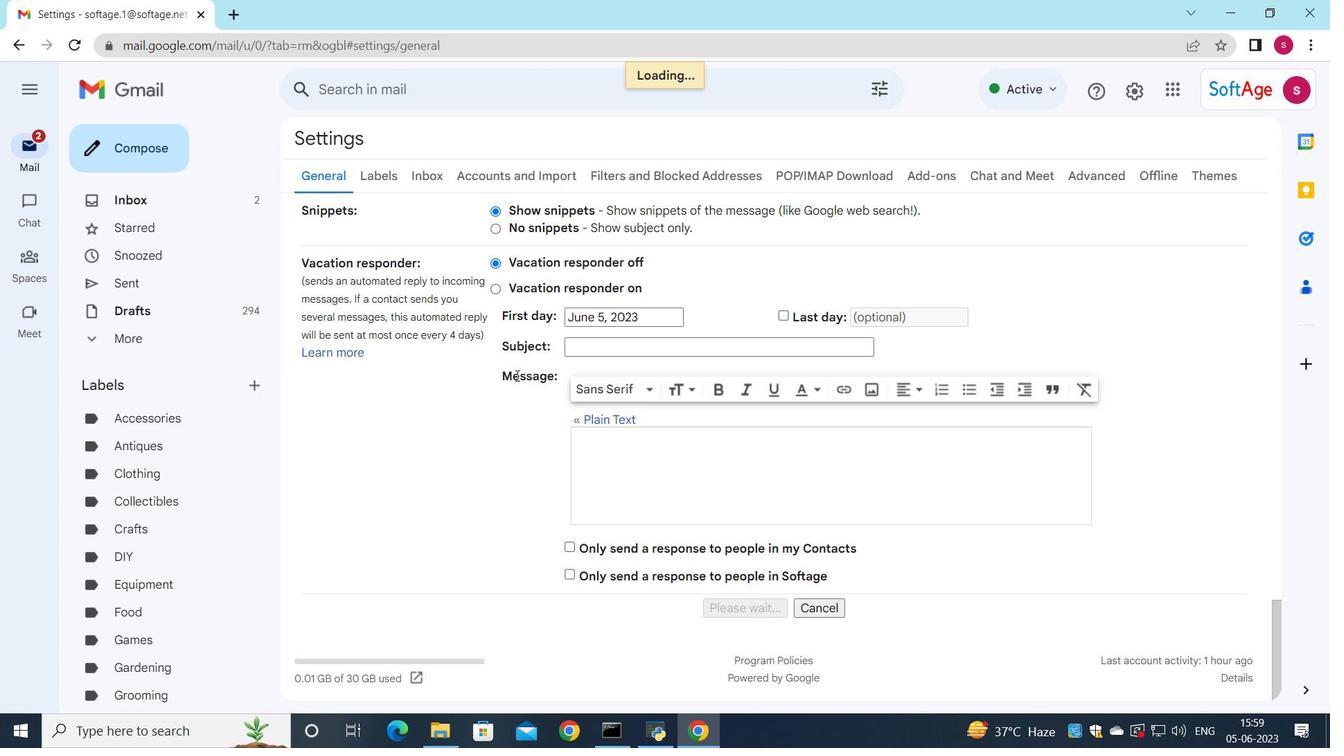 
Action: Mouse scrolled (517, 373) with delta (0, 0)
Screenshot: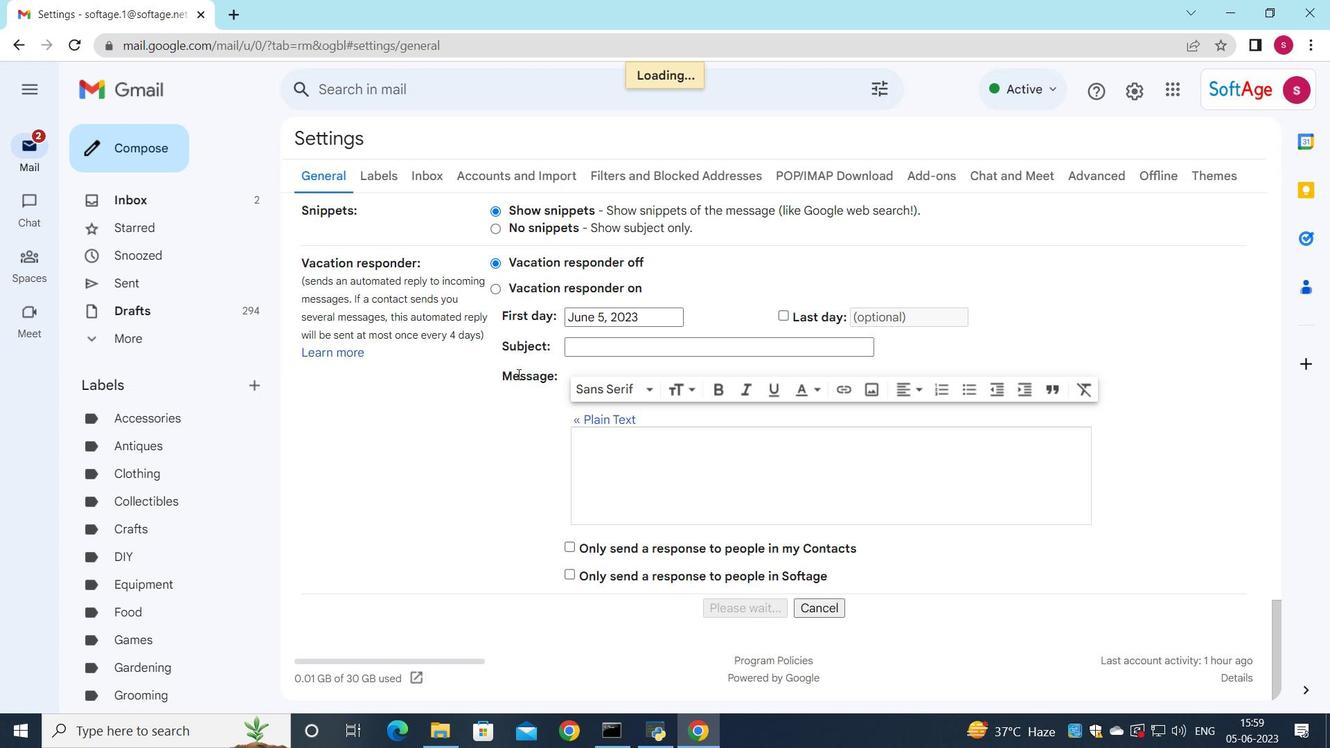 
Action: Mouse scrolled (517, 373) with delta (0, 0)
Screenshot: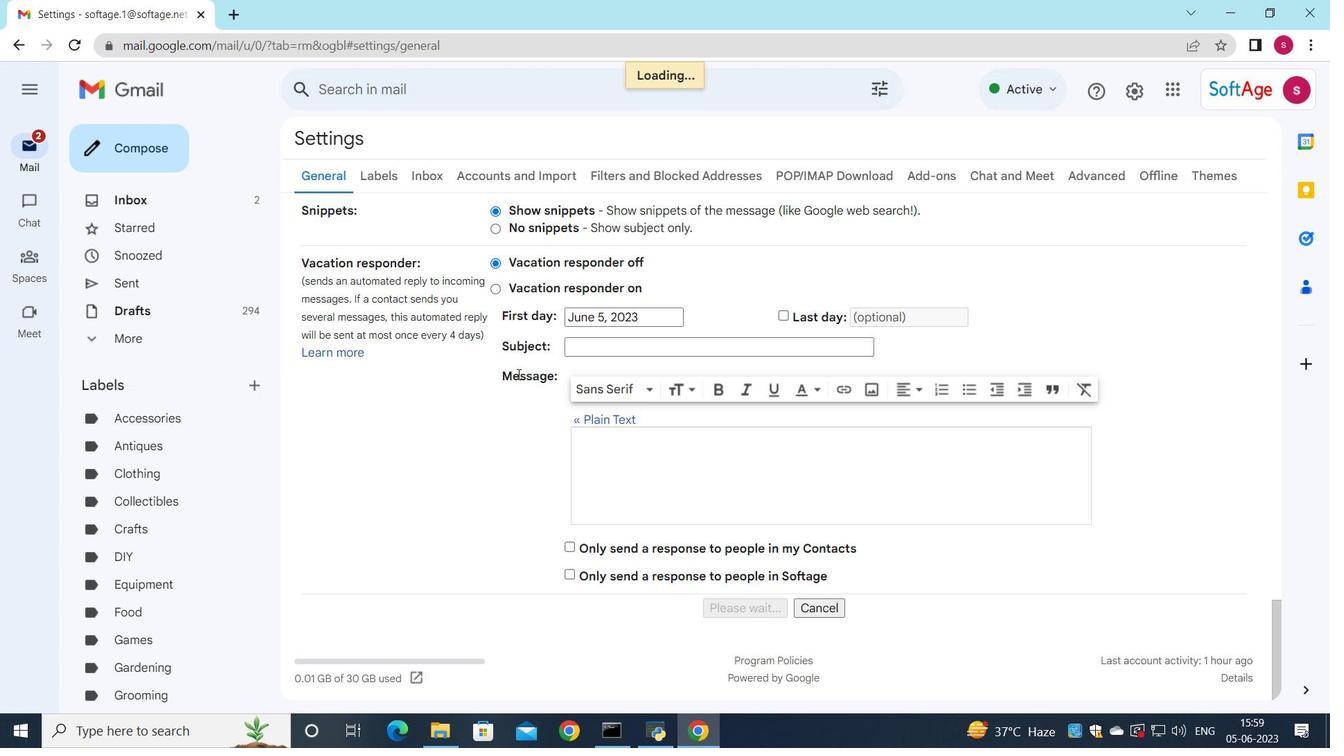
Action: Mouse scrolled (517, 373) with delta (0, 0)
Screenshot: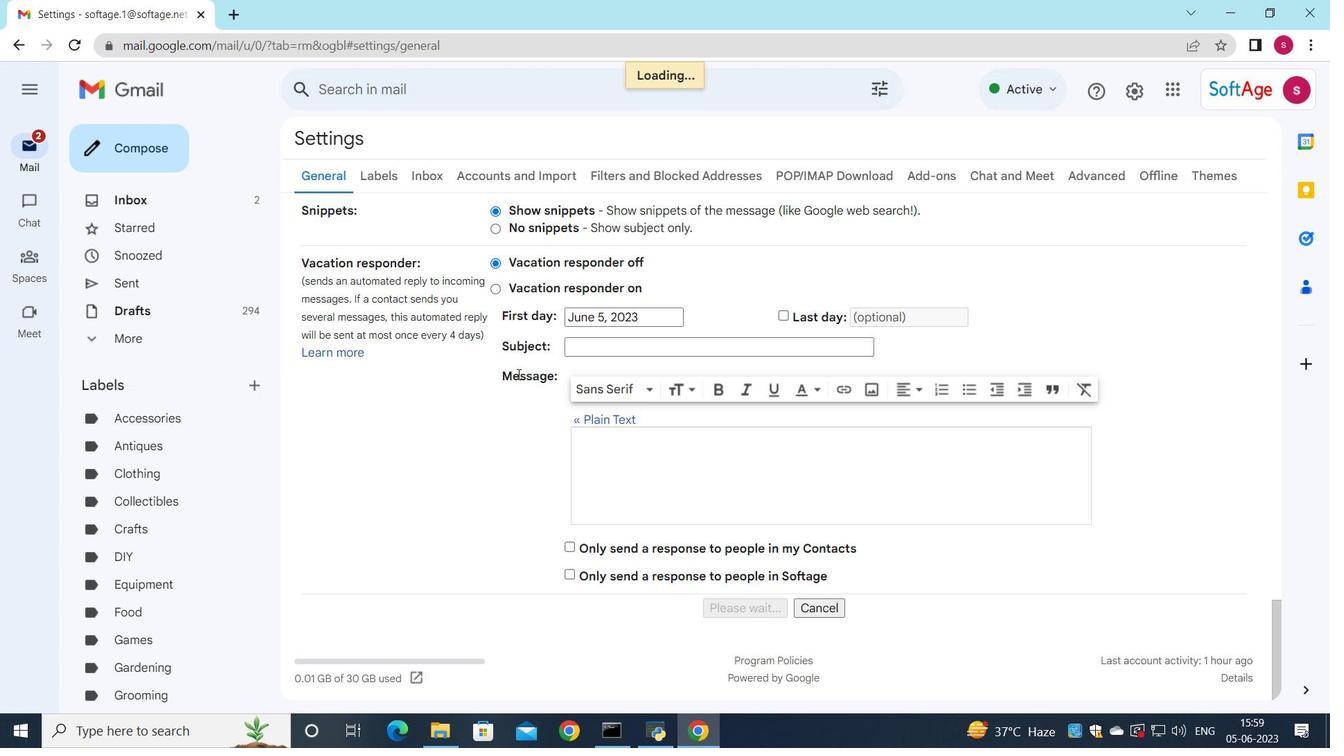 
Action: Mouse moved to (707, 209)
Screenshot: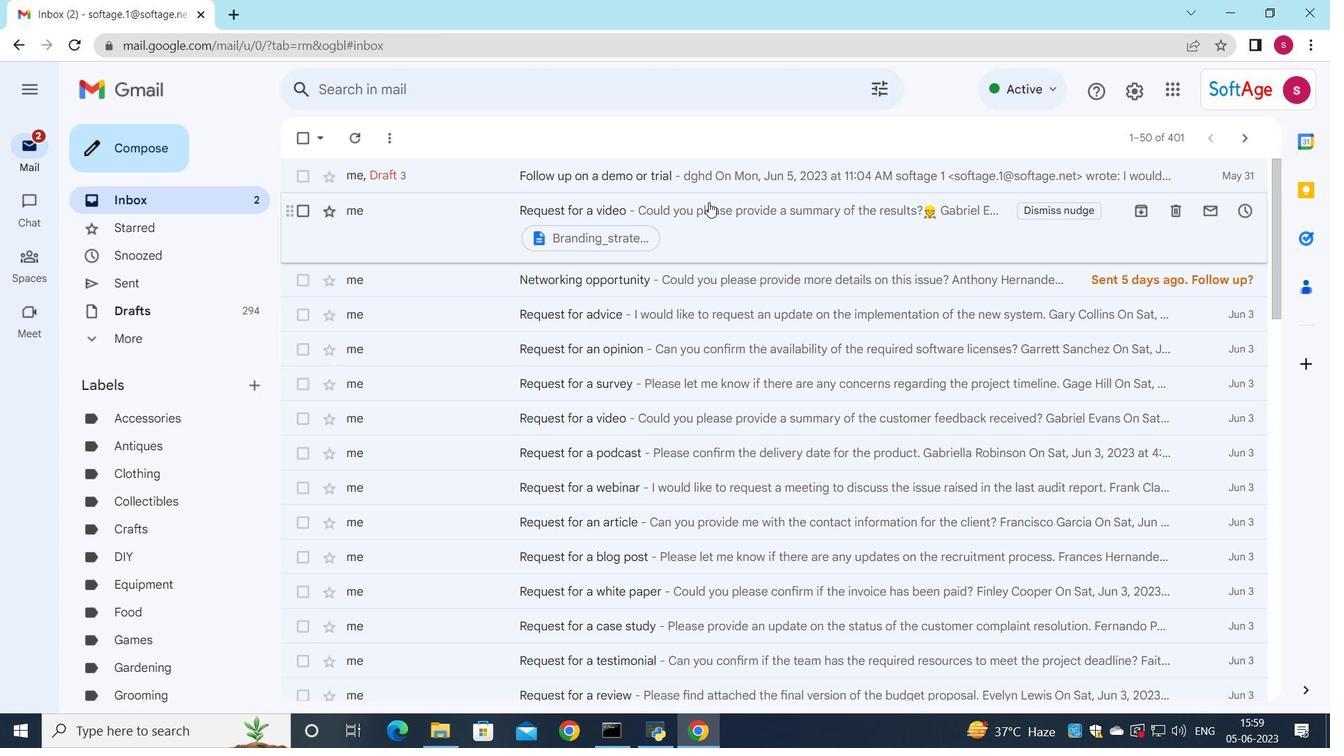 
Action: Mouse pressed left at (707, 209)
Screenshot: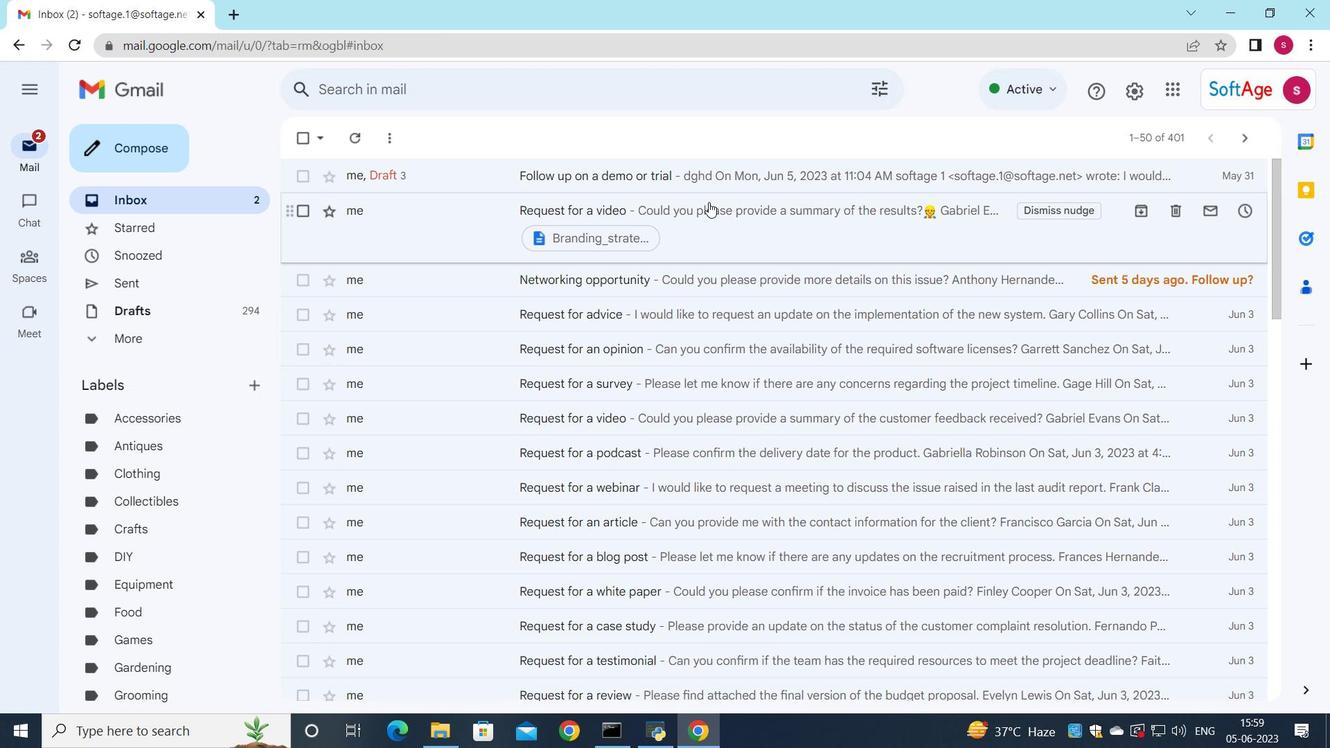 
Action: Mouse moved to (600, 548)
Screenshot: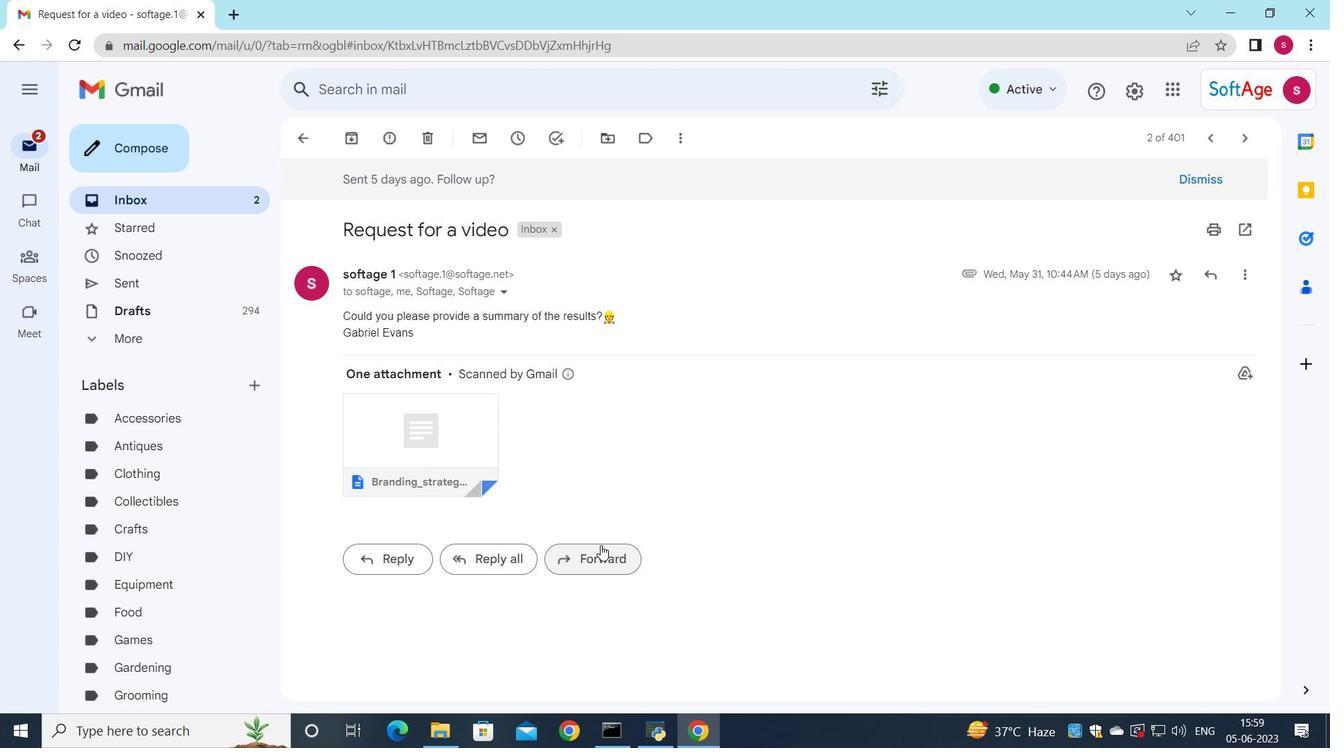 
Action: Mouse pressed left at (600, 548)
Screenshot: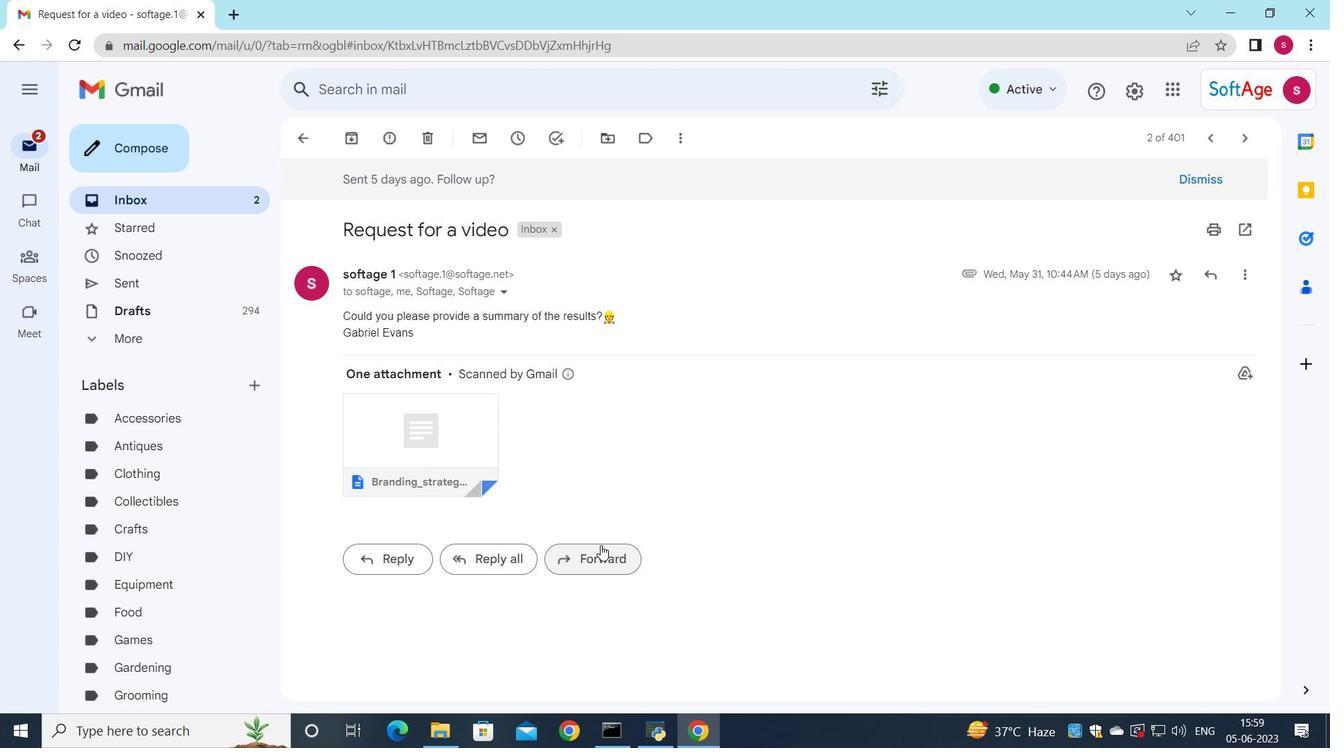 
Action: Mouse moved to (382, 528)
Screenshot: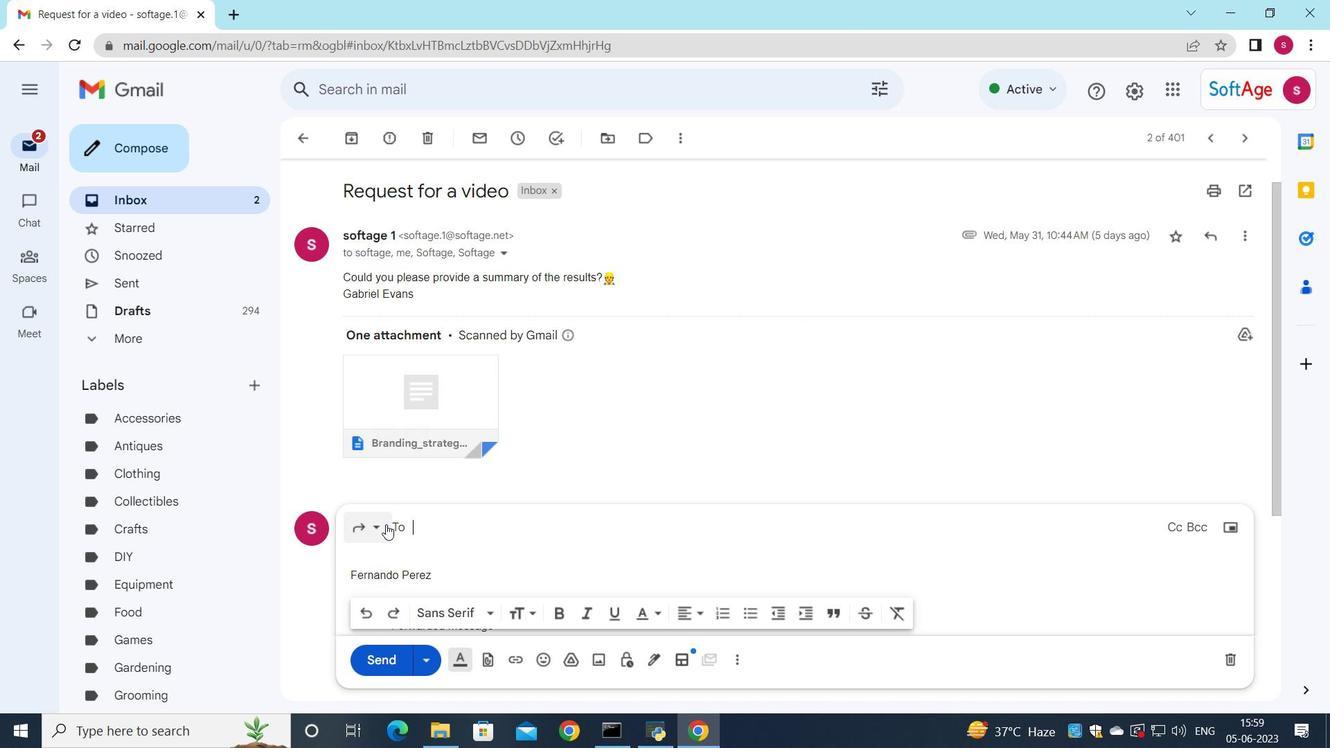
Action: Mouse pressed left at (382, 528)
Screenshot: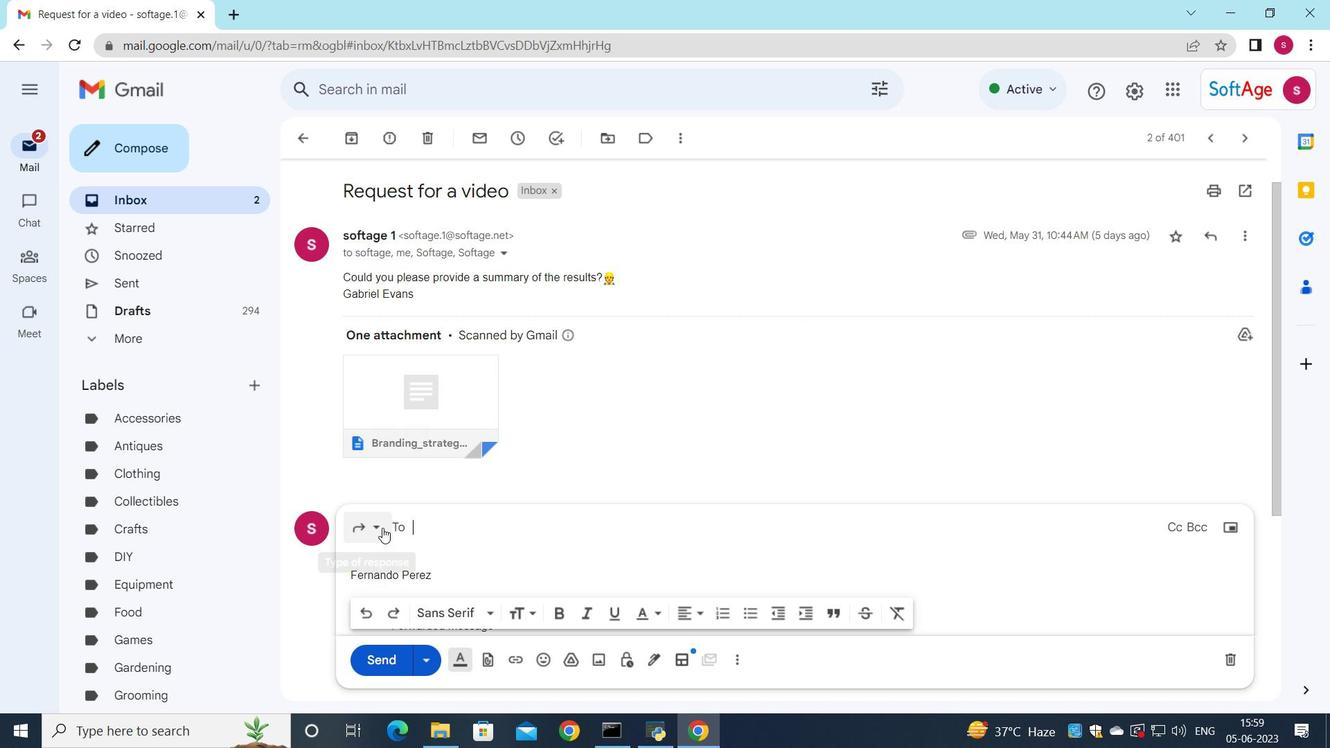 
Action: Mouse moved to (408, 469)
Screenshot: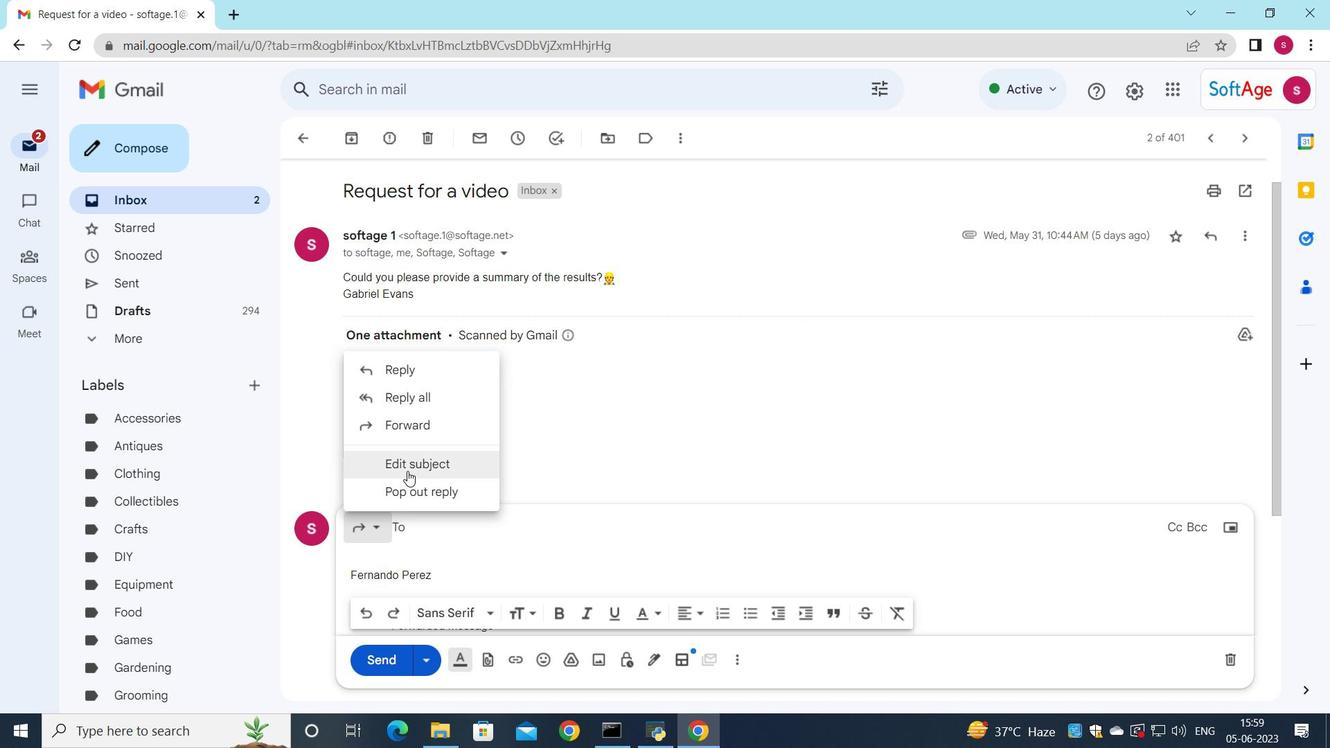 
Action: Mouse pressed left at (408, 469)
Screenshot: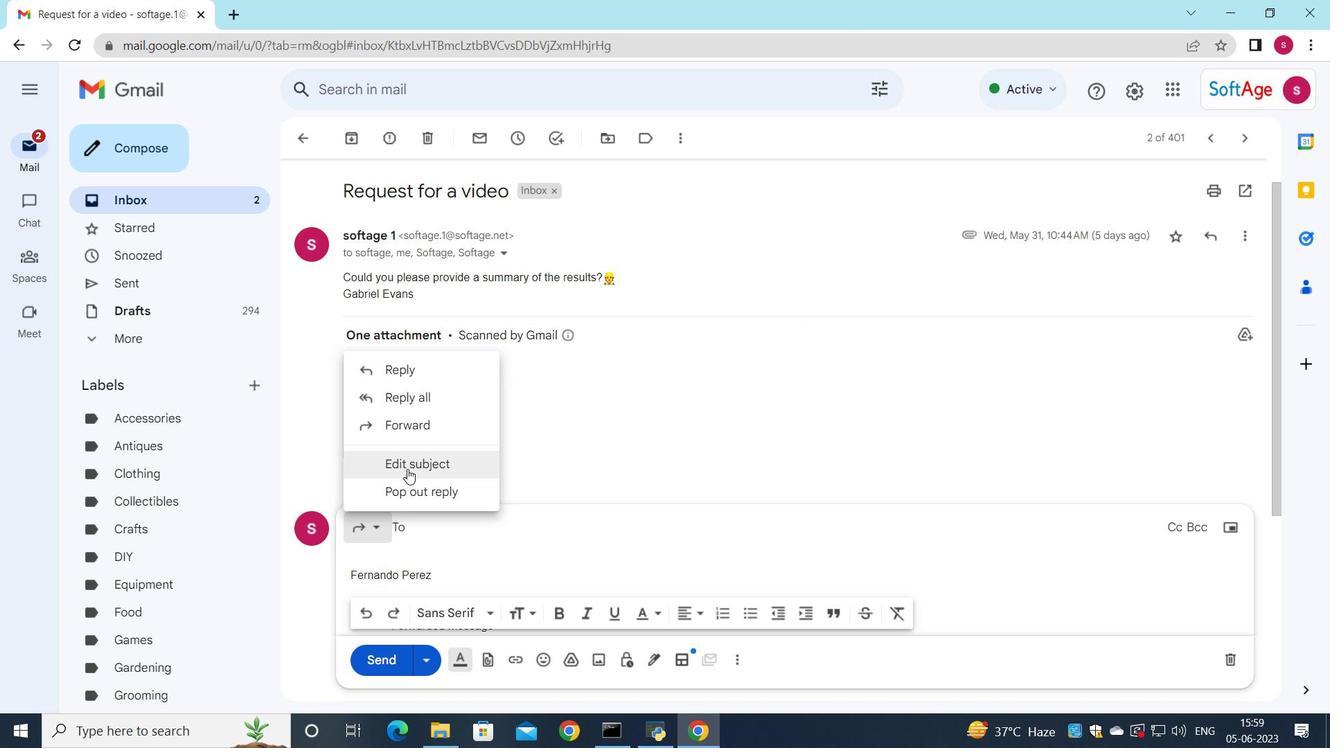 
Action: Mouse moved to (882, 307)
Screenshot: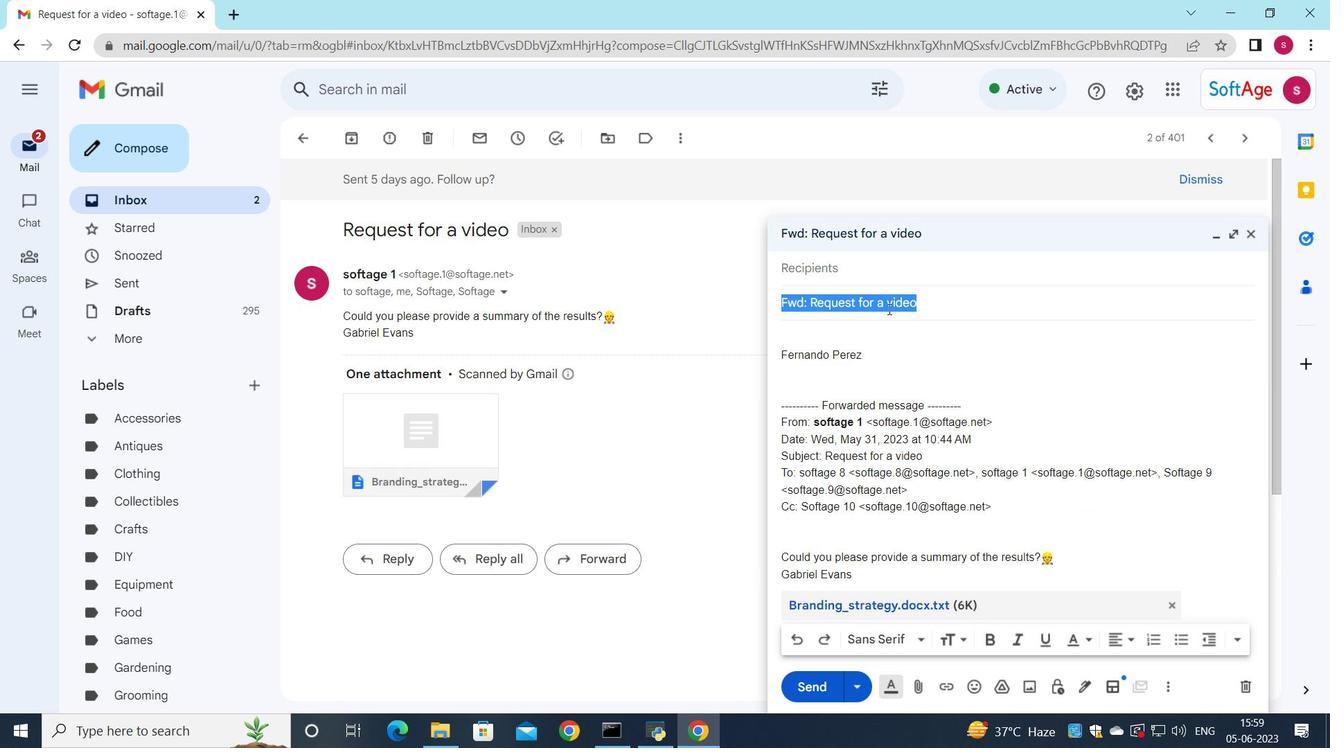 
Action: Key pressed <Key.shift>Request<Key.space>for<Key.space>a<Key.space>case<Key.space>study
Screenshot: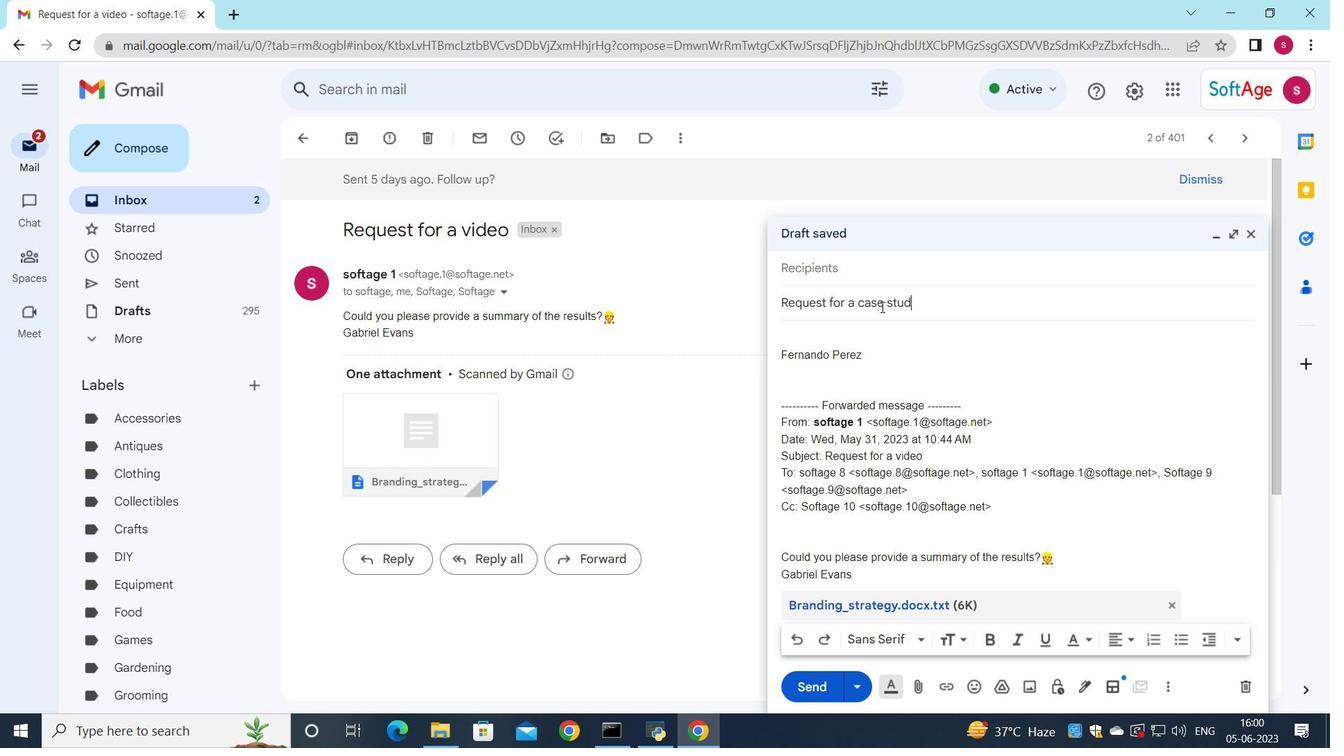 
Action: Mouse moved to (855, 263)
Screenshot: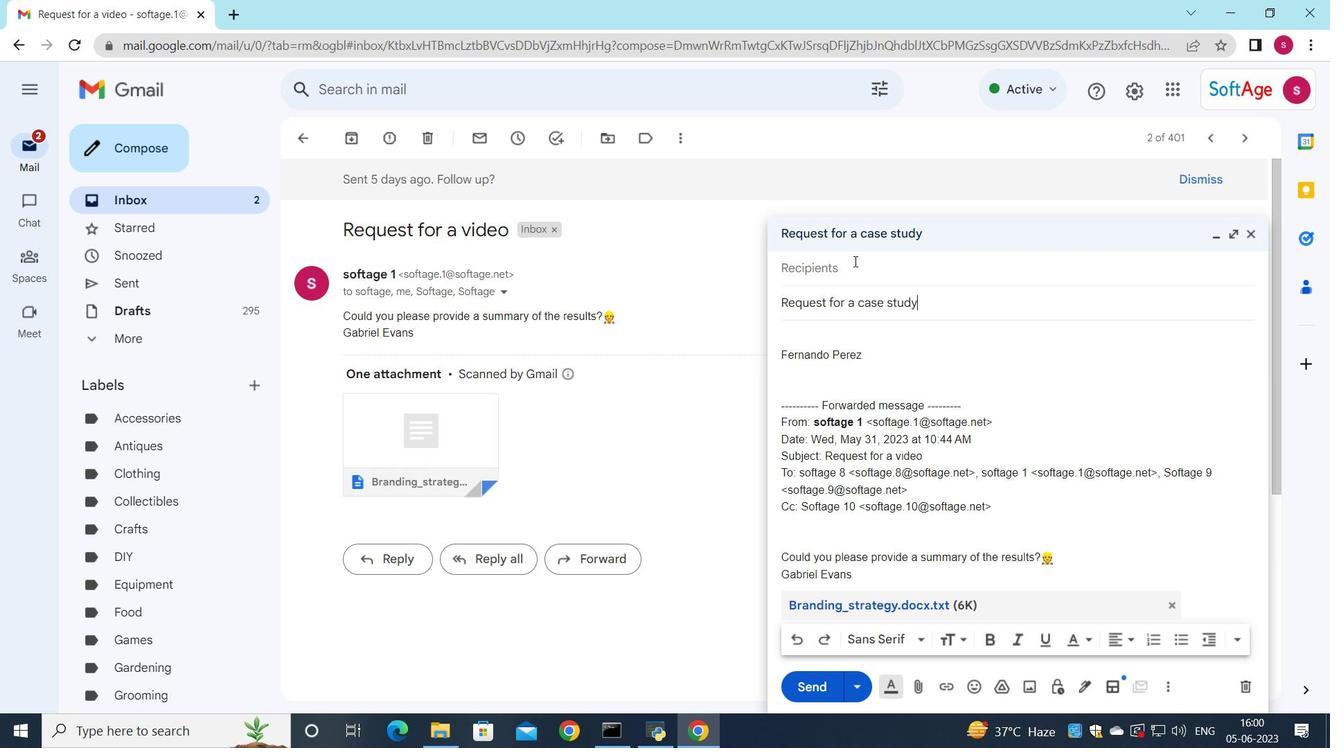
Action: Mouse pressed left at (855, 263)
Screenshot: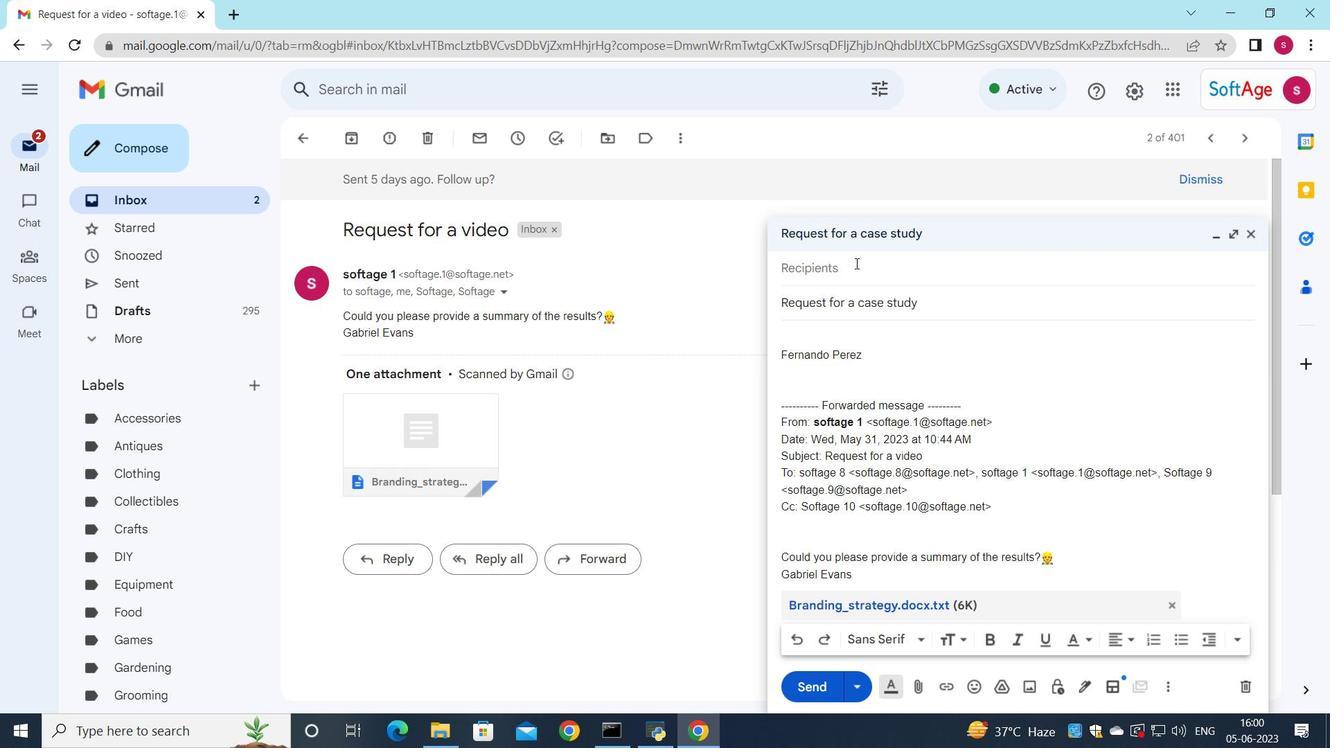 
Action: Key pressed s
Screenshot: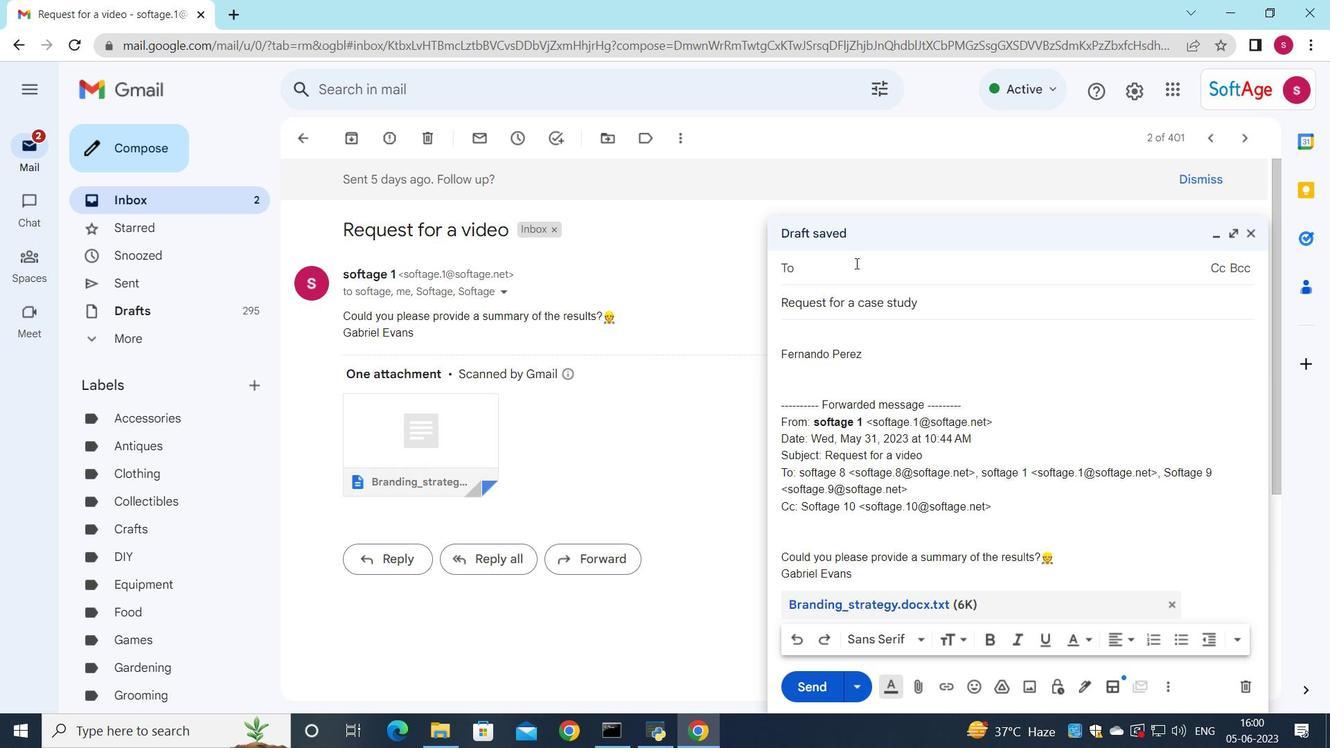 
Action: Mouse moved to (900, 567)
Screenshot: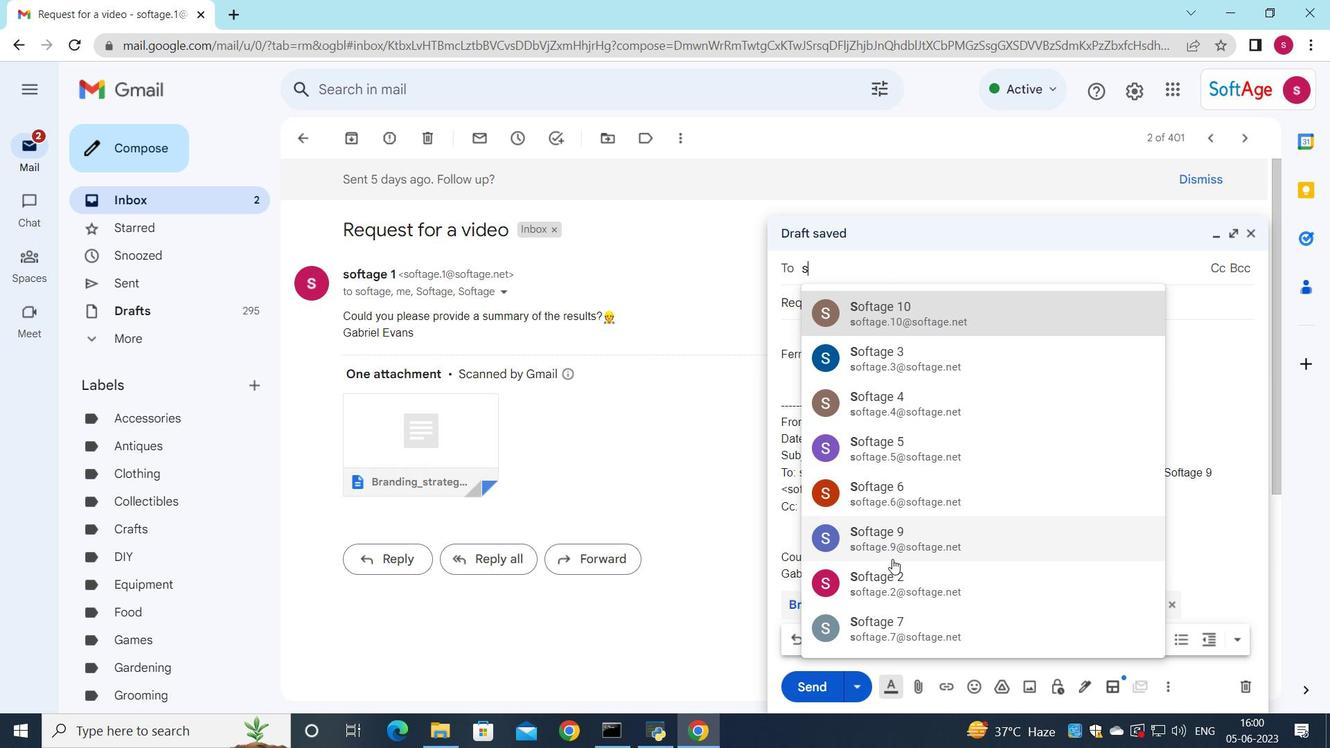 
Action: Mouse pressed left at (900, 567)
Screenshot: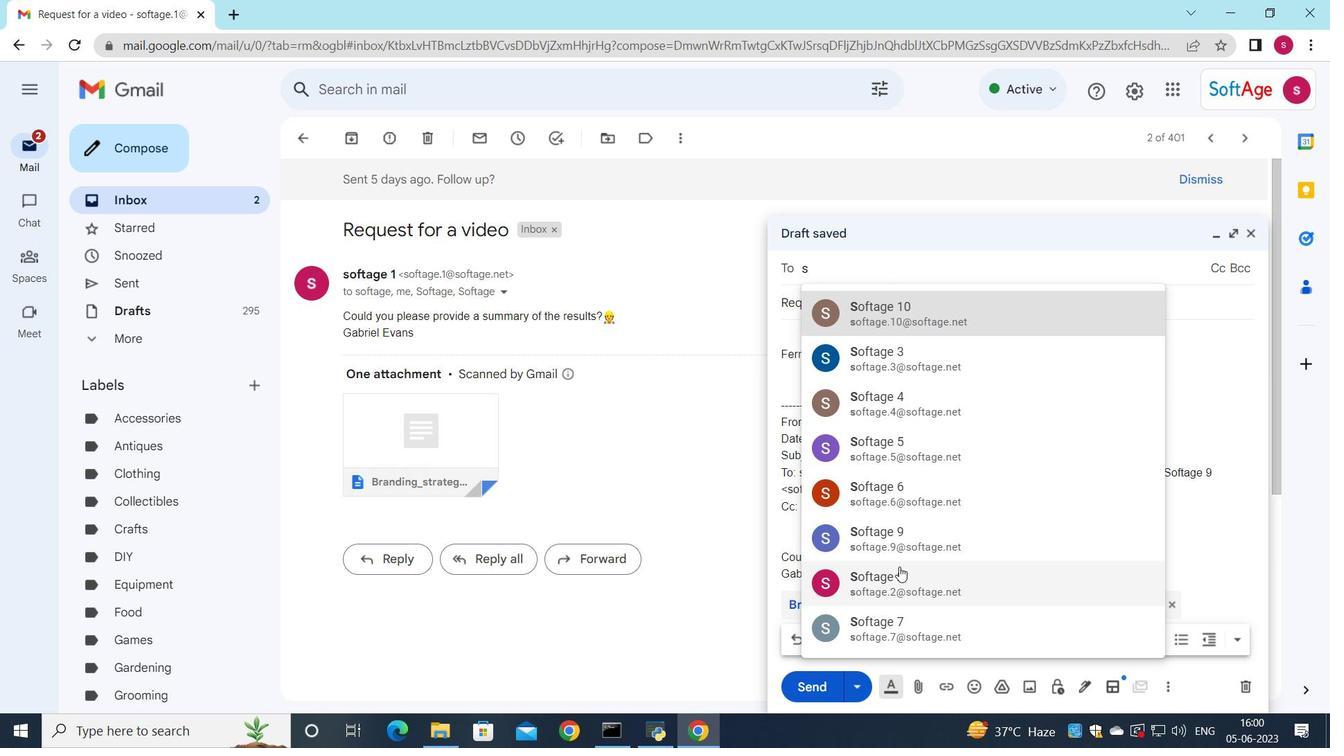 
Action: Mouse moved to (815, 359)
Screenshot: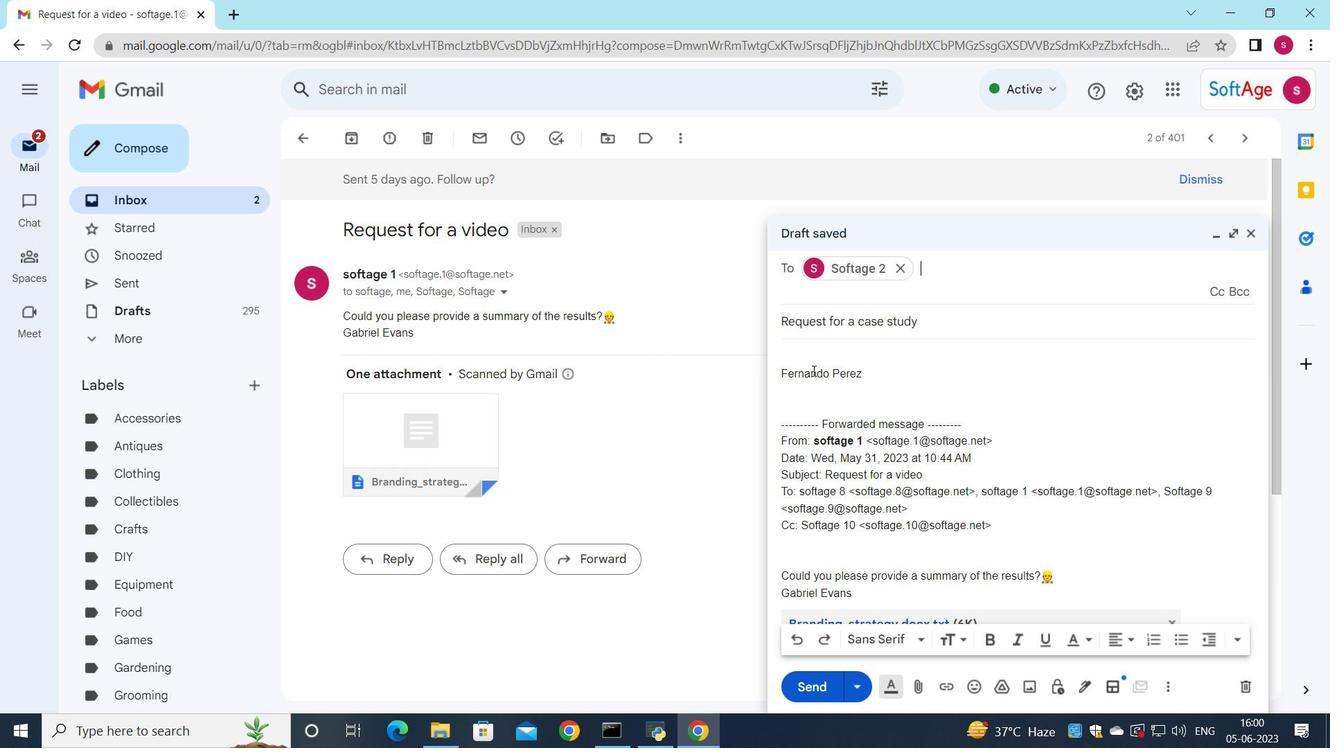 
Action: Mouse pressed left at (815, 359)
Screenshot: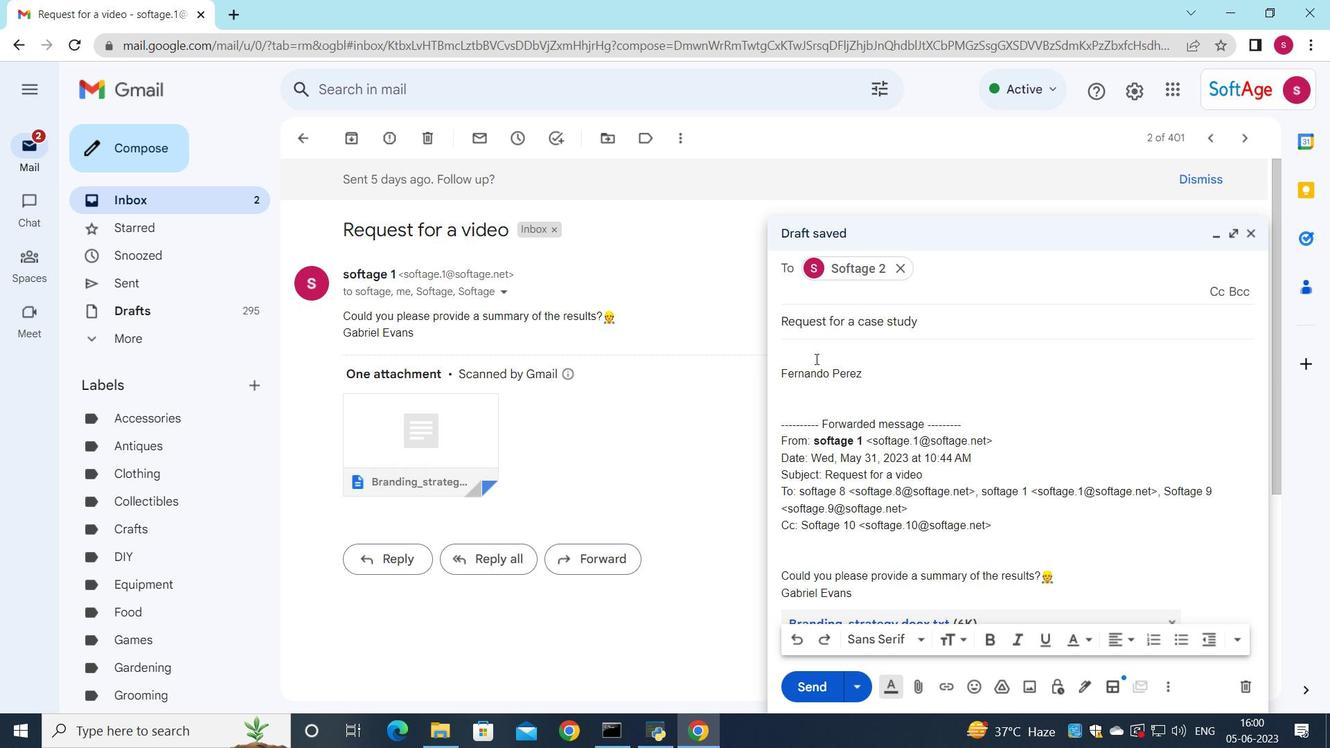 
Action: Mouse moved to (846, 327)
Screenshot: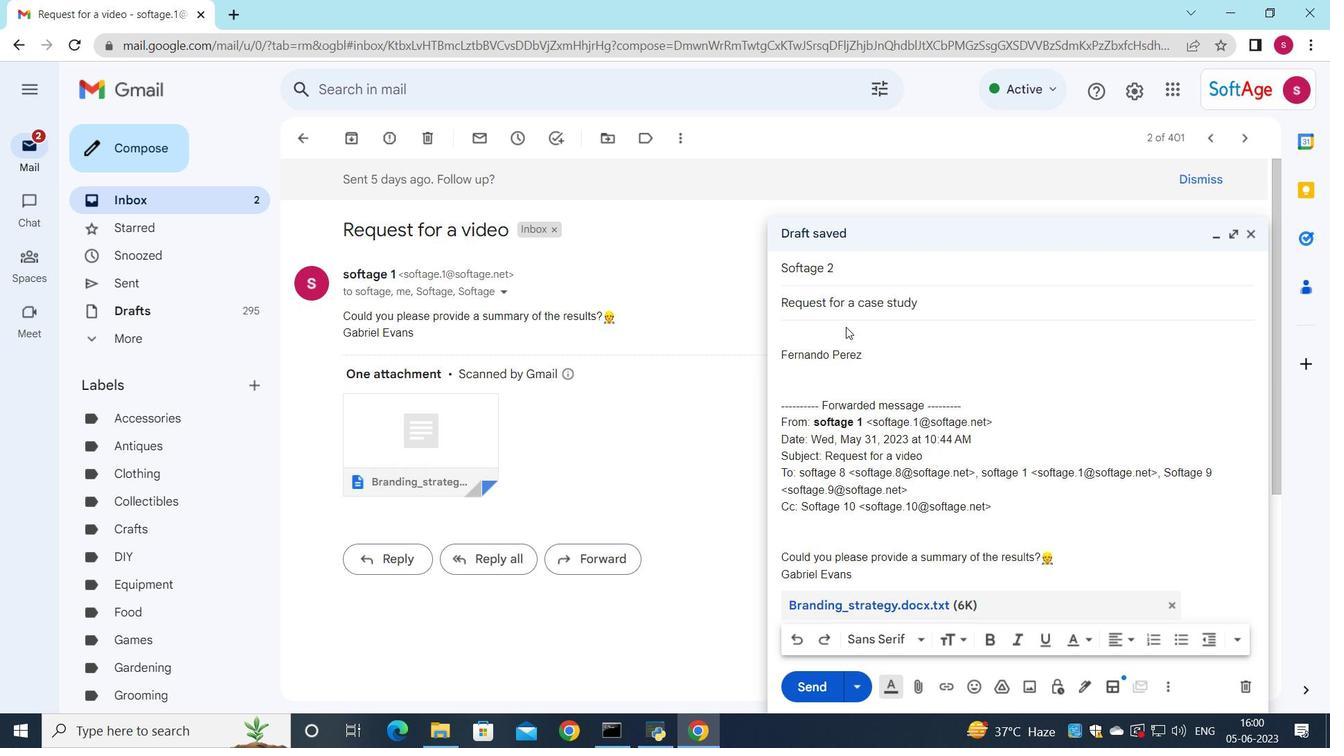 
Action: Mouse pressed left at (846, 327)
Screenshot: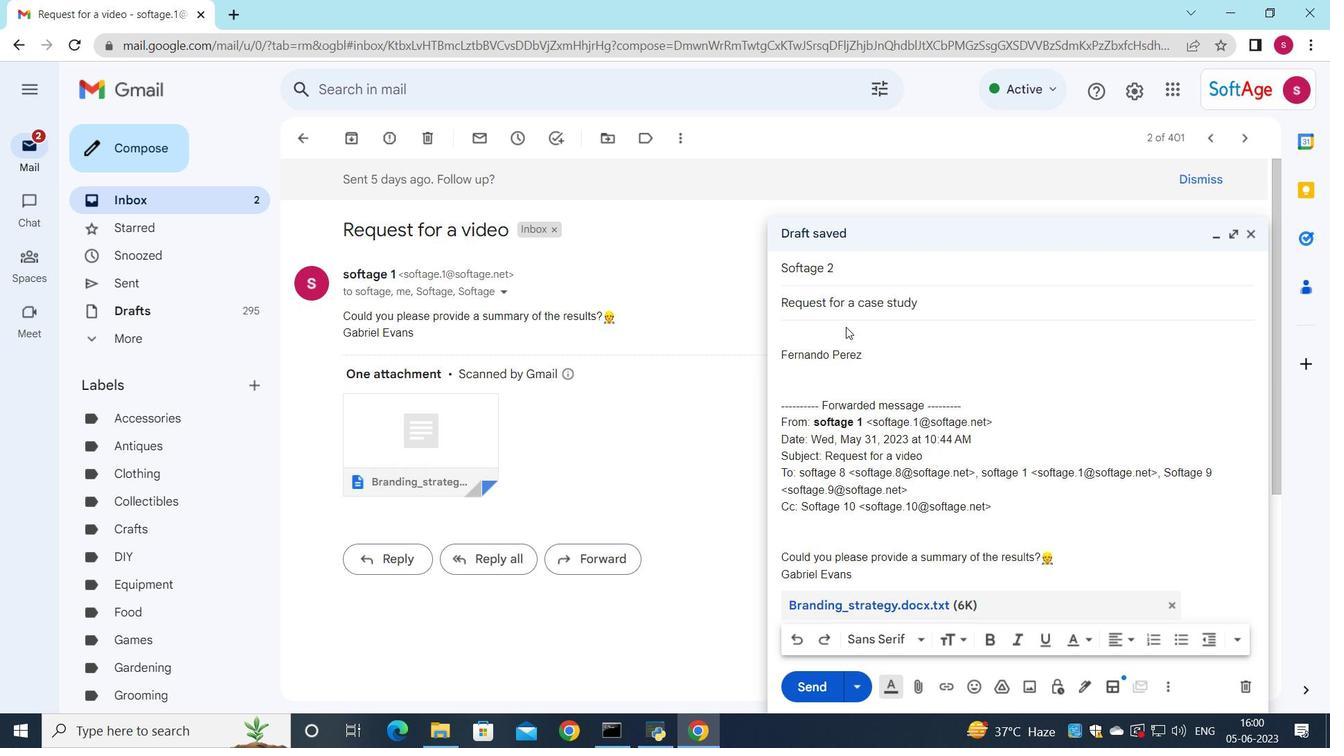 
Action: Mouse moved to (803, 332)
Screenshot: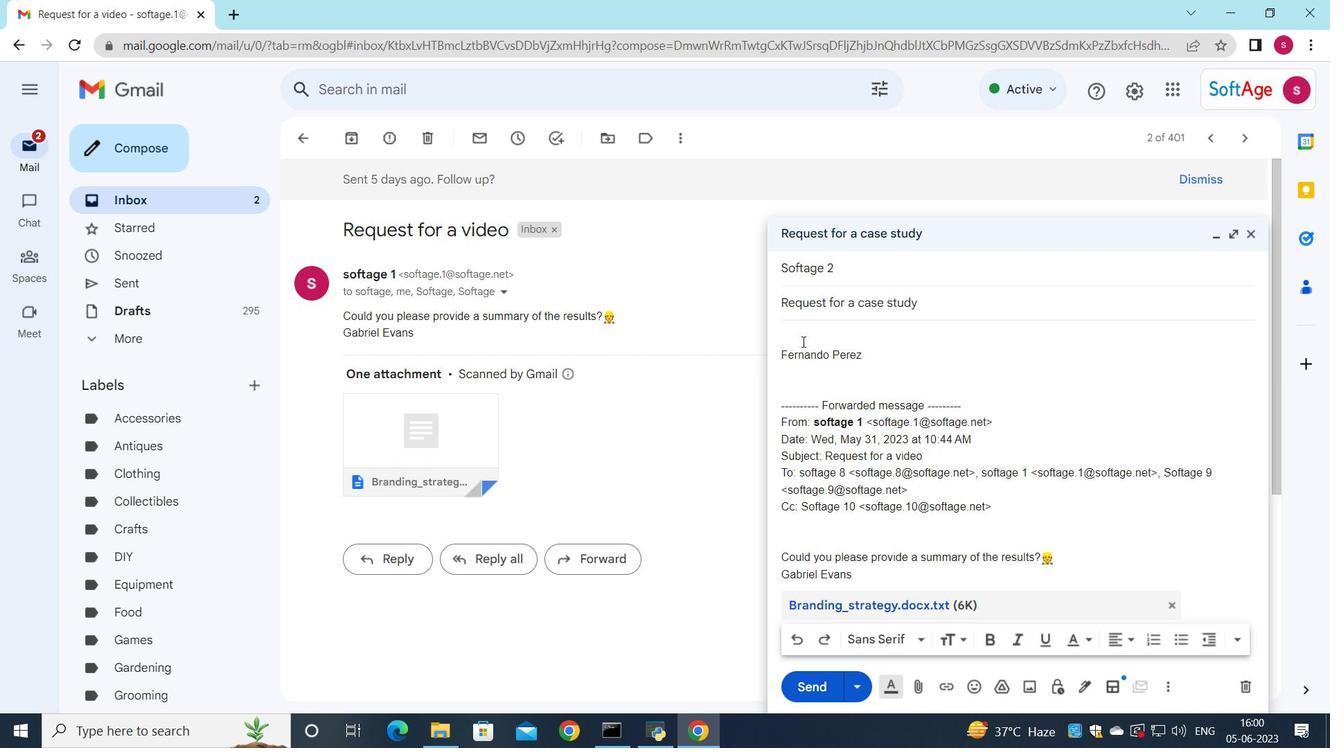 
Action: Mouse pressed left at (803, 332)
Screenshot: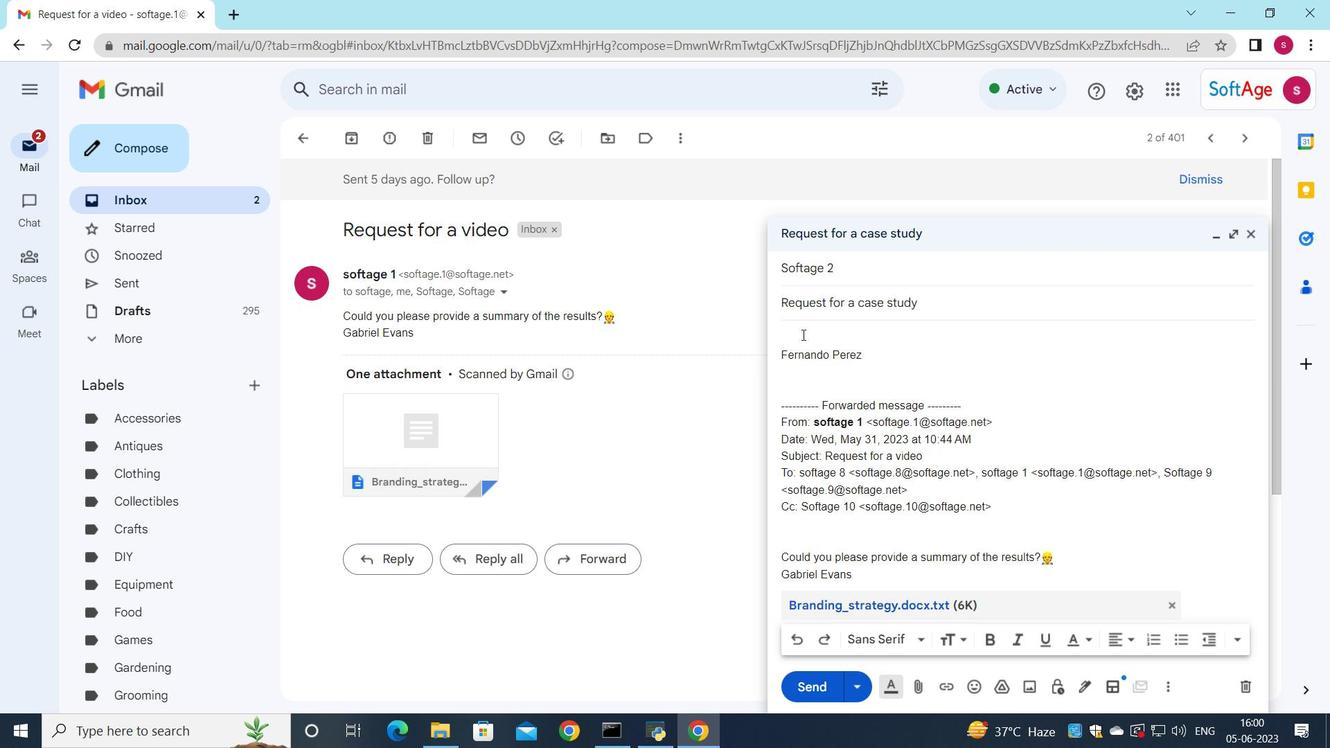 
Action: Key pressed <Key.shift>Please<Key.space>provide<Key.space><Key.space>an<Key.space>update<Key.space>on<Key.space>the<Key.space>status<Key.space>of<Key.space>the<Key.space>customere<Key.space>complaint<Key.space>resolution.
Screenshot: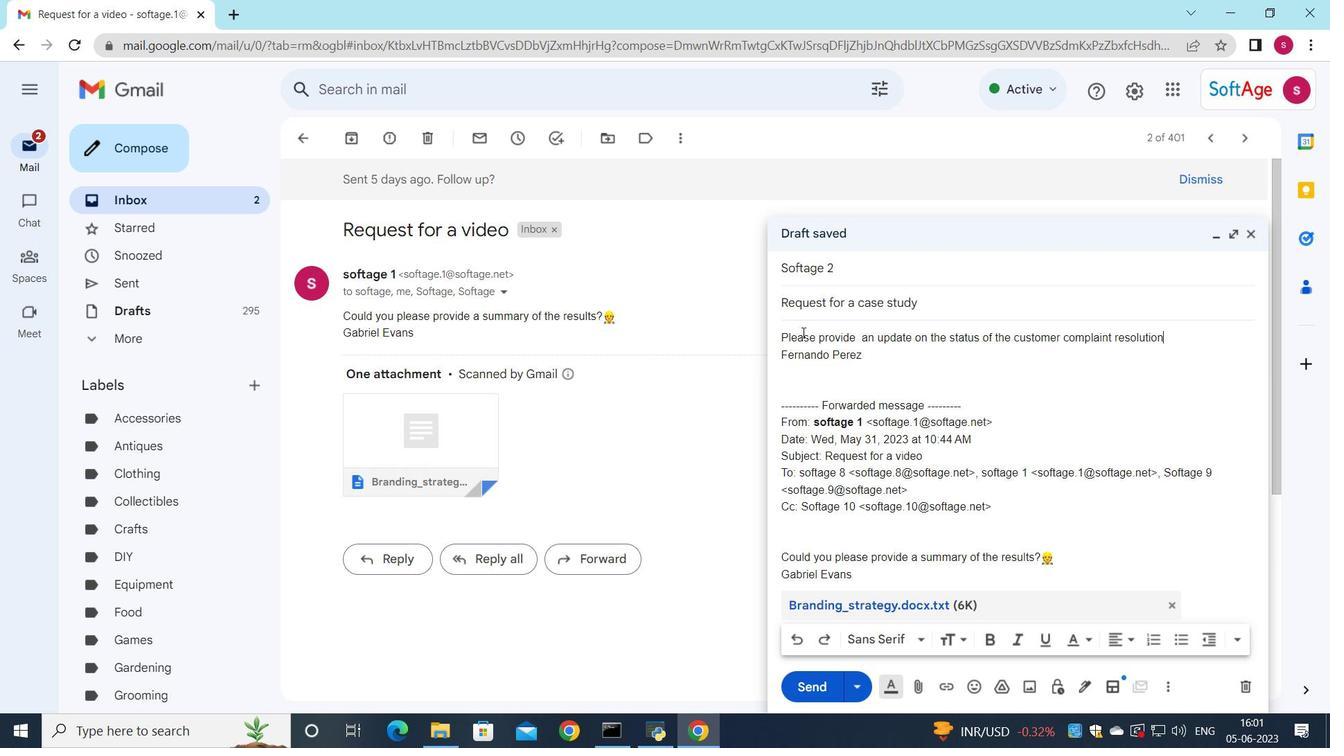 
Action: Mouse moved to (781, 338)
Screenshot: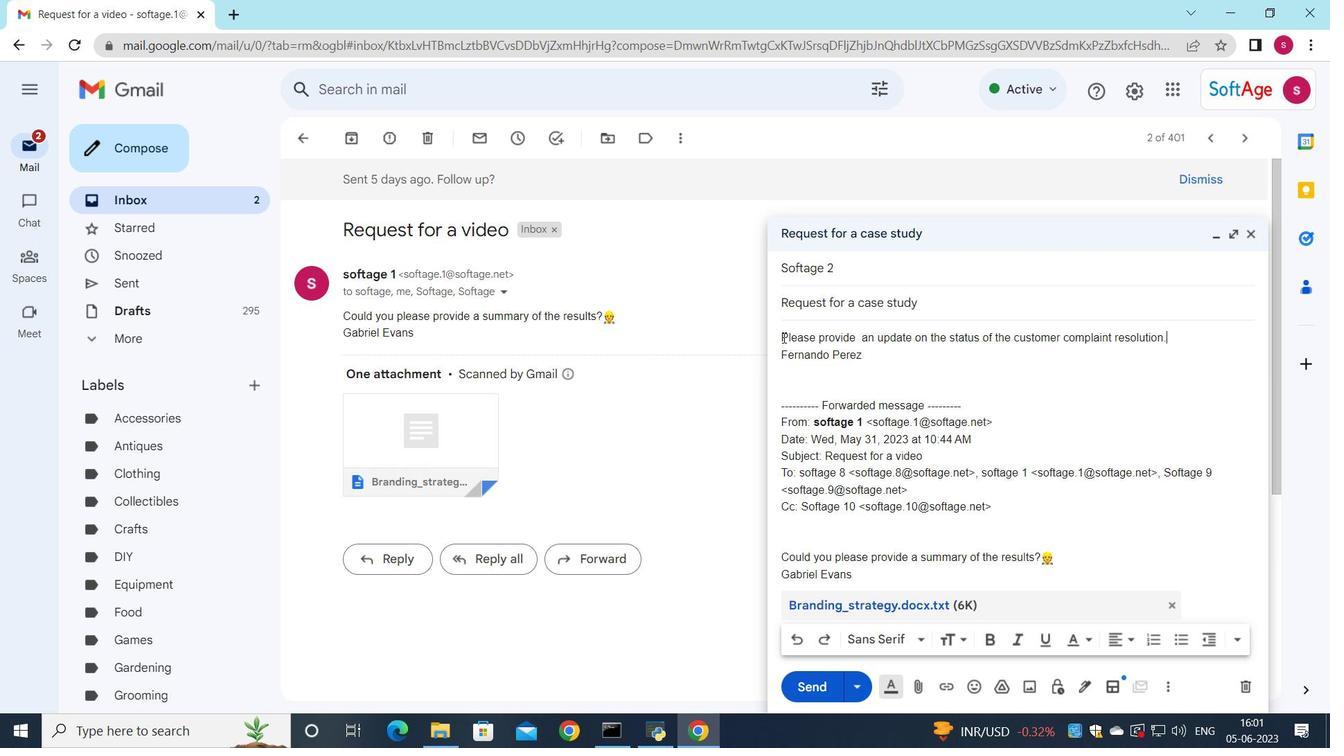 
Action: Mouse pressed left at (781, 338)
Screenshot: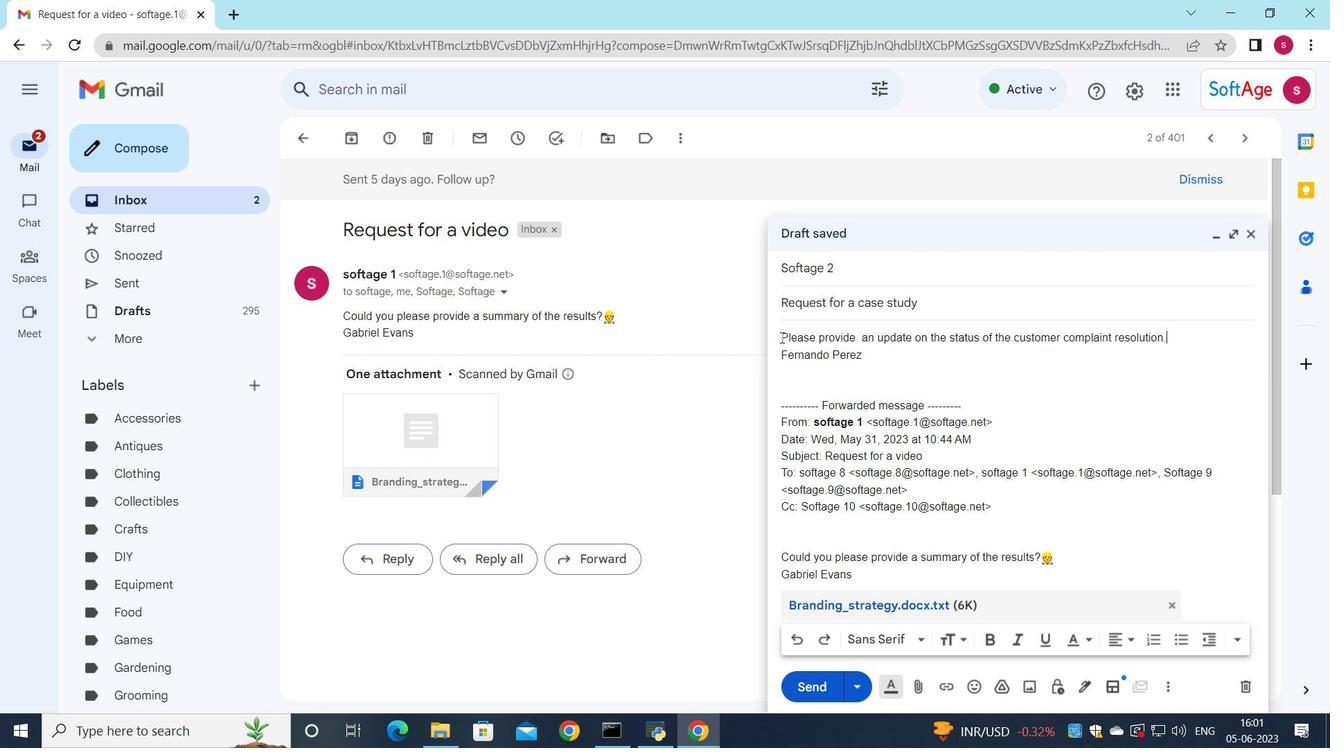 
Action: Mouse moved to (1086, 641)
Screenshot: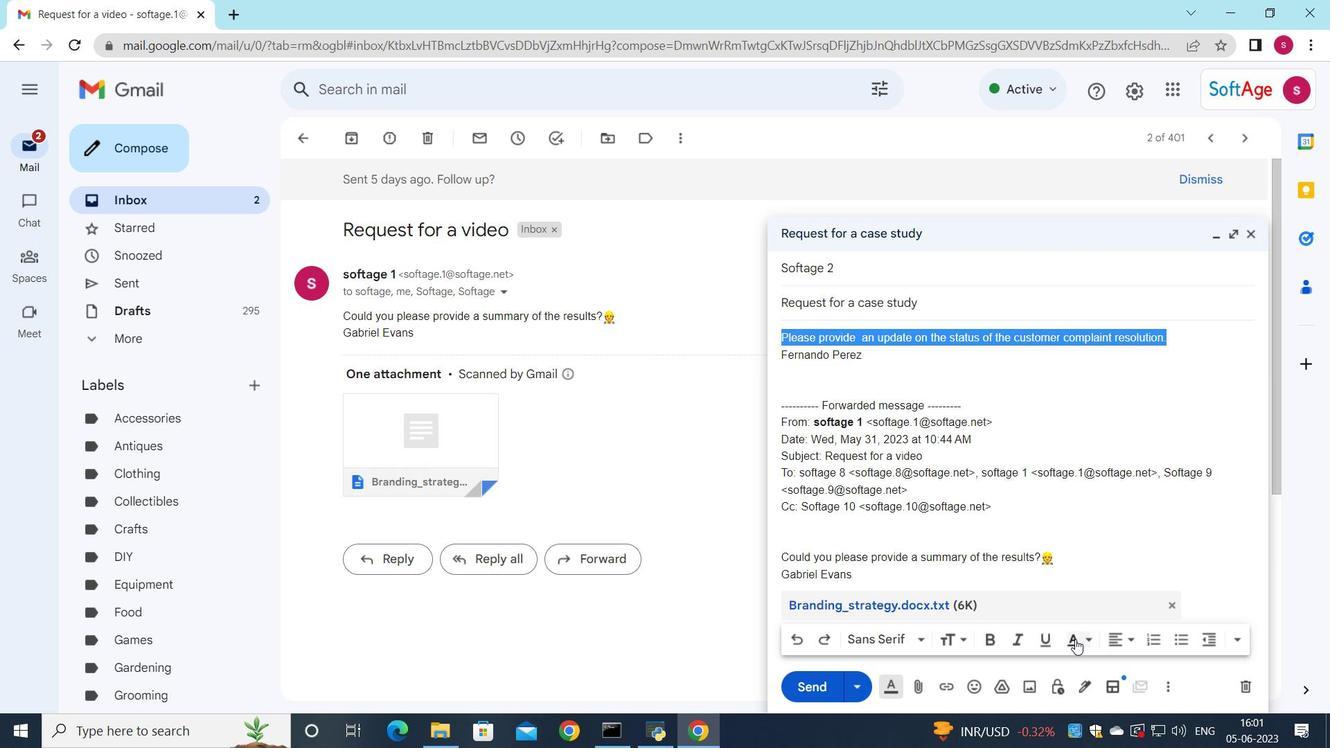 
Action: Mouse pressed left at (1086, 641)
Screenshot: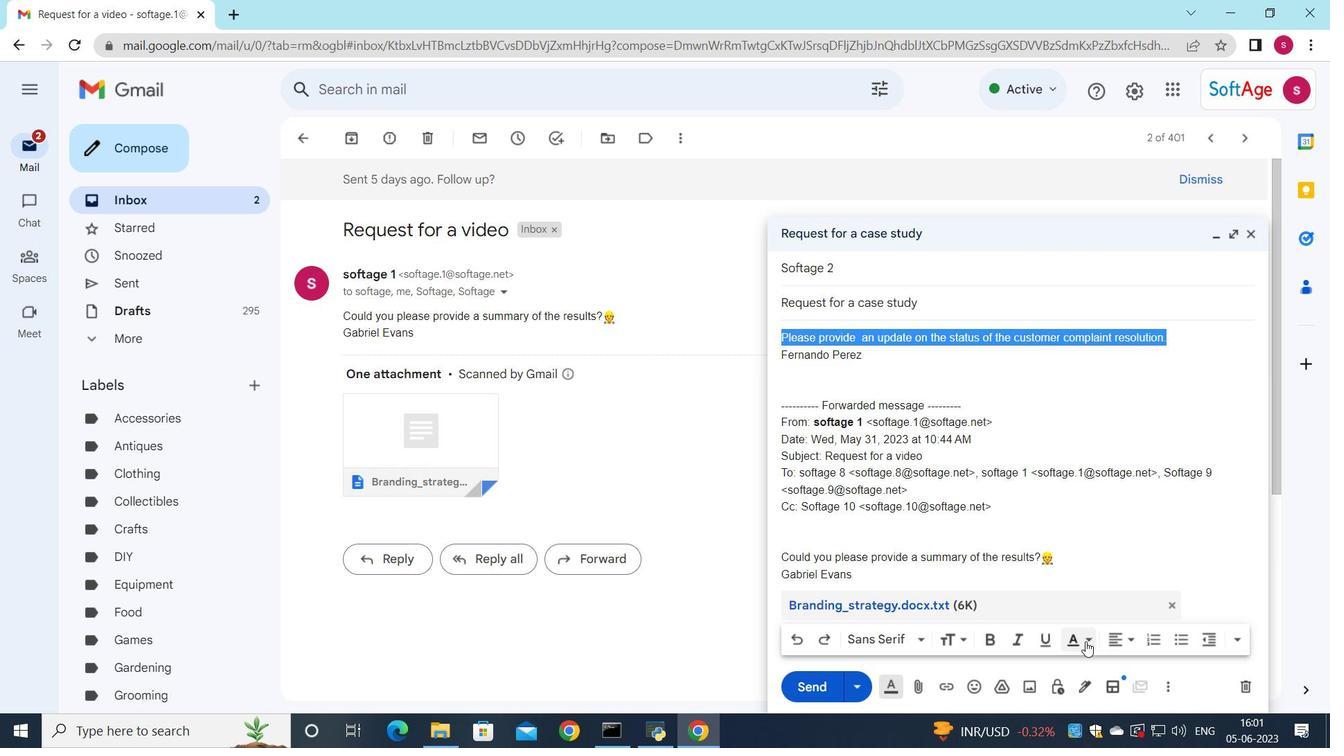 
Action: Mouse moved to (1018, 518)
Screenshot: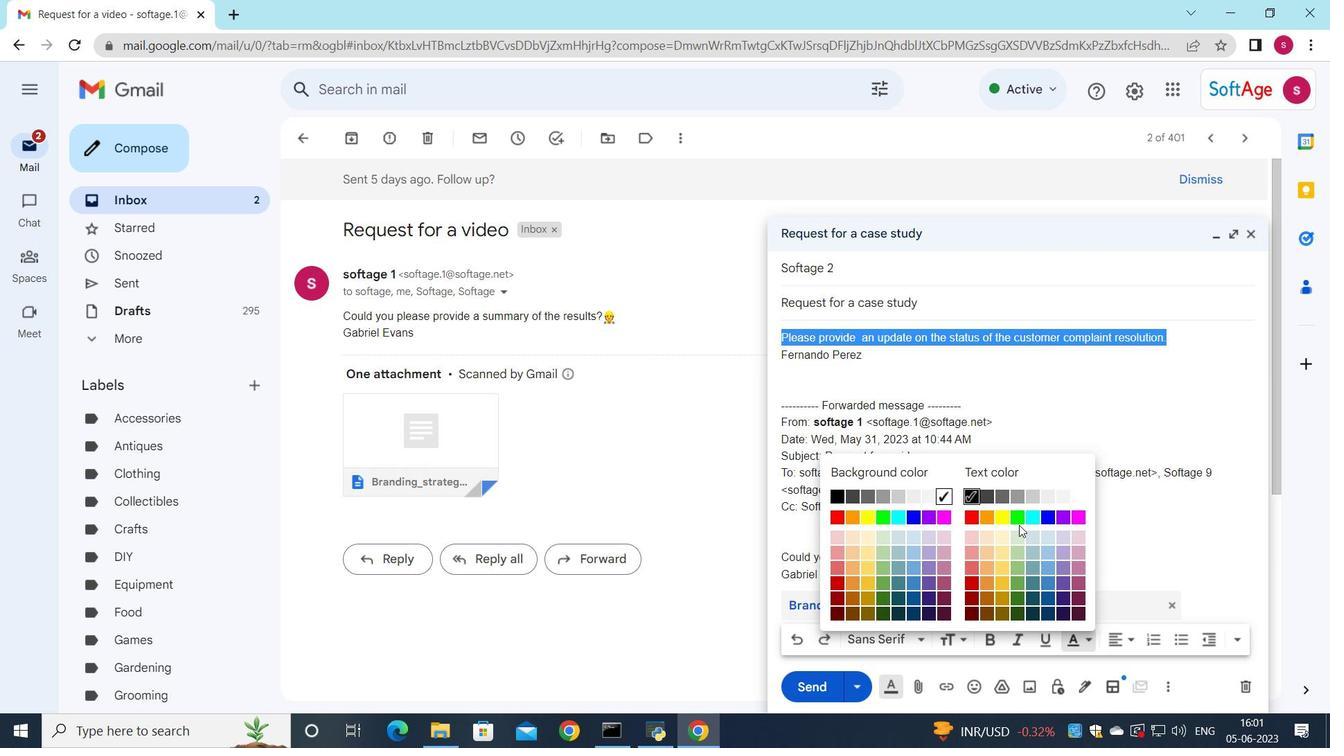 
Action: Mouse pressed left at (1018, 518)
Screenshot: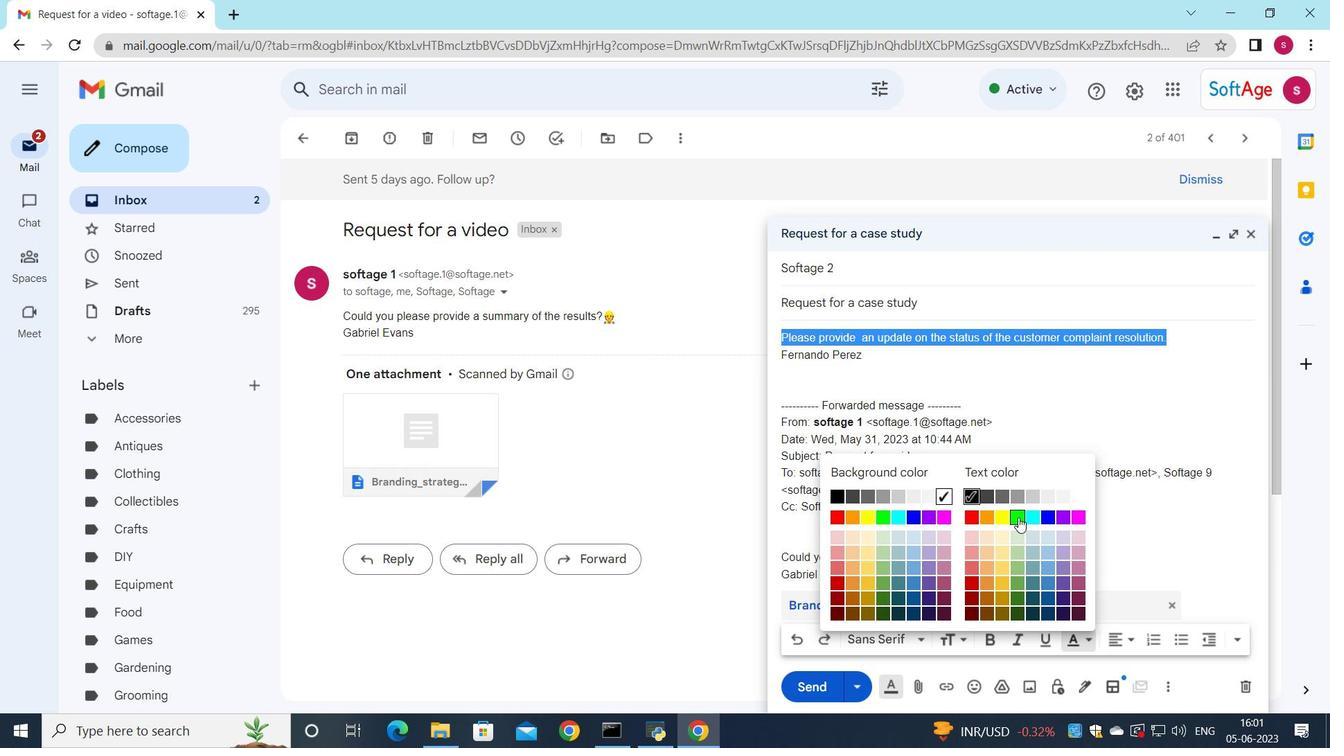 
Action: Mouse moved to (1087, 639)
Screenshot: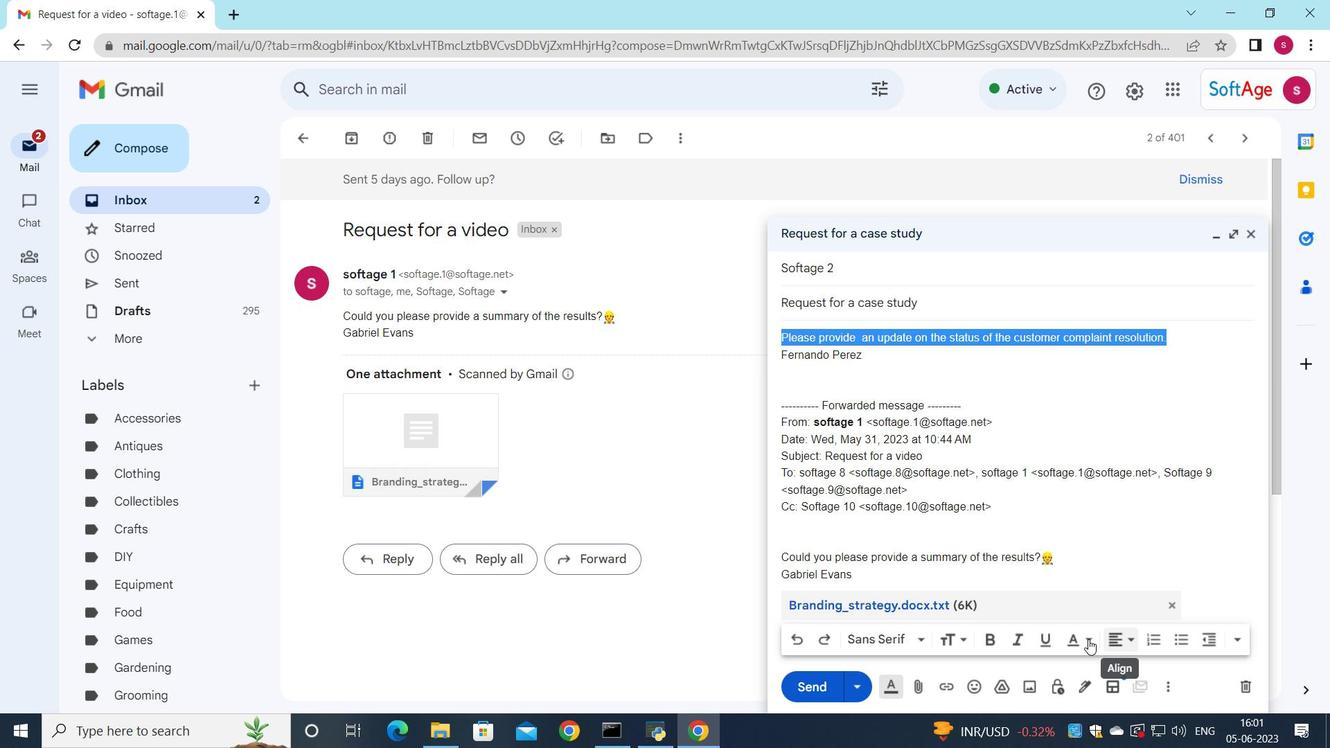 
Action: Mouse pressed left at (1087, 639)
Screenshot: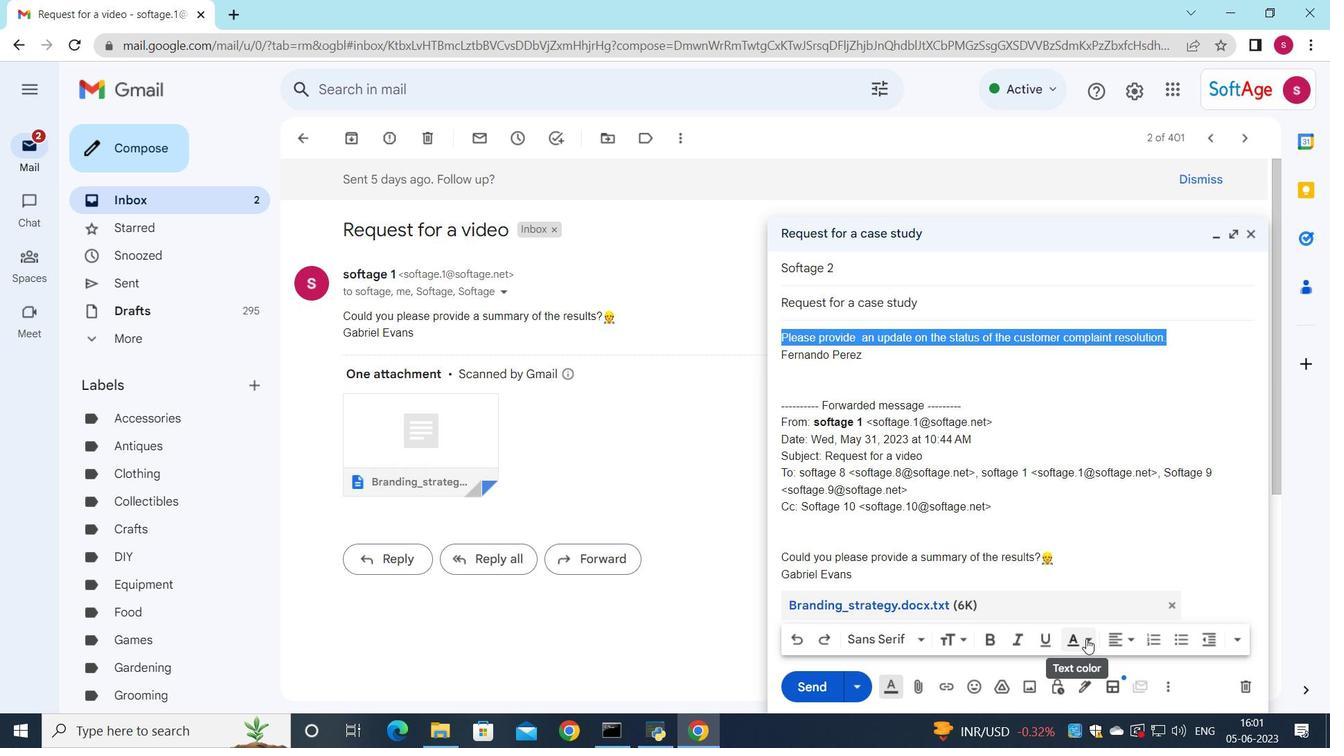 
Action: Mouse moved to (867, 519)
Screenshot: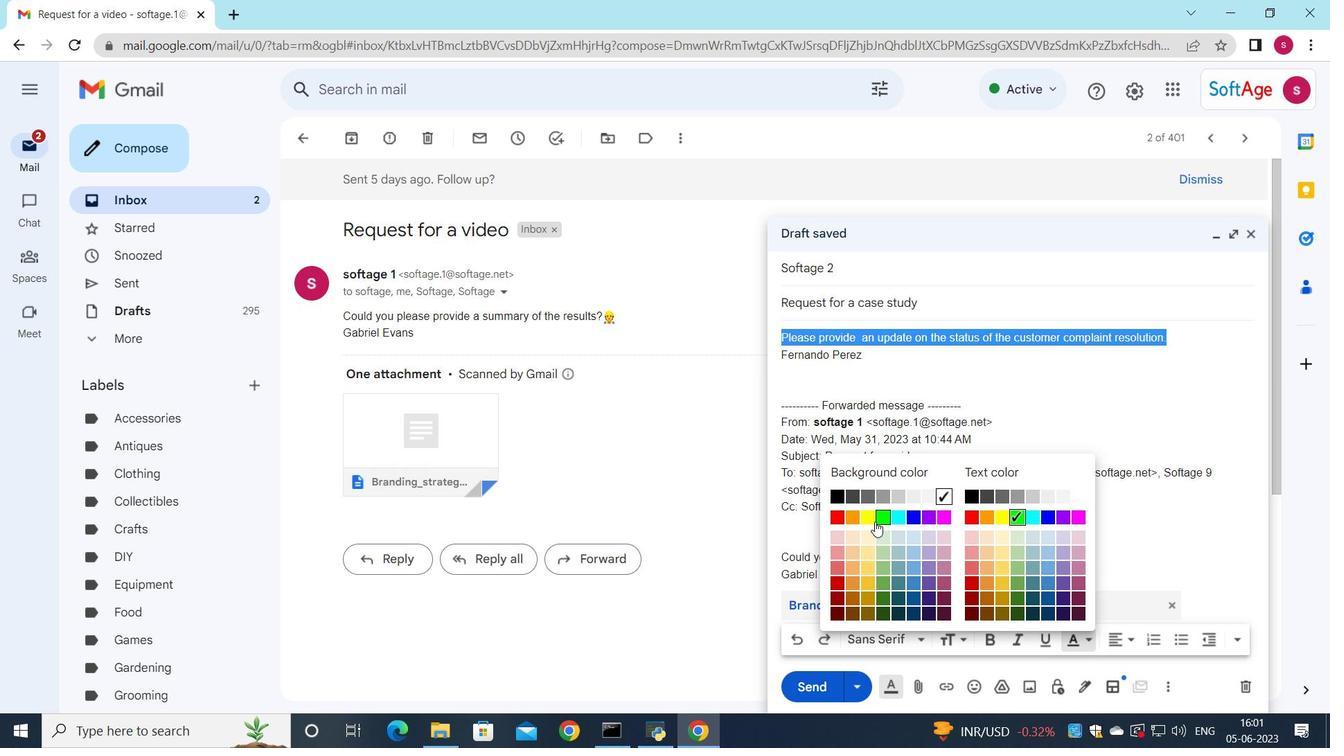 
Action: Mouse pressed left at (867, 519)
Screenshot: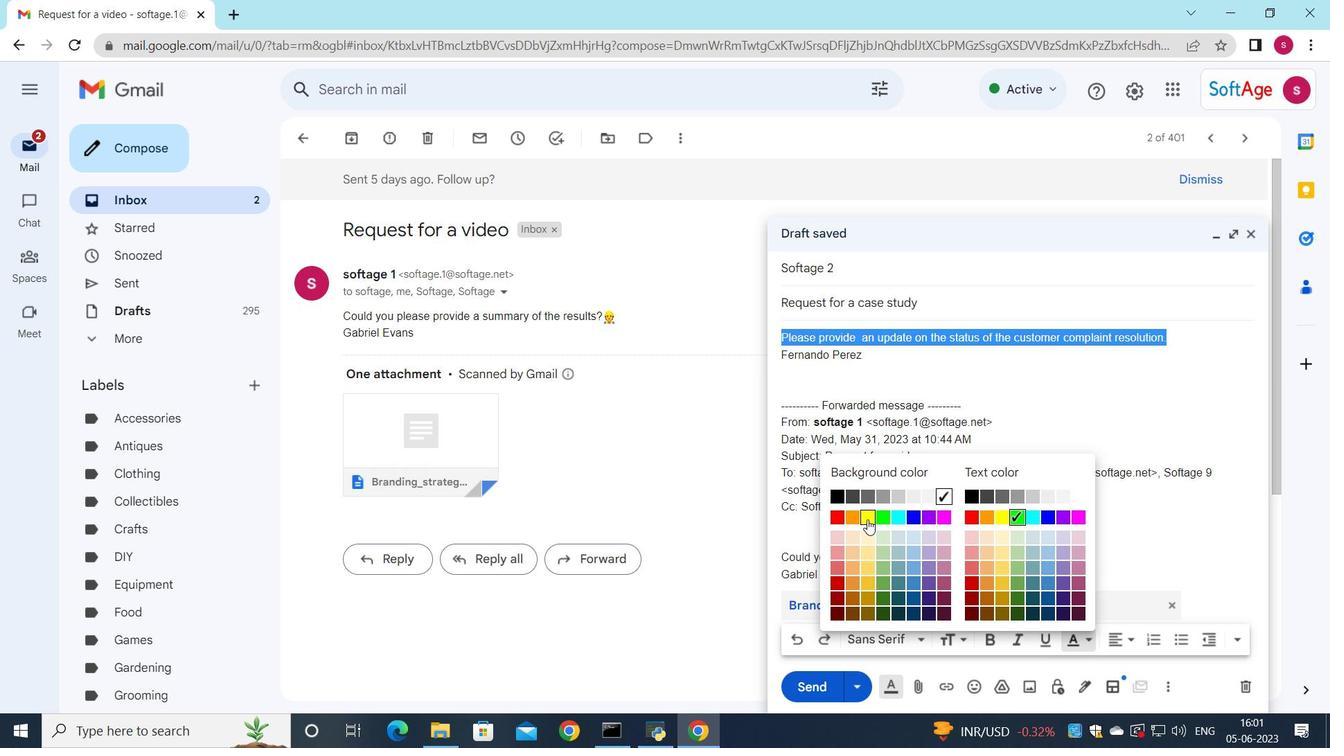 
Action: Mouse moved to (801, 689)
Screenshot: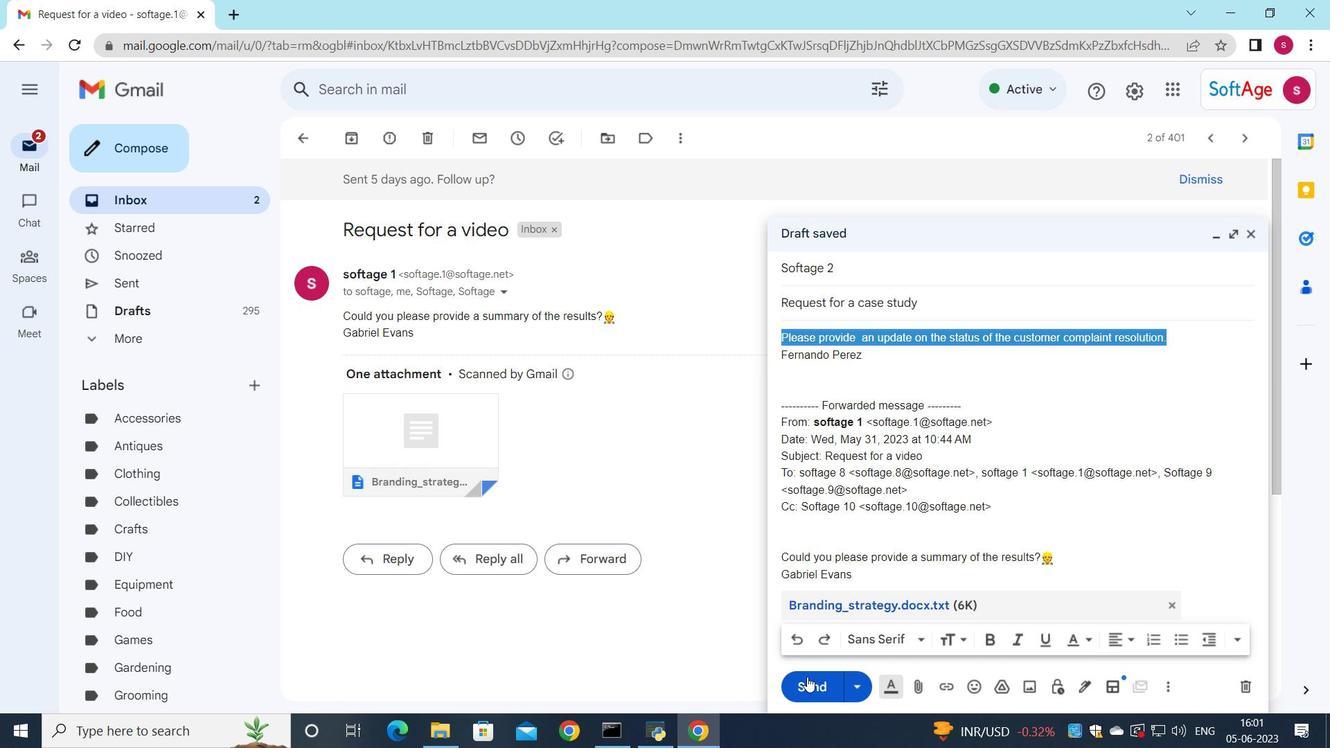 
Action: Mouse pressed left at (801, 689)
Screenshot: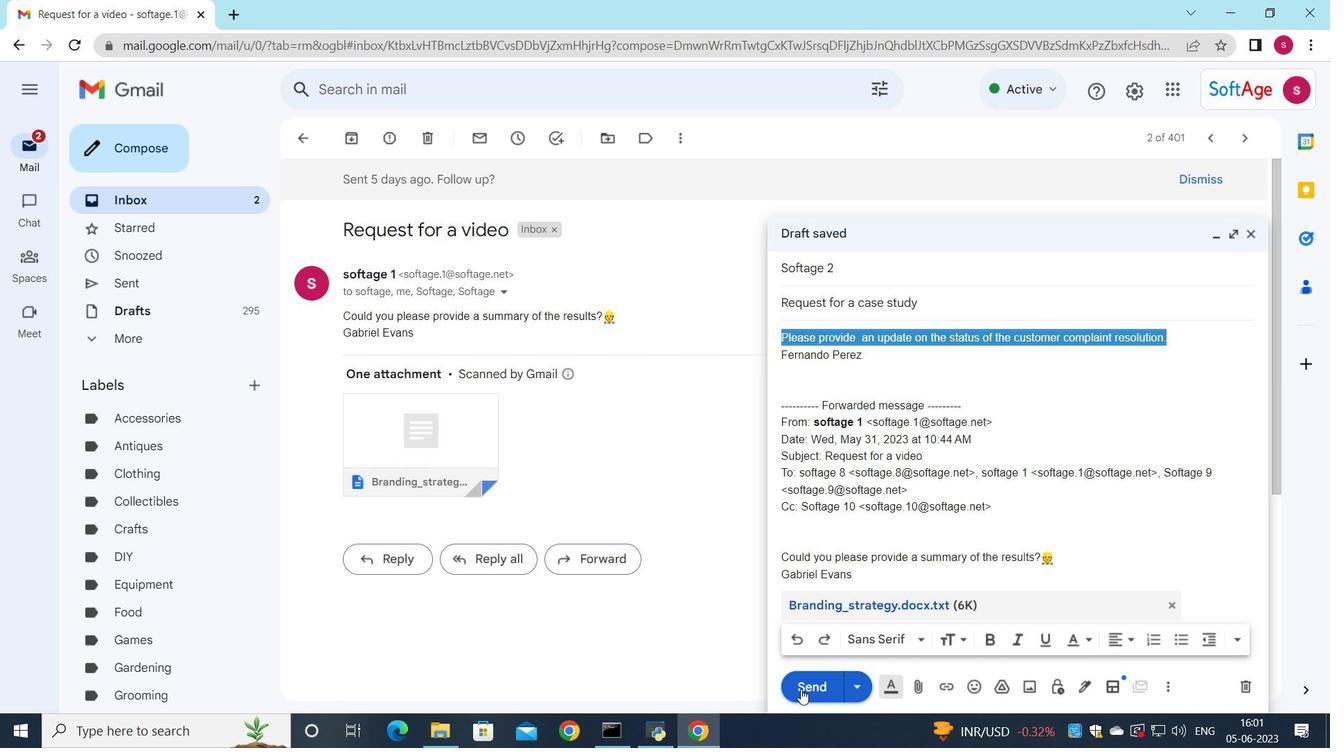 
Action: Mouse moved to (774, 577)
Screenshot: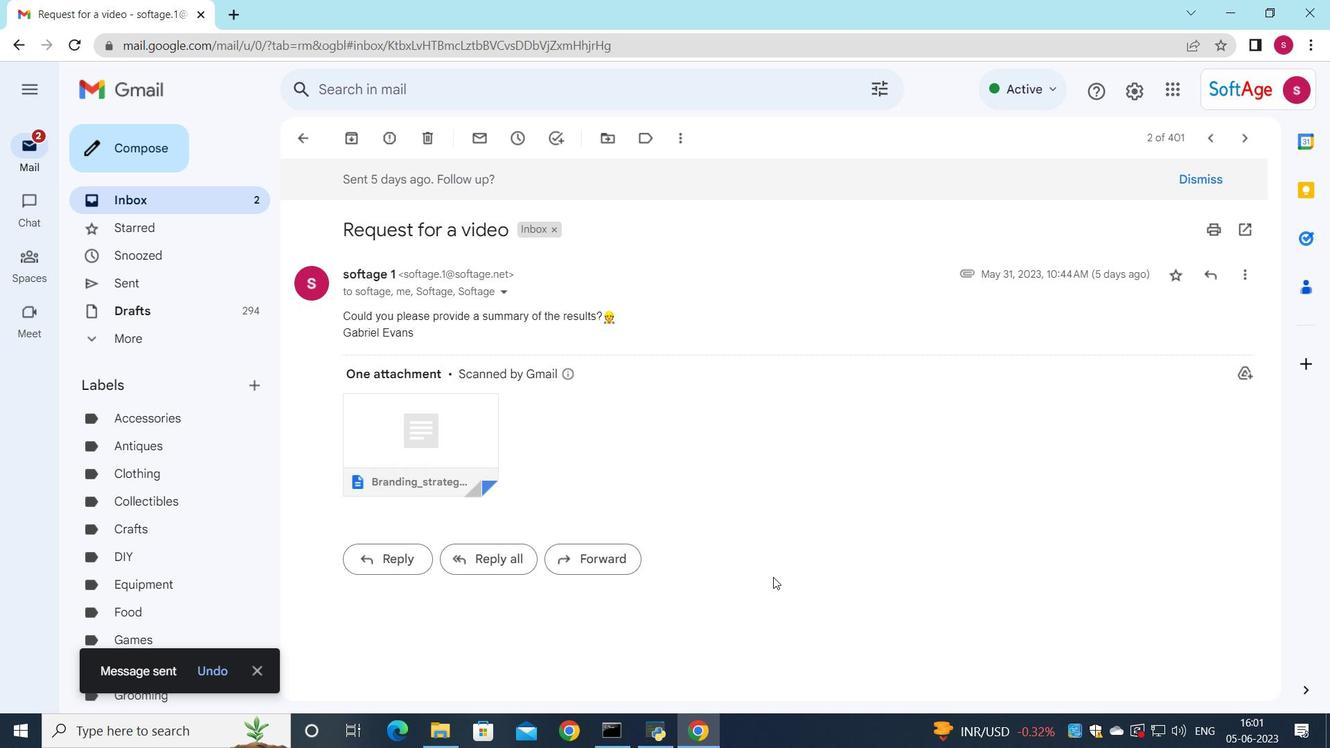 
